Task: Look for space in Rāmpur, India from 9th June, 2023 to 11th June, 2023 for 2 adults in price range Rs.6000 to Rs.10000. Place can be entire place with 2 bedrooms having 2 beds and 1 bathroom. Property type can be house, flat, guest house. Amenities needed are: wifi. Booking option can be shelf check-in. Required host language is English.
Action: Mouse moved to (554, 67)
Screenshot: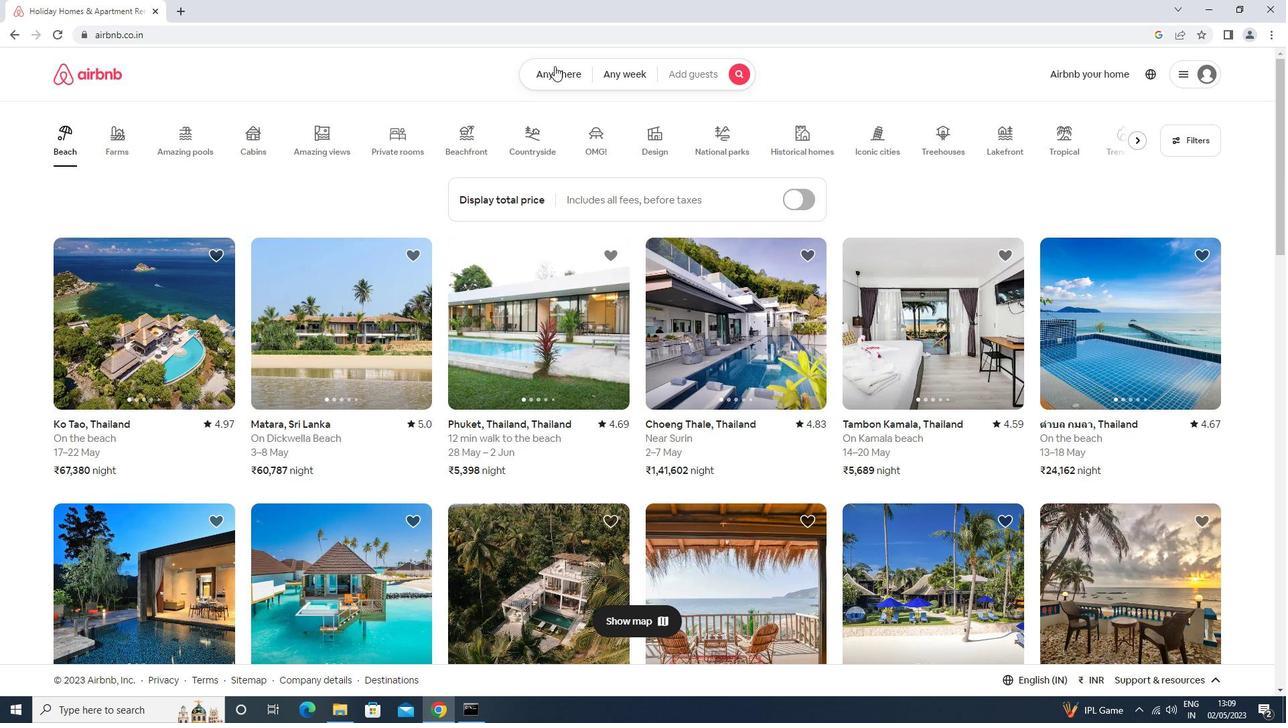 
Action: Mouse pressed left at (554, 67)
Screenshot: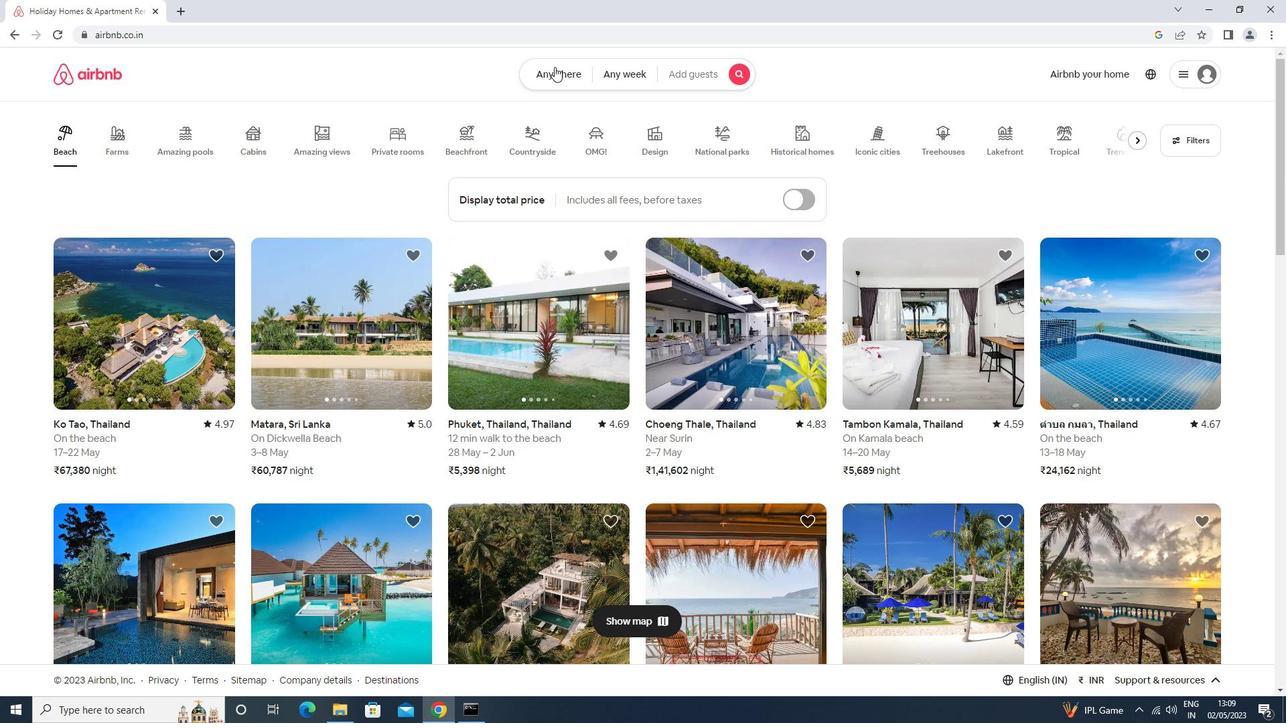 
Action: Mouse moved to (458, 126)
Screenshot: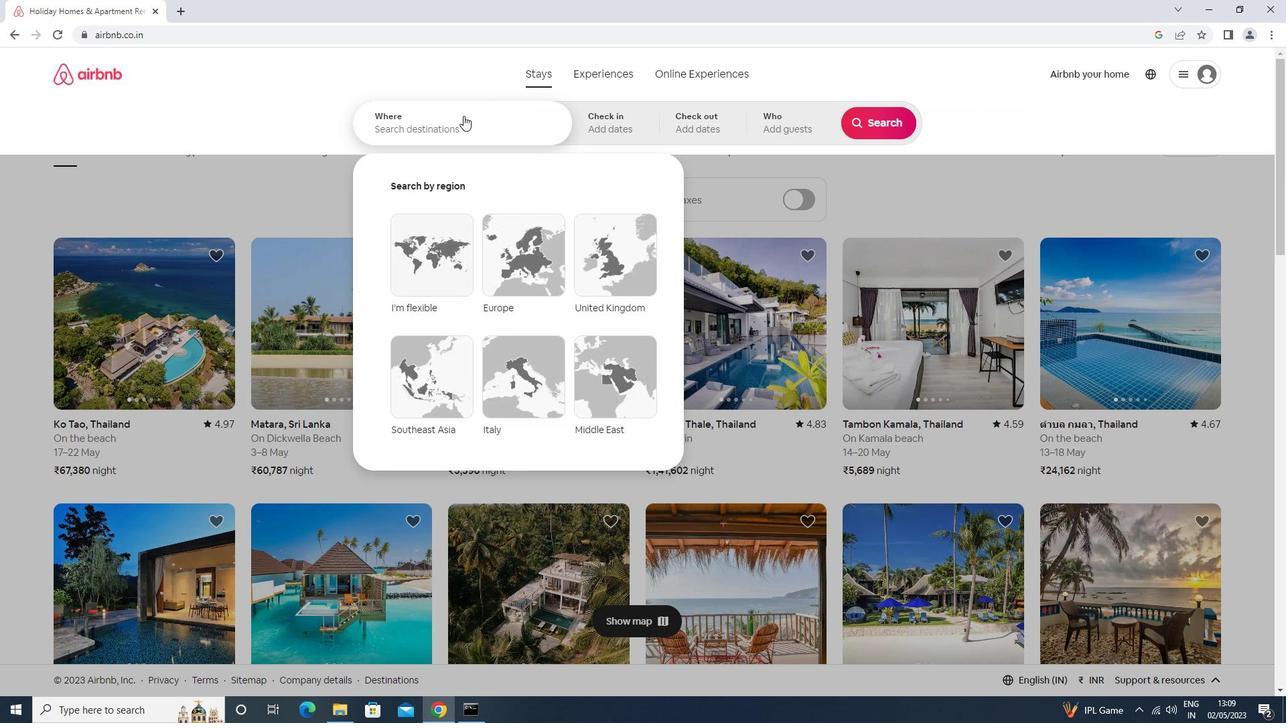 
Action: Mouse pressed left at (458, 126)
Screenshot: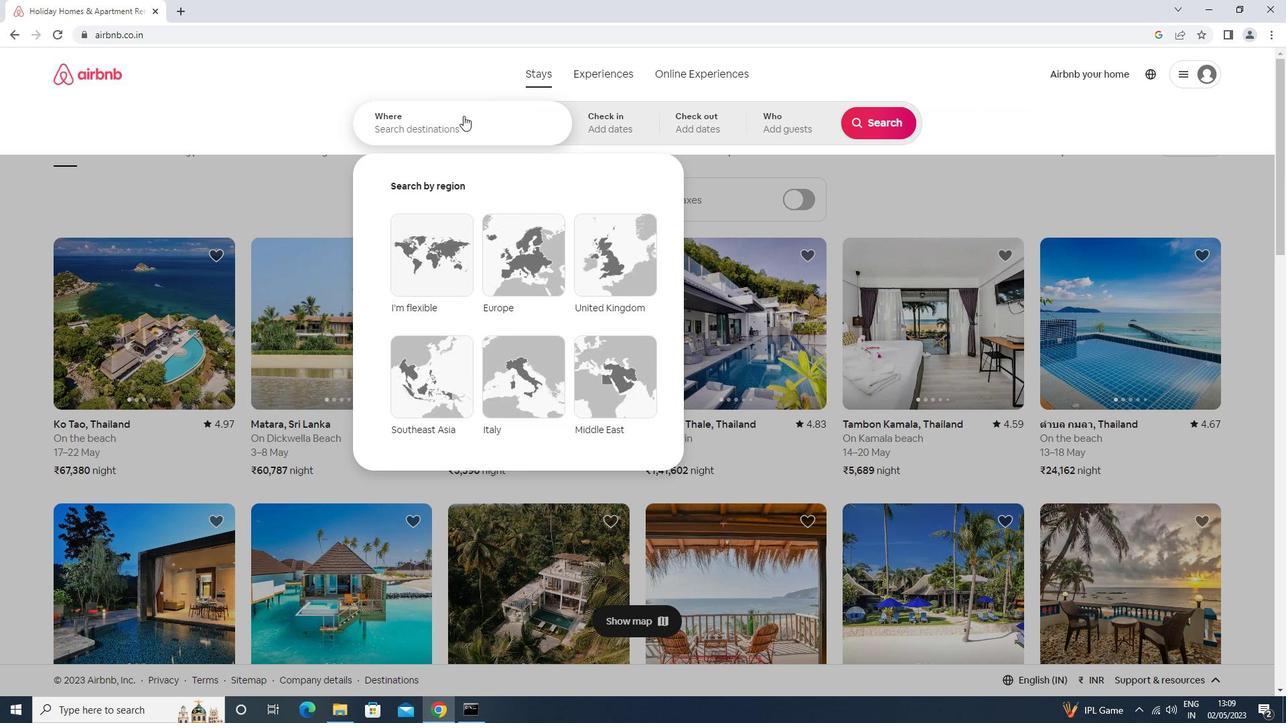 
Action: Key pressed rampur<Key.enter>
Screenshot: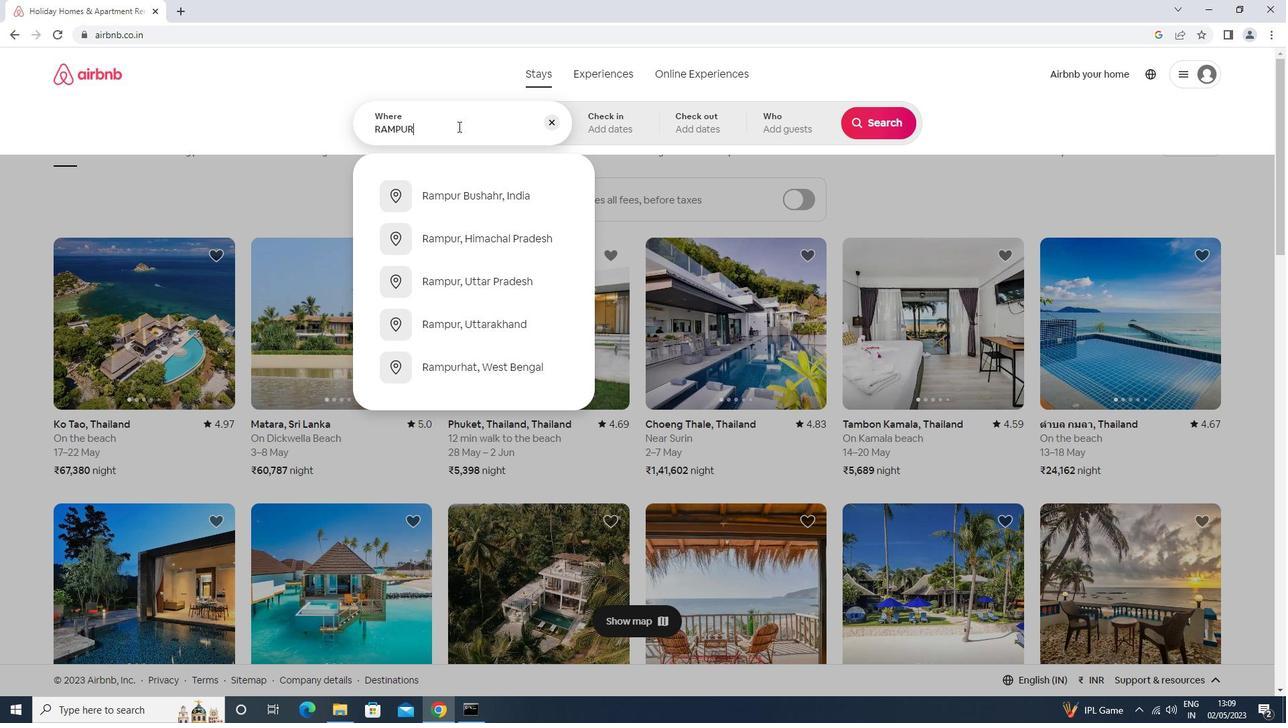 
Action: Mouse moved to (835, 322)
Screenshot: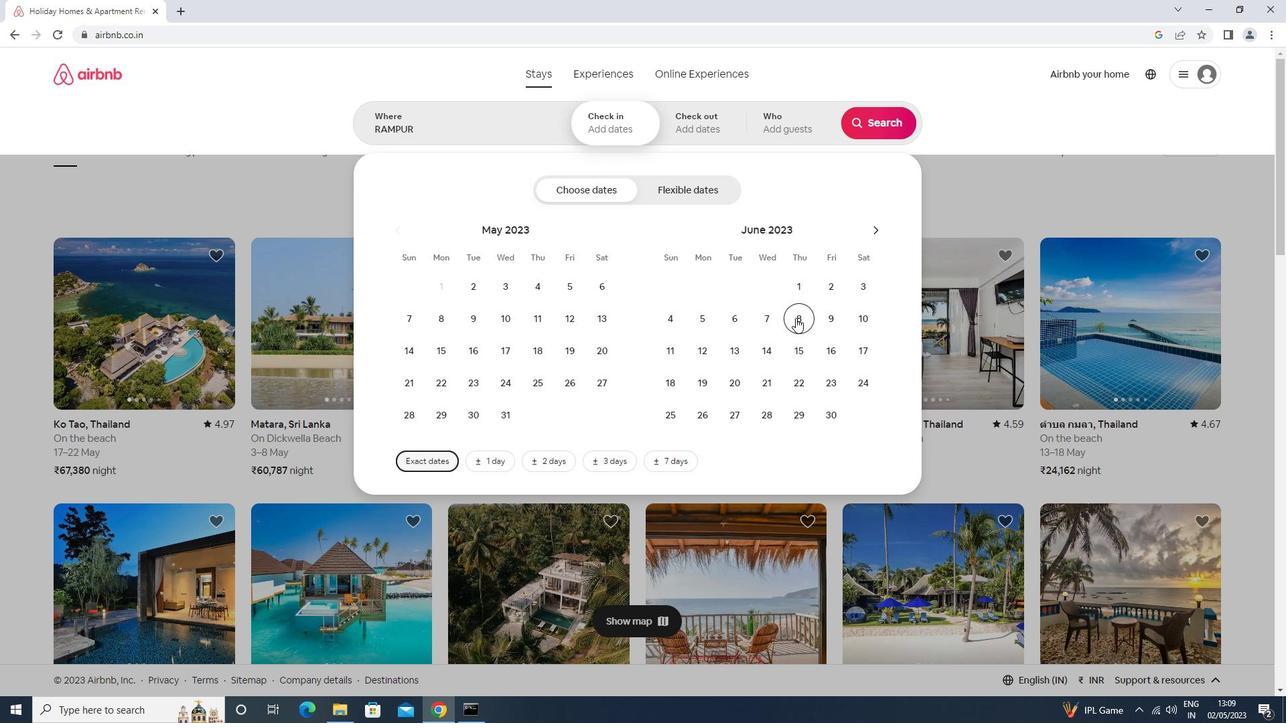 
Action: Mouse pressed left at (835, 322)
Screenshot: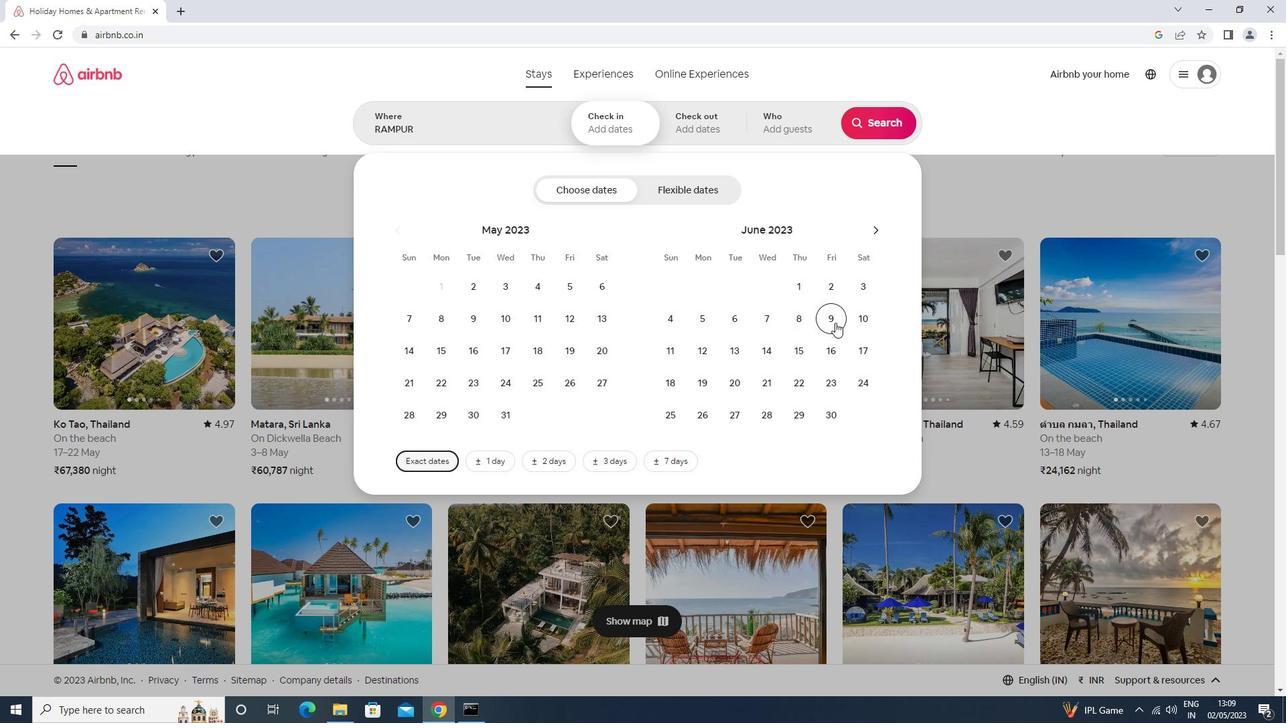 
Action: Mouse moved to (664, 345)
Screenshot: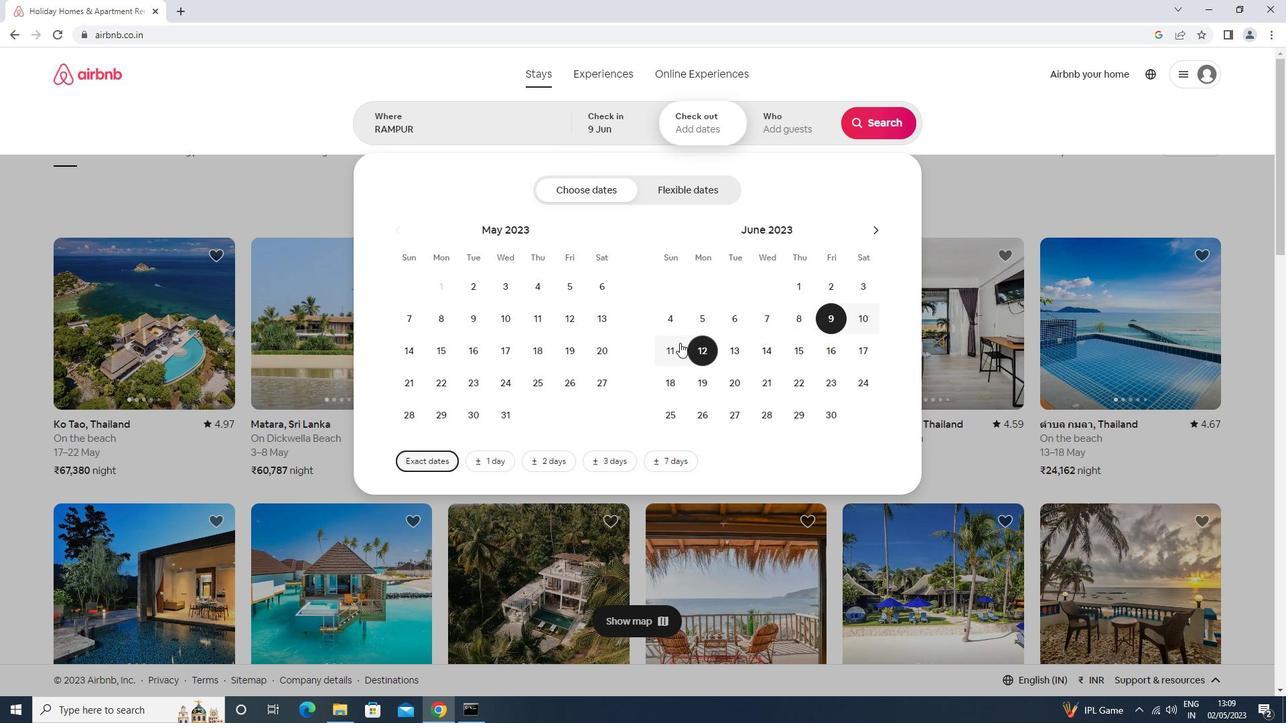 
Action: Mouse pressed left at (664, 345)
Screenshot: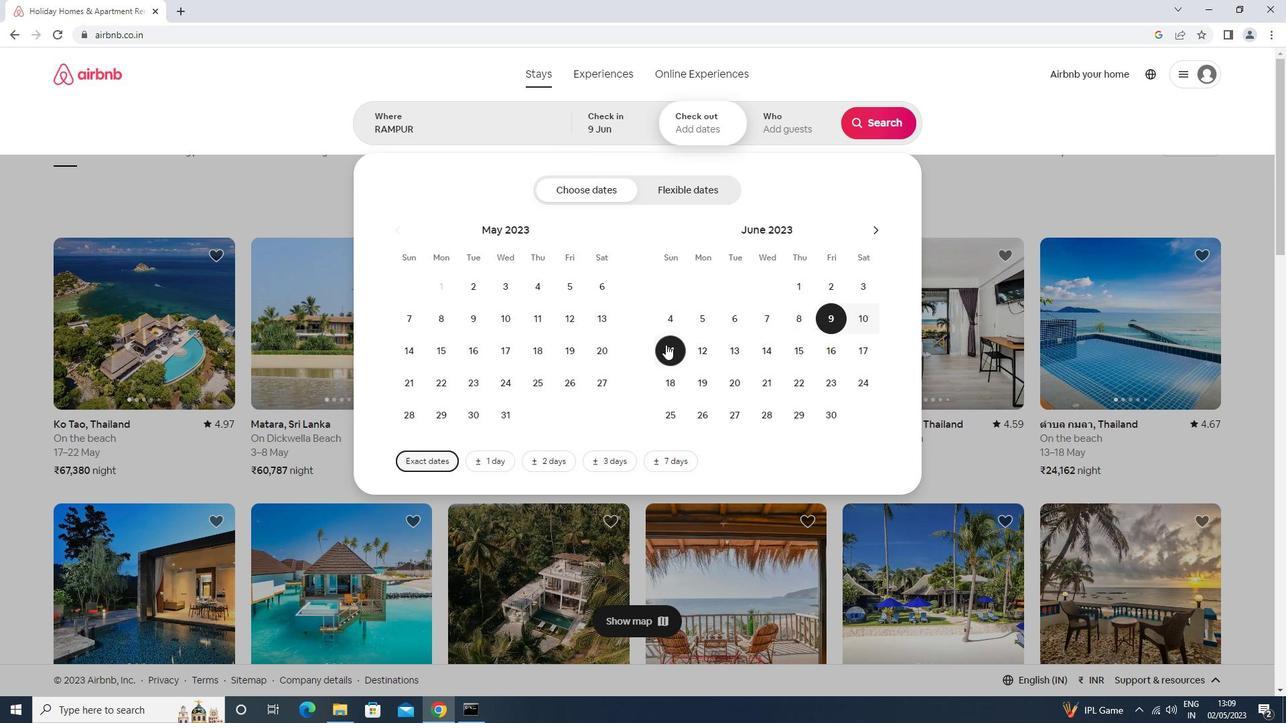 
Action: Mouse moved to (760, 133)
Screenshot: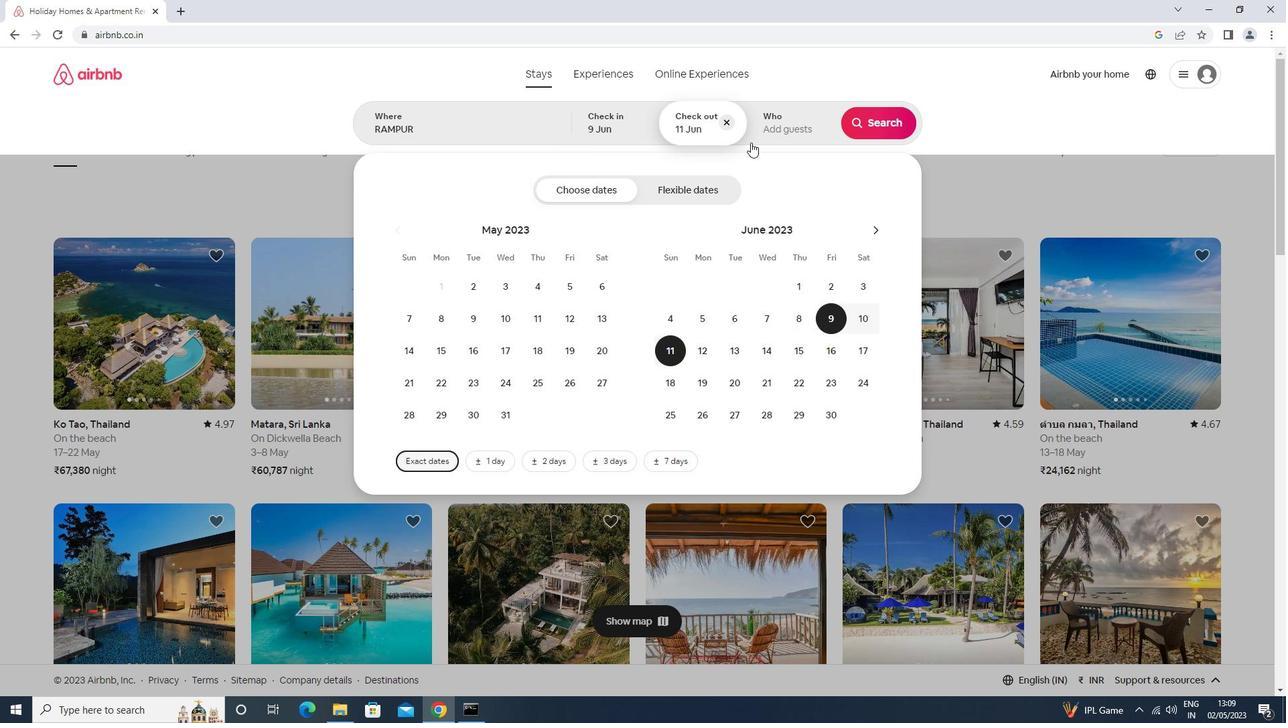 
Action: Mouse pressed left at (760, 133)
Screenshot: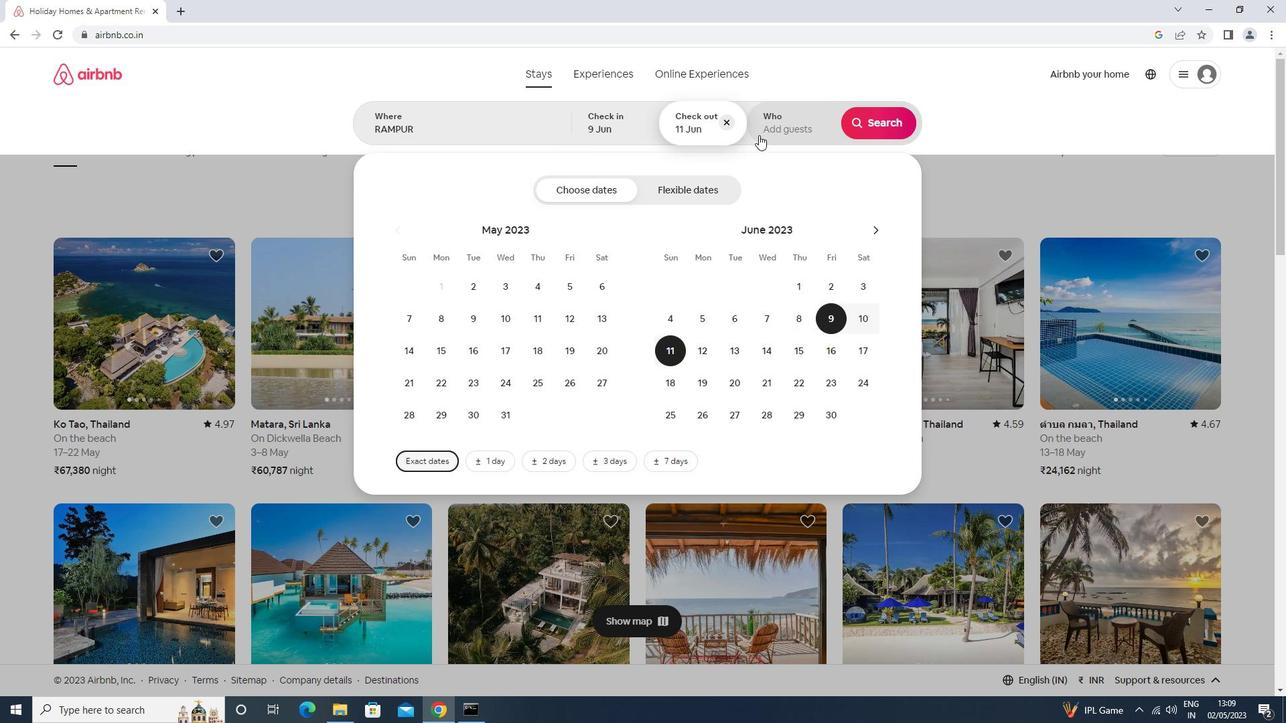 
Action: Mouse moved to (876, 189)
Screenshot: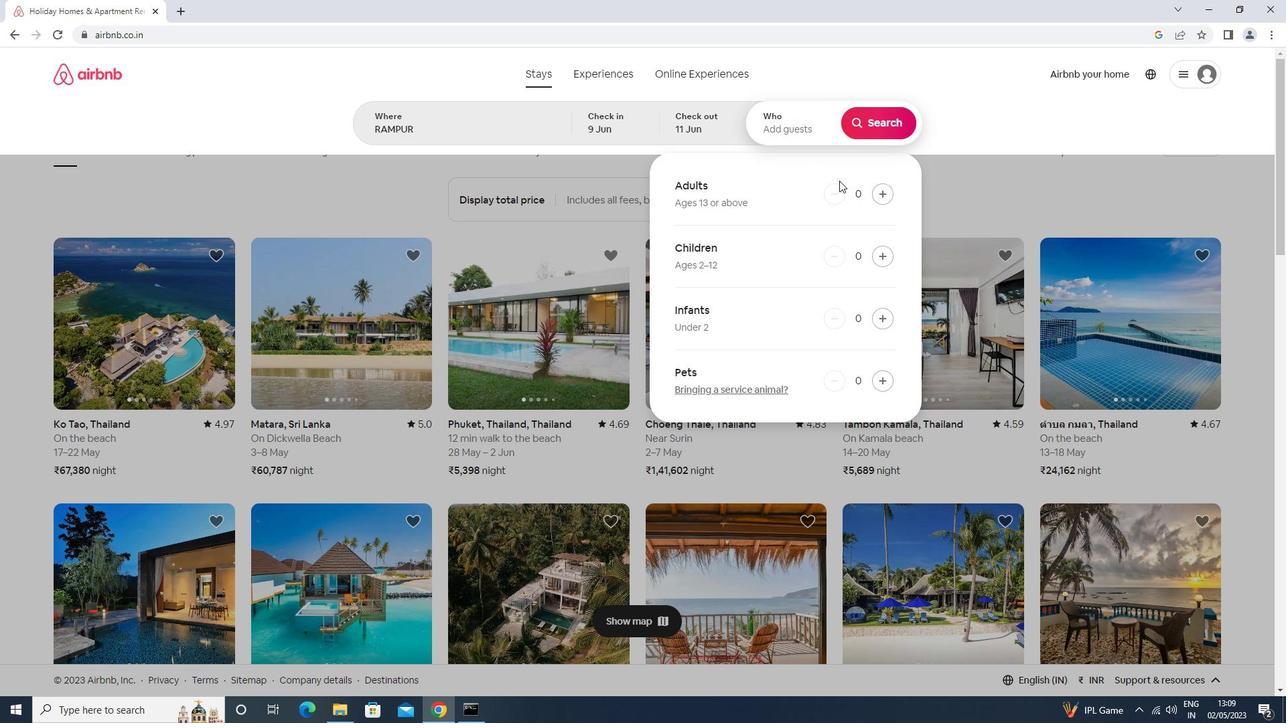 
Action: Mouse pressed left at (876, 189)
Screenshot: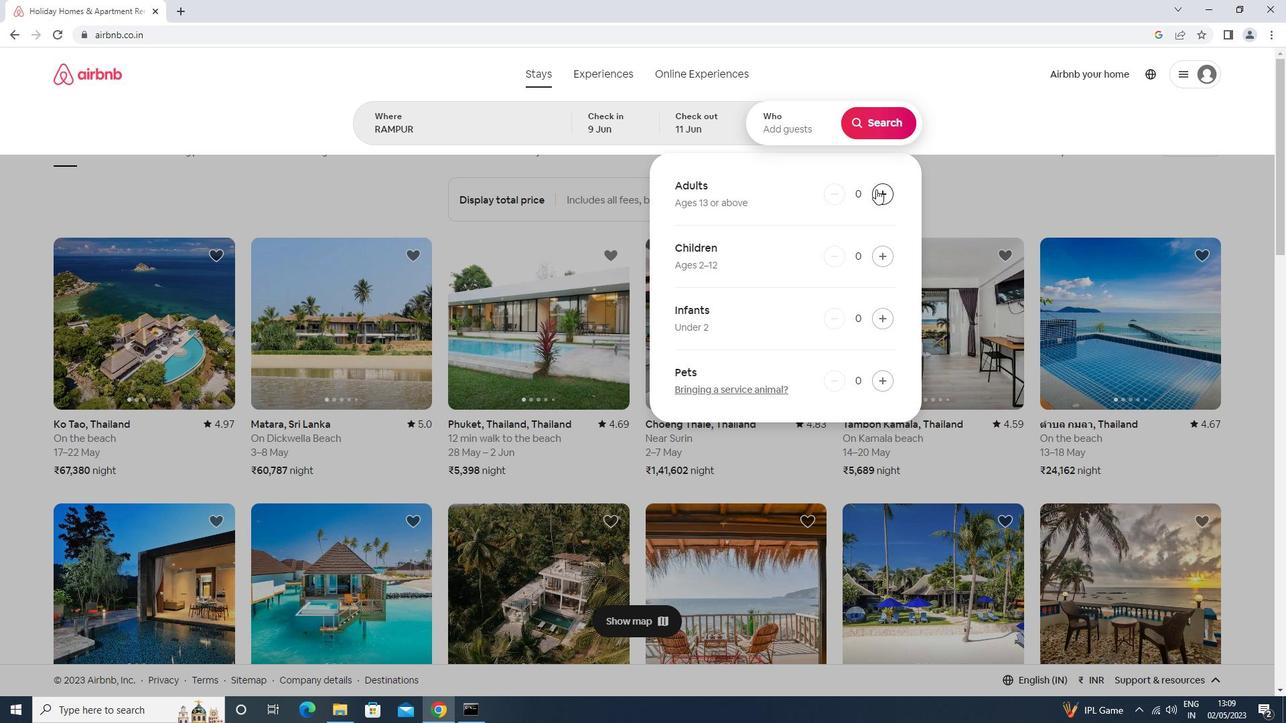 
Action: Mouse pressed left at (876, 189)
Screenshot: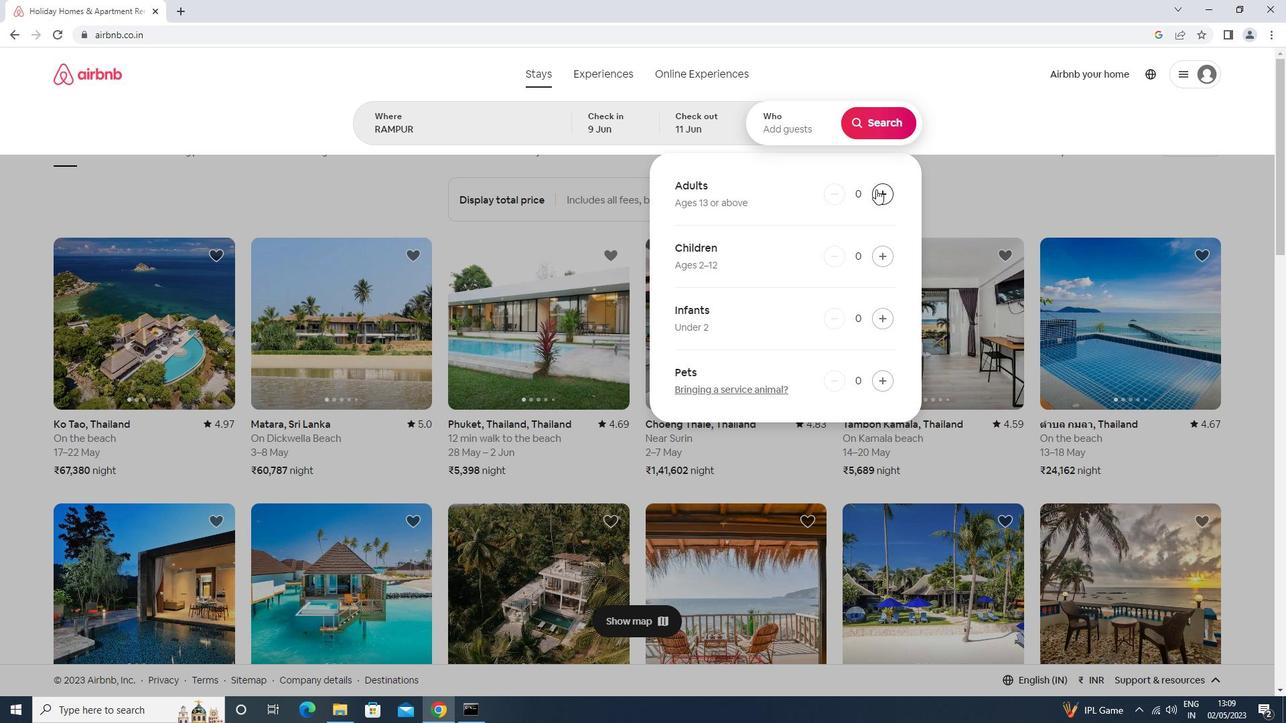 
Action: Mouse moved to (872, 120)
Screenshot: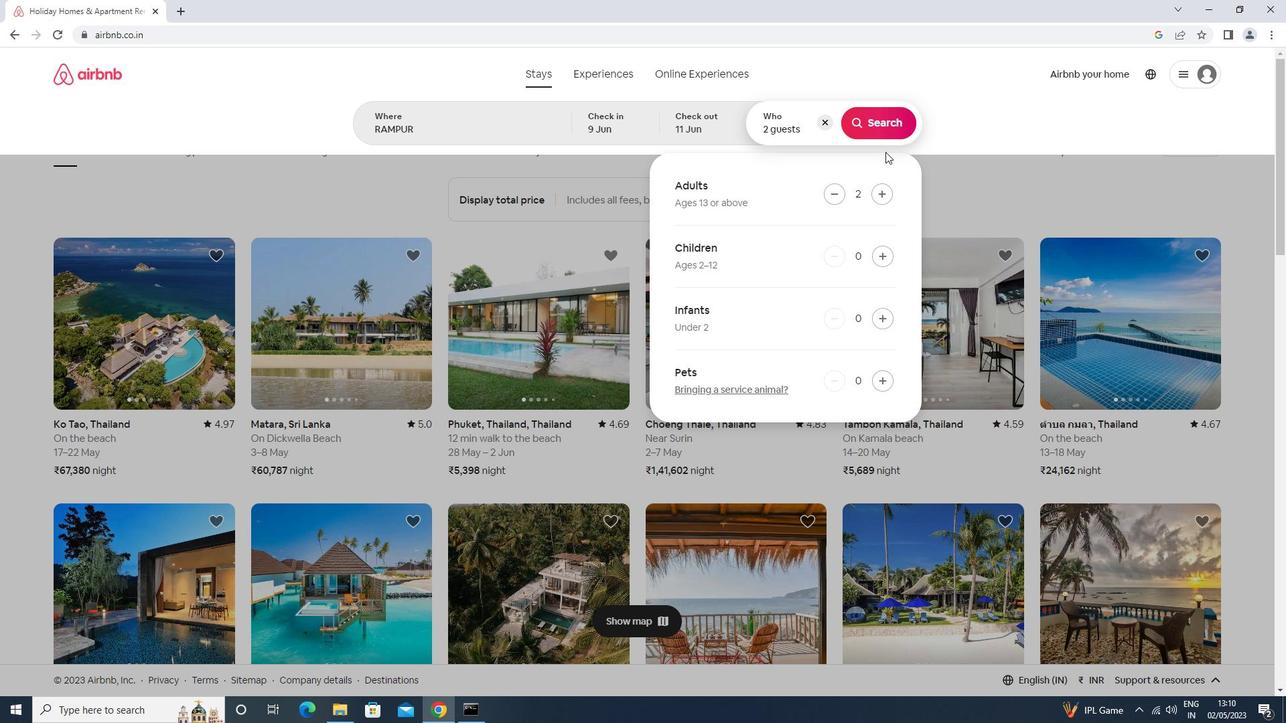 
Action: Mouse pressed left at (872, 120)
Screenshot: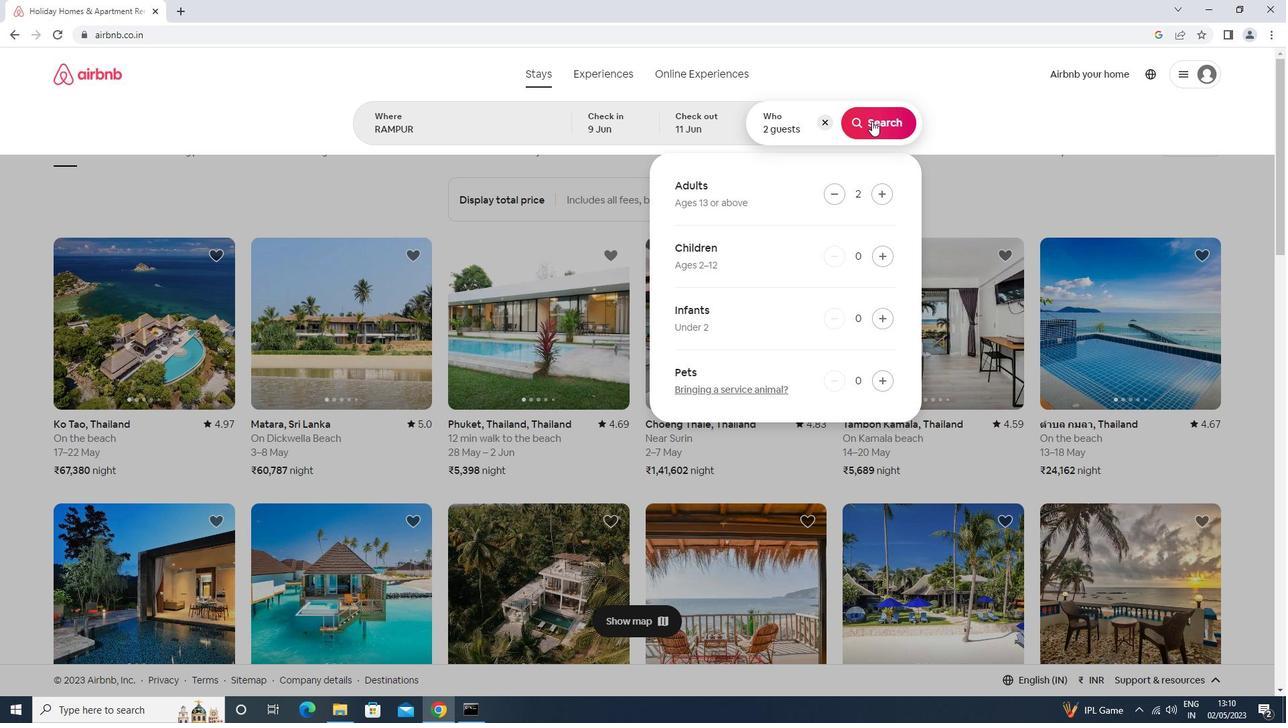 
Action: Mouse moved to (1226, 129)
Screenshot: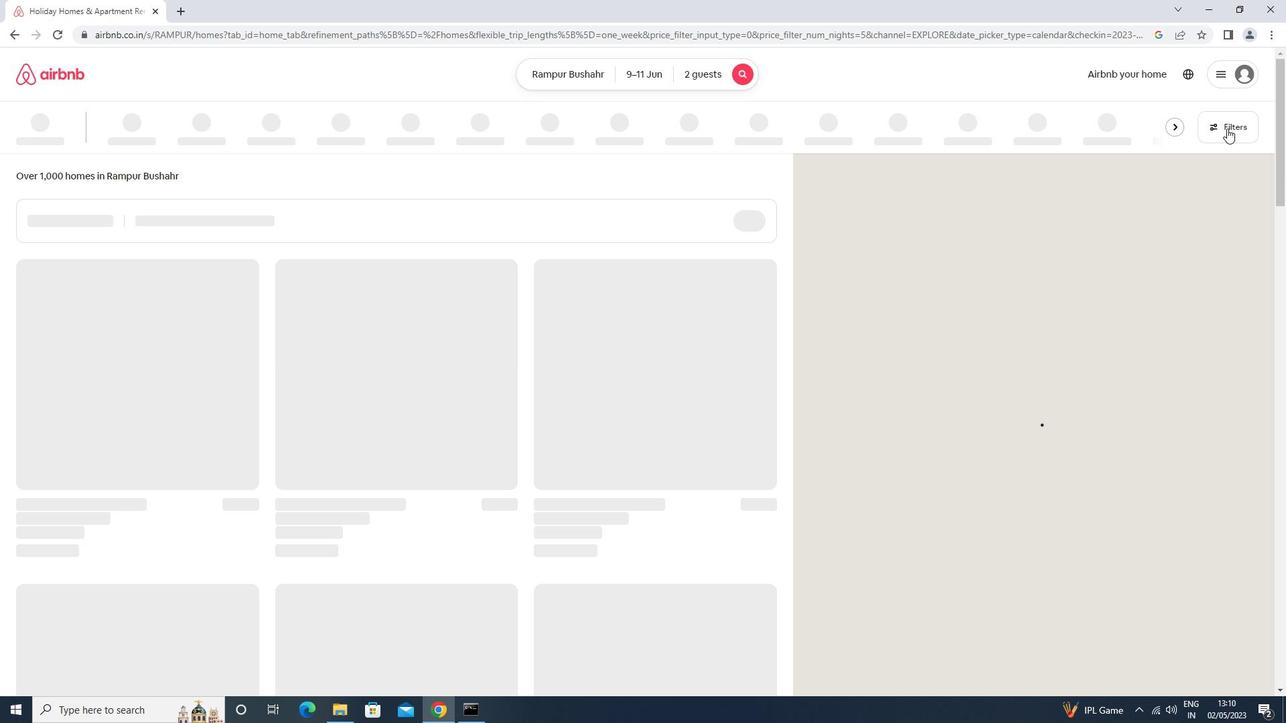 
Action: Mouse pressed left at (1226, 129)
Screenshot: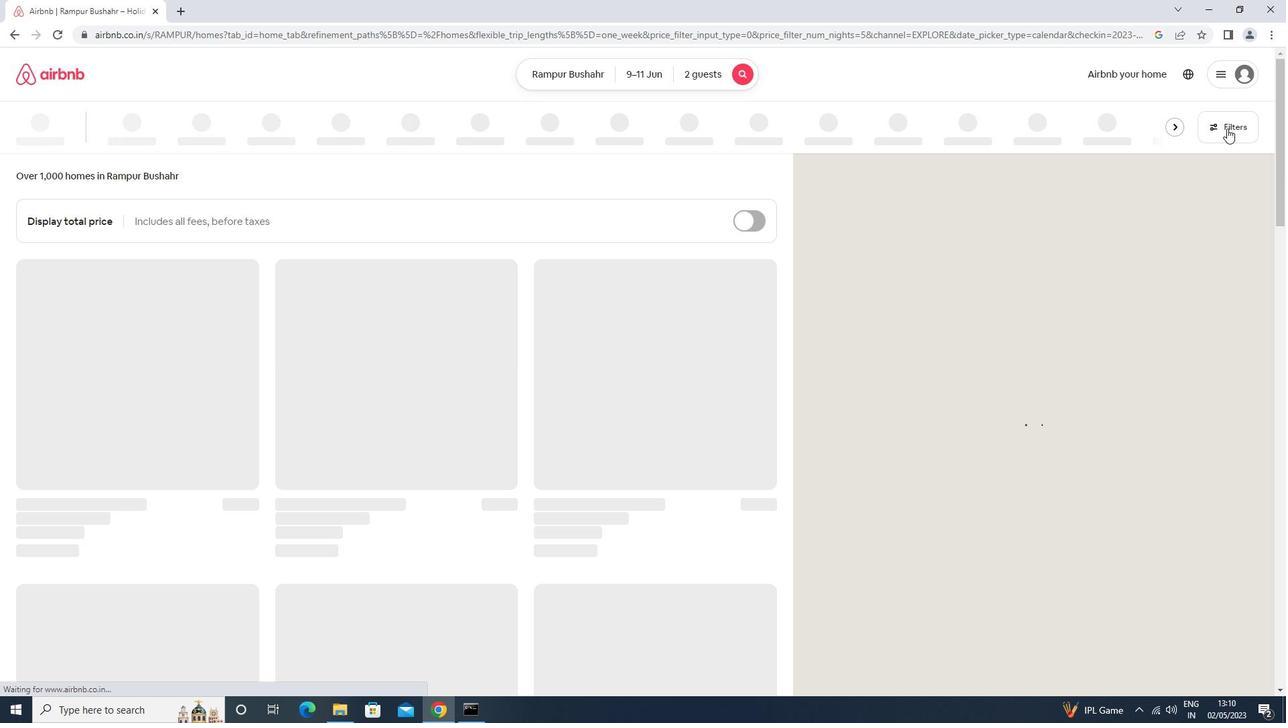 
Action: Mouse moved to (526, 298)
Screenshot: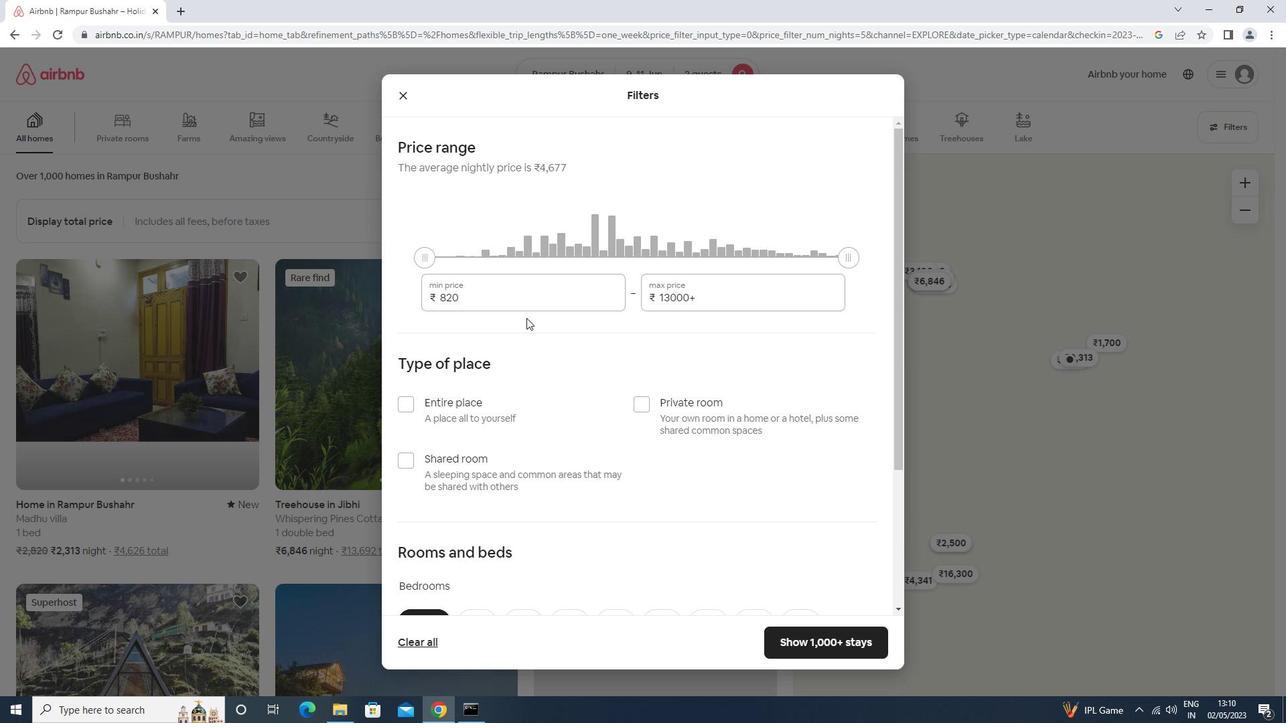
Action: Mouse pressed left at (526, 298)
Screenshot: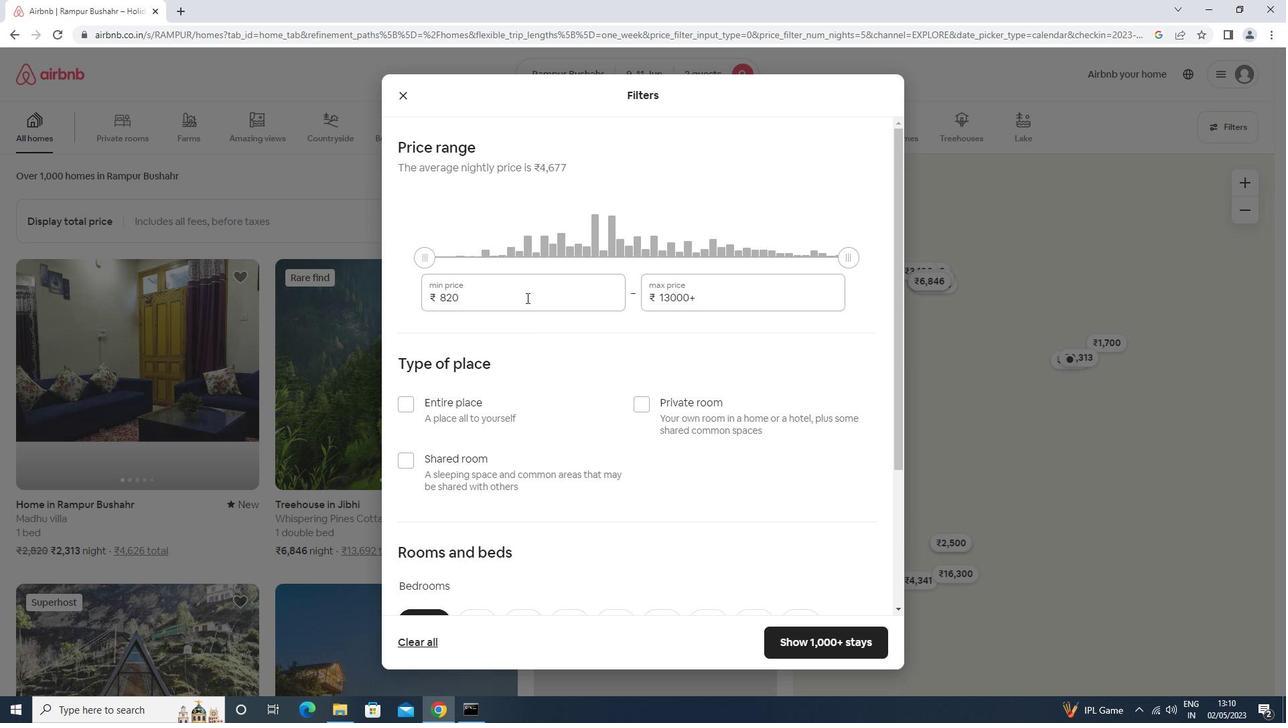 
Action: Key pressed <Key.backspace><Key.backspace><Key.backspace><Key.backspace><Key.backspace><Key.backspace><Key.backspace><Key.backspace><Key.backspace>6000<Key.tab>1000
Screenshot: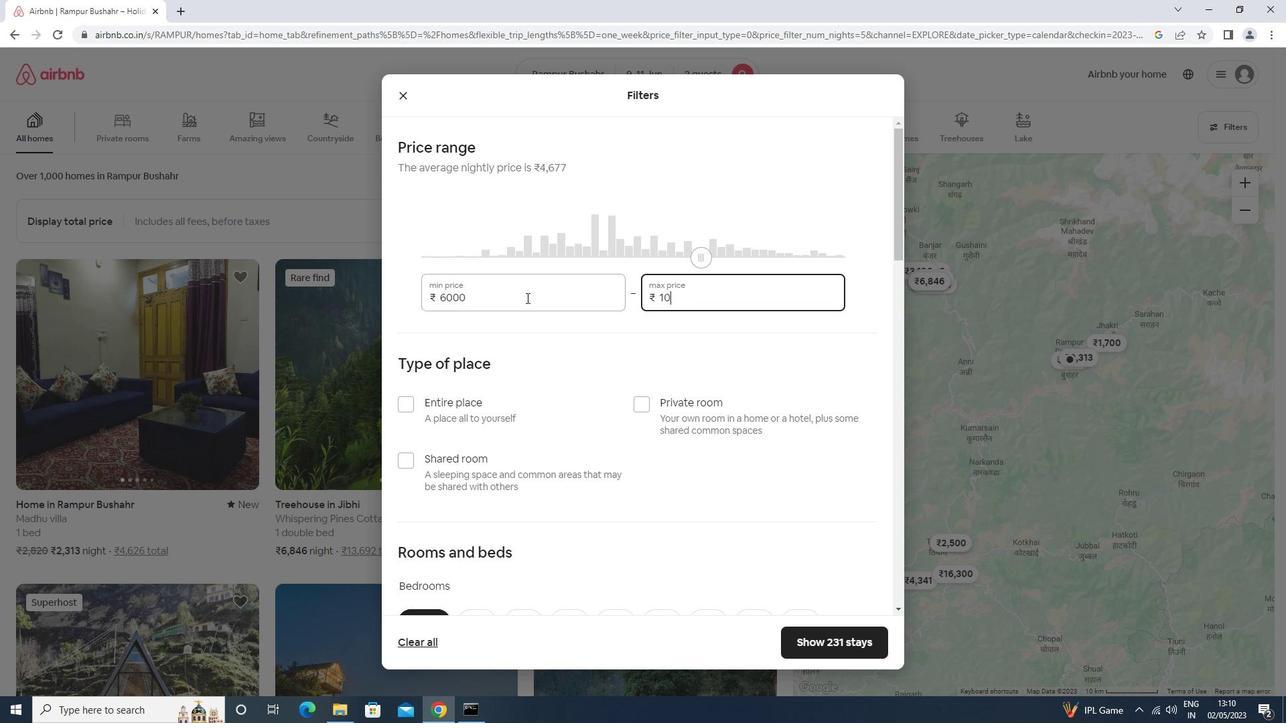 
Action: Mouse moved to (444, 410)
Screenshot: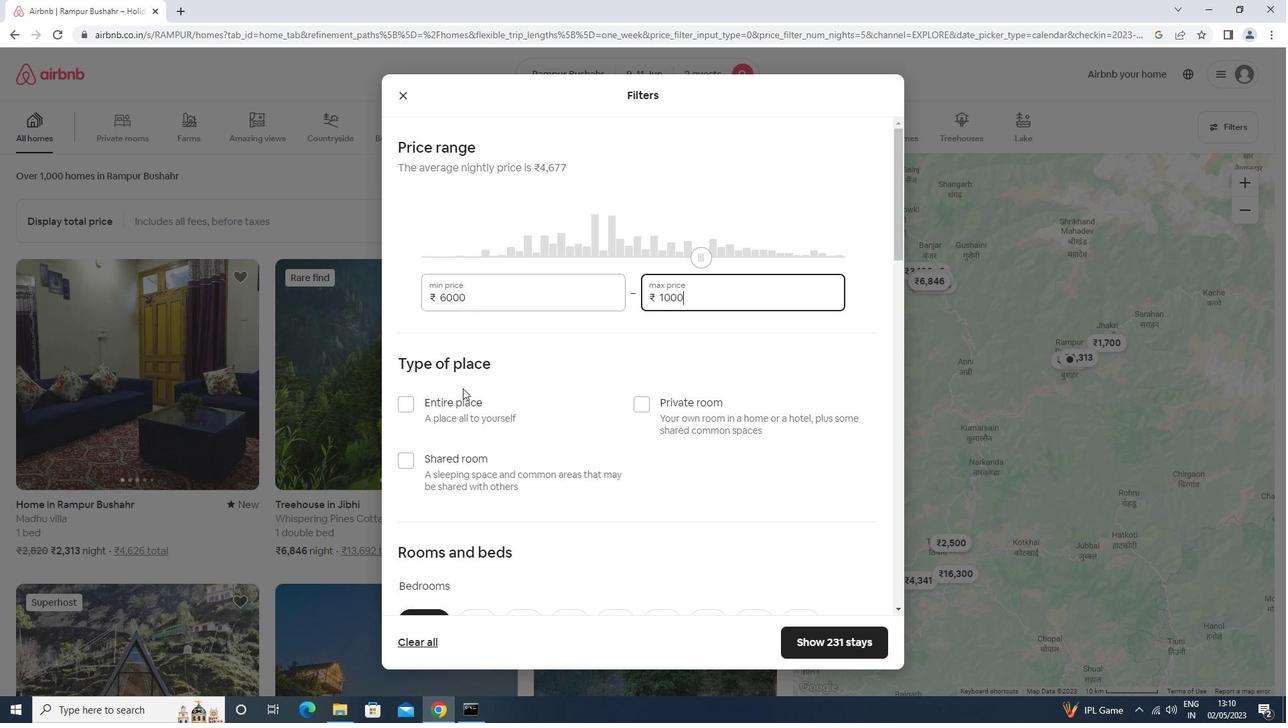 
Action: Mouse pressed left at (444, 410)
Screenshot: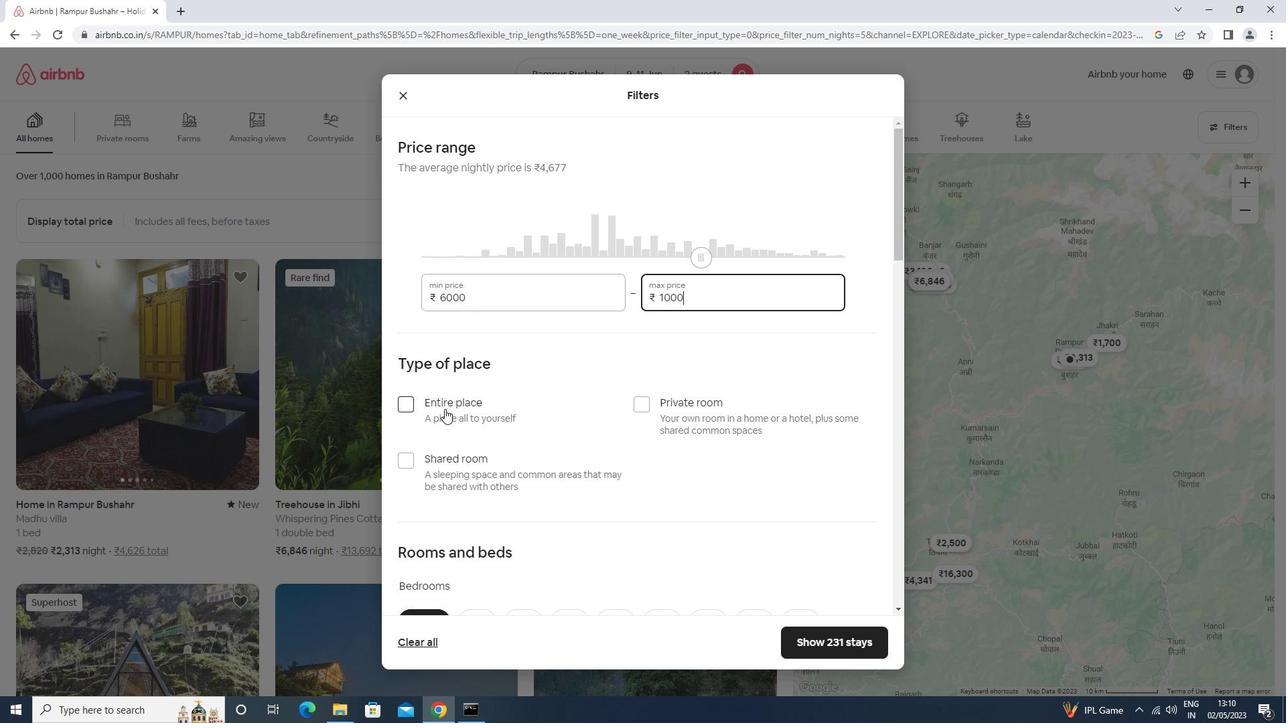
Action: Mouse moved to (652, 9)
Screenshot: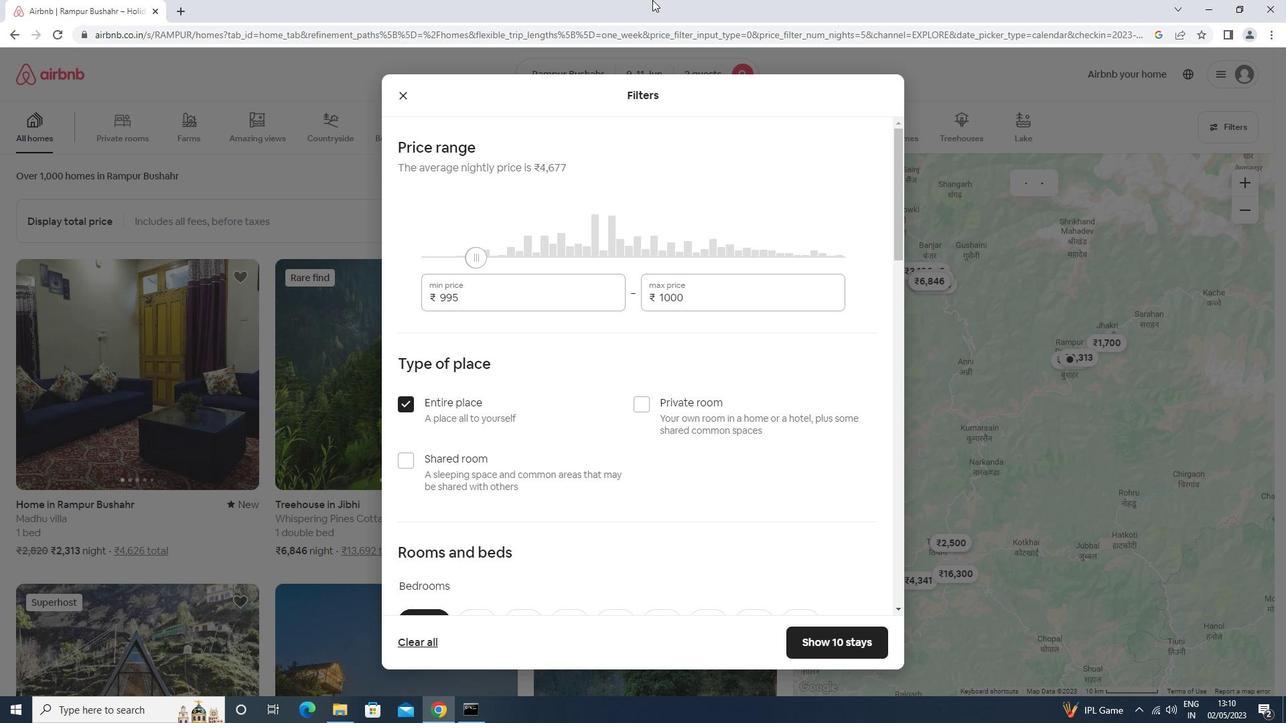 
Action: Mouse scrolled (652, 8) with delta (0, 0)
Screenshot: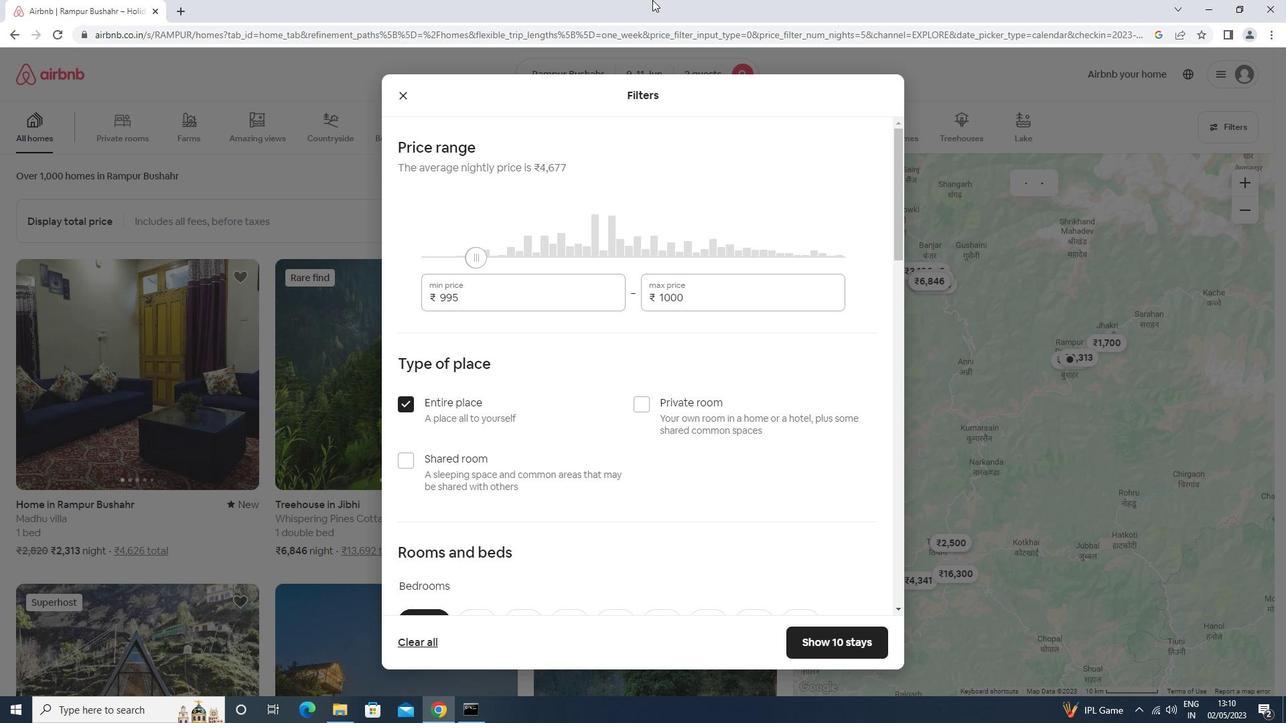 
Action: Mouse moved to (652, 10)
Screenshot: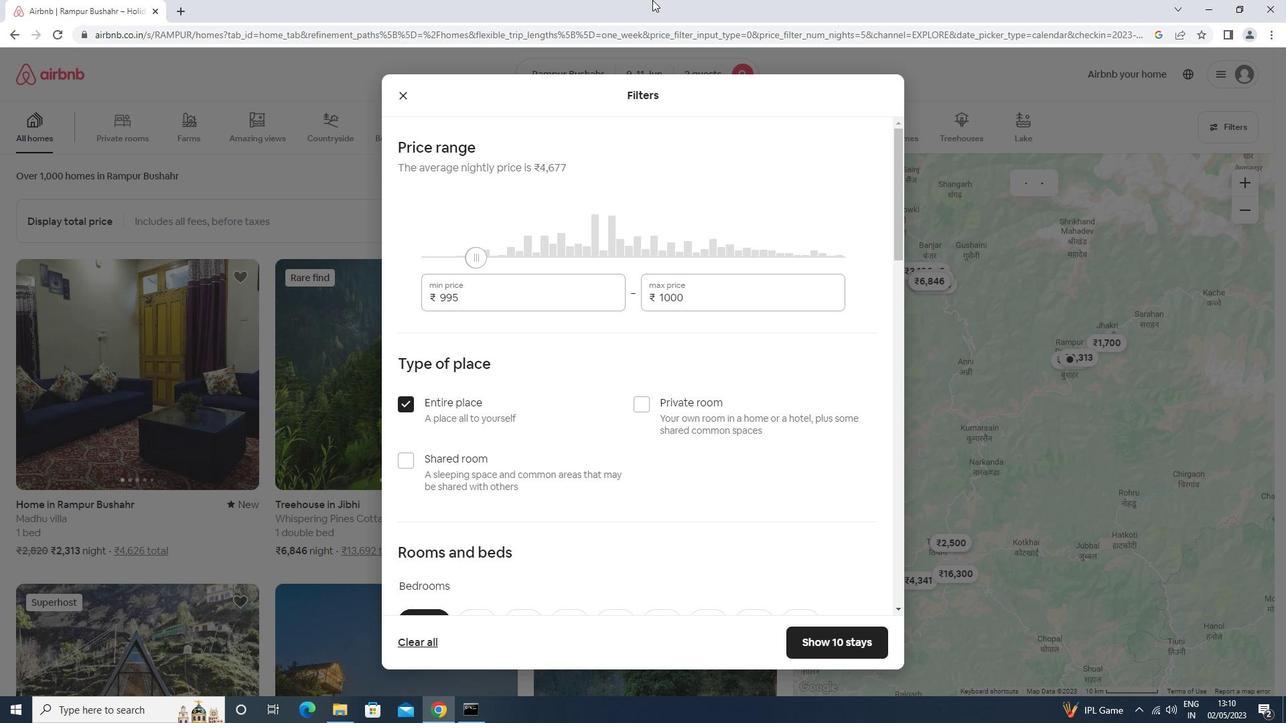 
Action: Mouse scrolled (652, 10) with delta (0, 0)
Screenshot: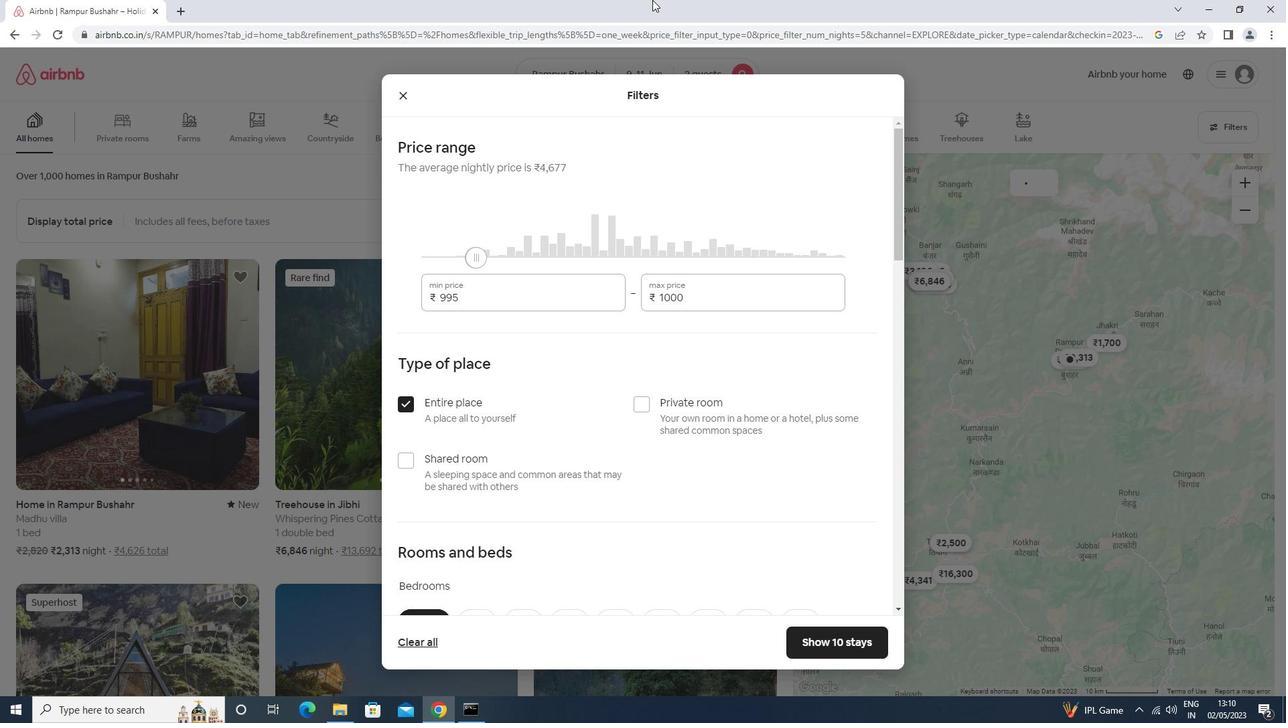 
Action: Mouse moved to (652, 14)
Screenshot: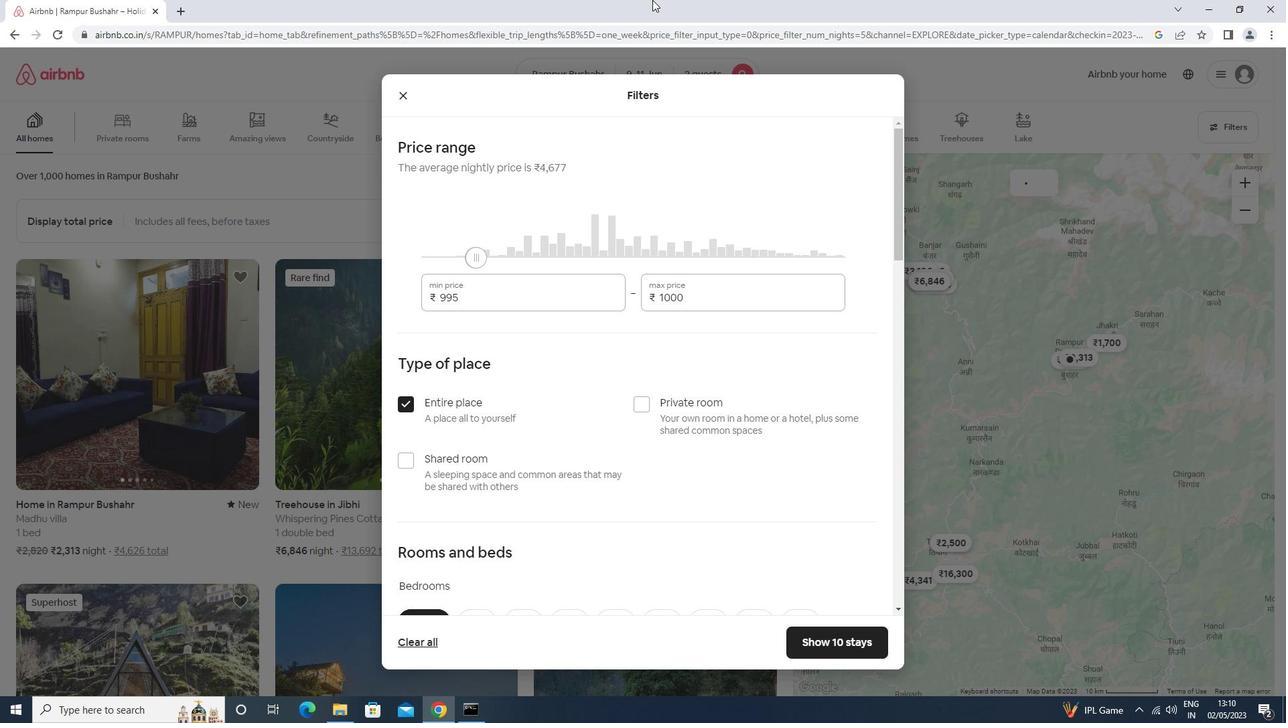 
Action: Mouse scrolled (652, 13) with delta (0, 0)
Screenshot: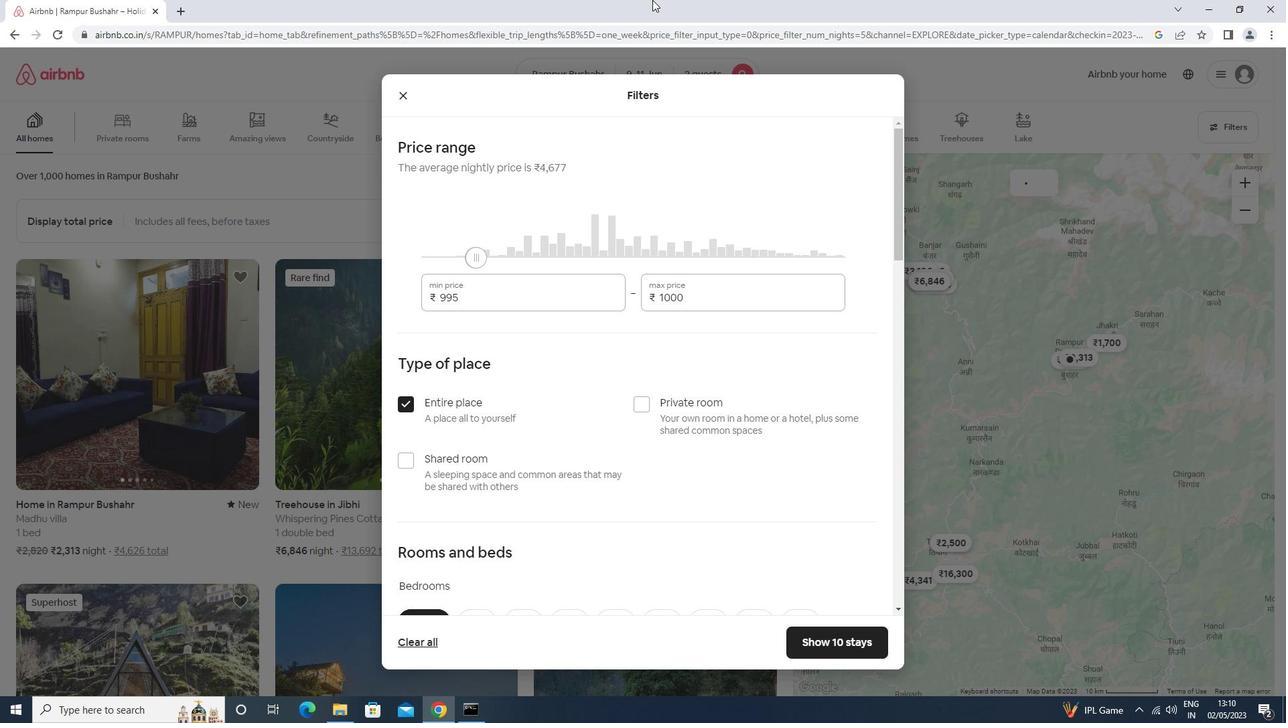 
Action: Mouse moved to (651, 30)
Screenshot: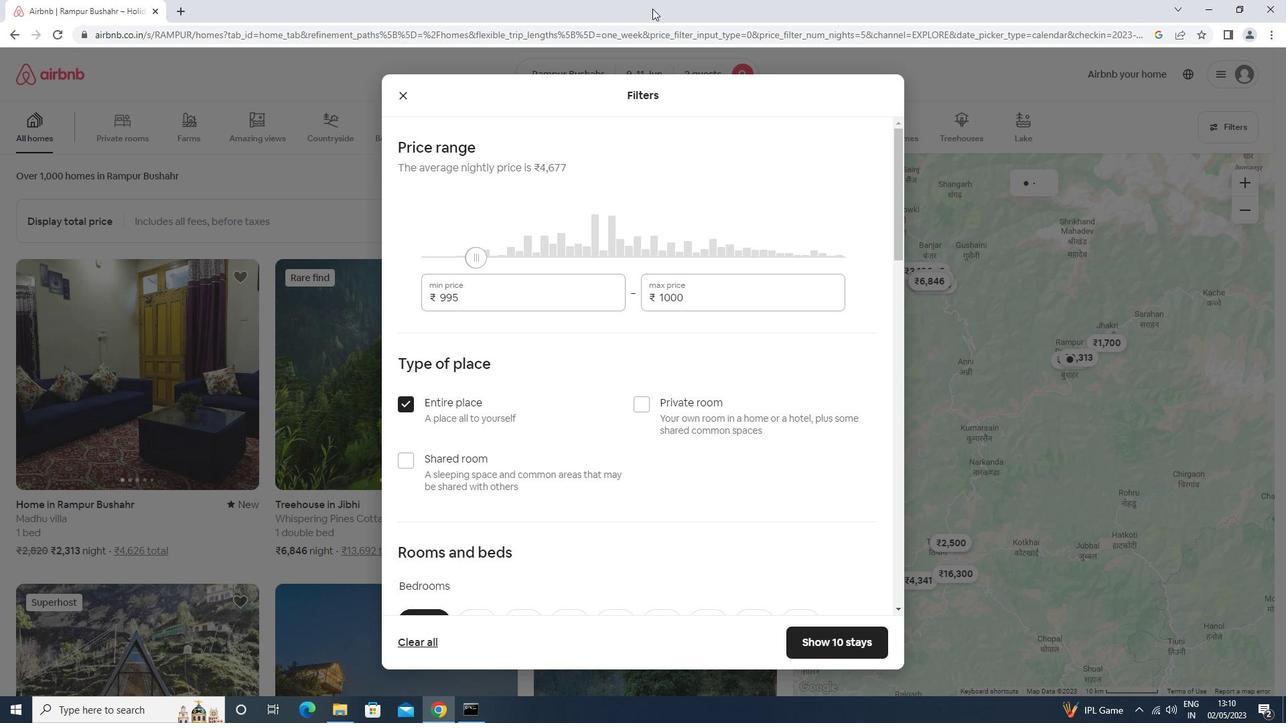 
Action: Mouse scrolled (651, 29) with delta (0, 0)
Screenshot: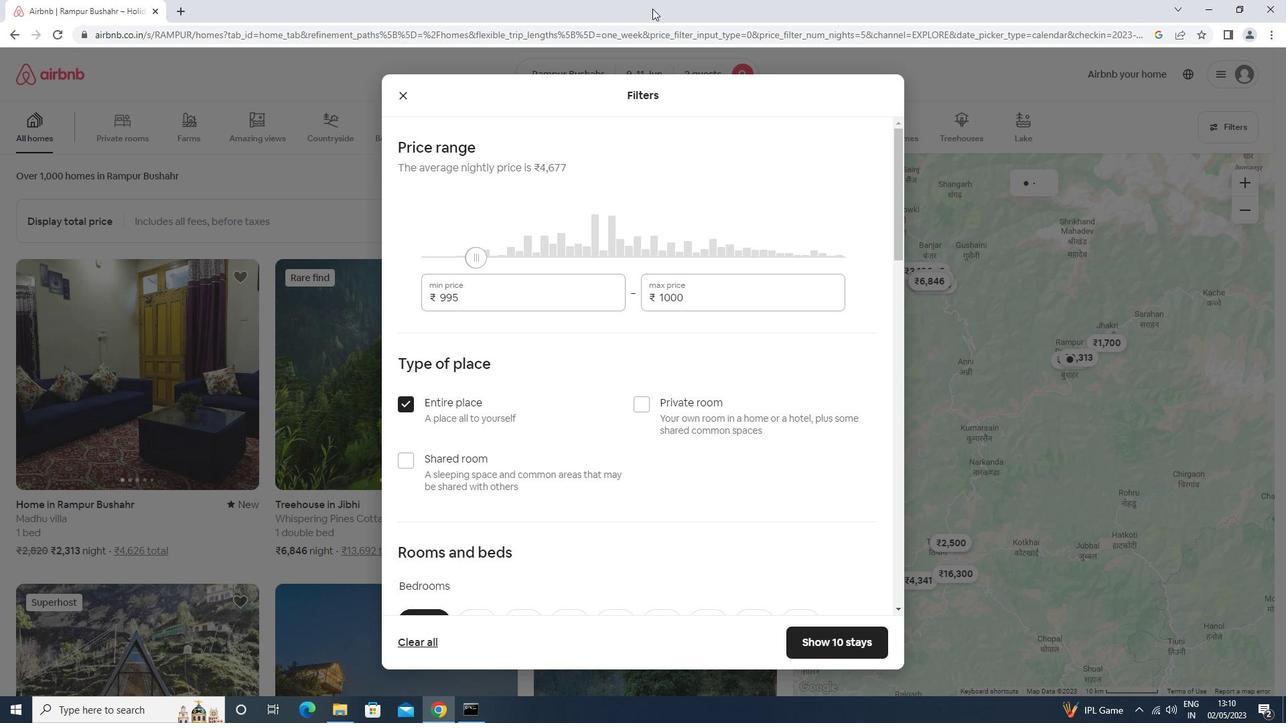 
Action: Mouse moved to (642, 166)
Screenshot: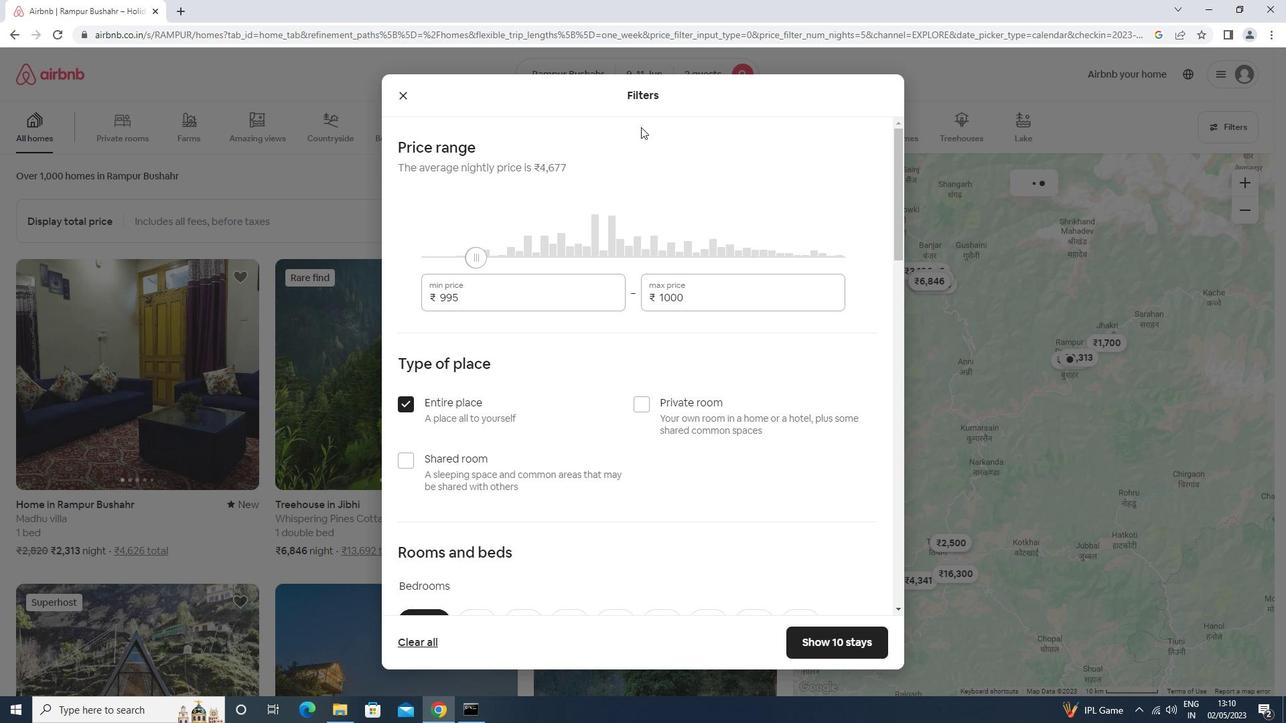 
Action: Mouse scrolled (642, 165) with delta (0, 0)
Screenshot: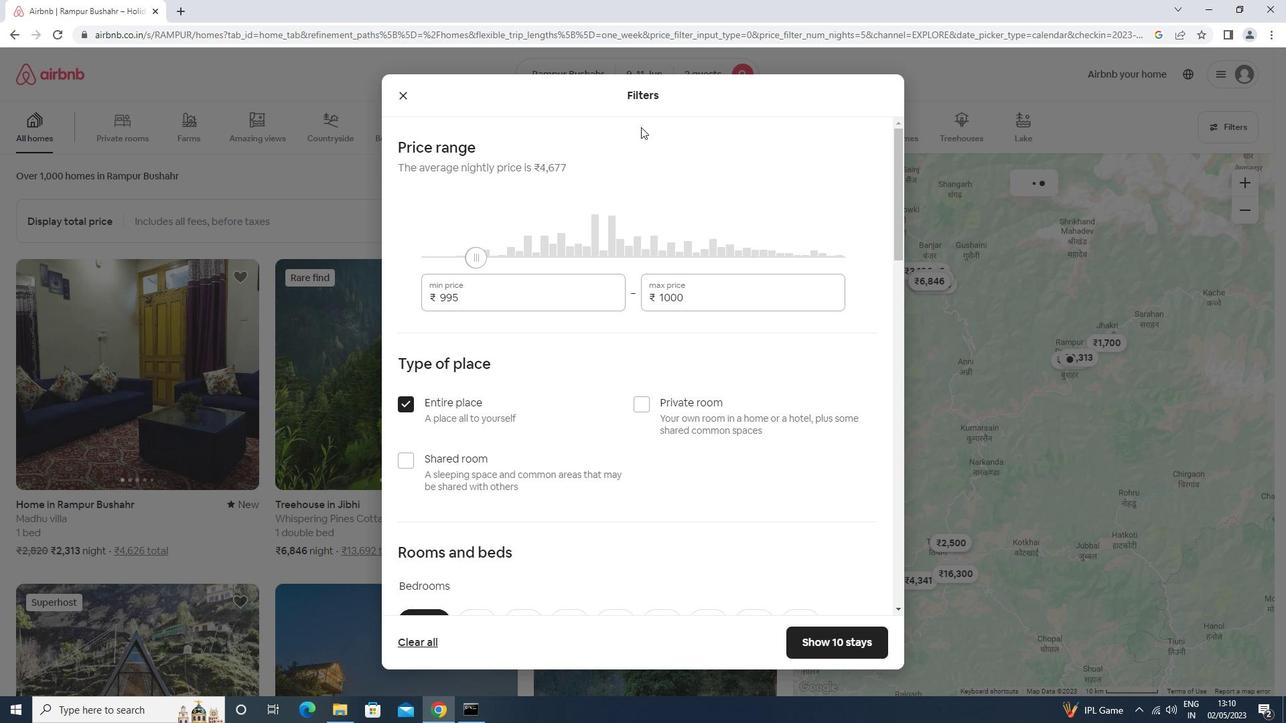 
Action: Mouse moved to (642, 168)
Screenshot: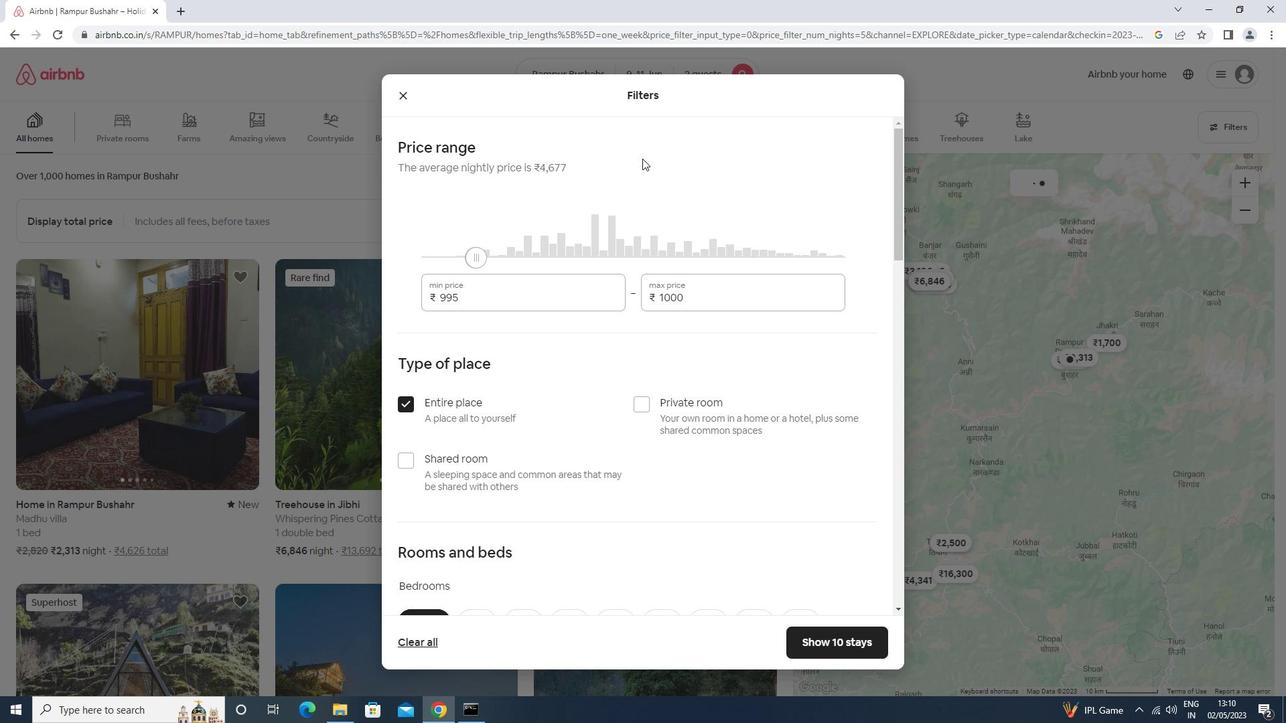 
Action: Mouse scrolled (642, 168) with delta (0, 0)
Screenshot: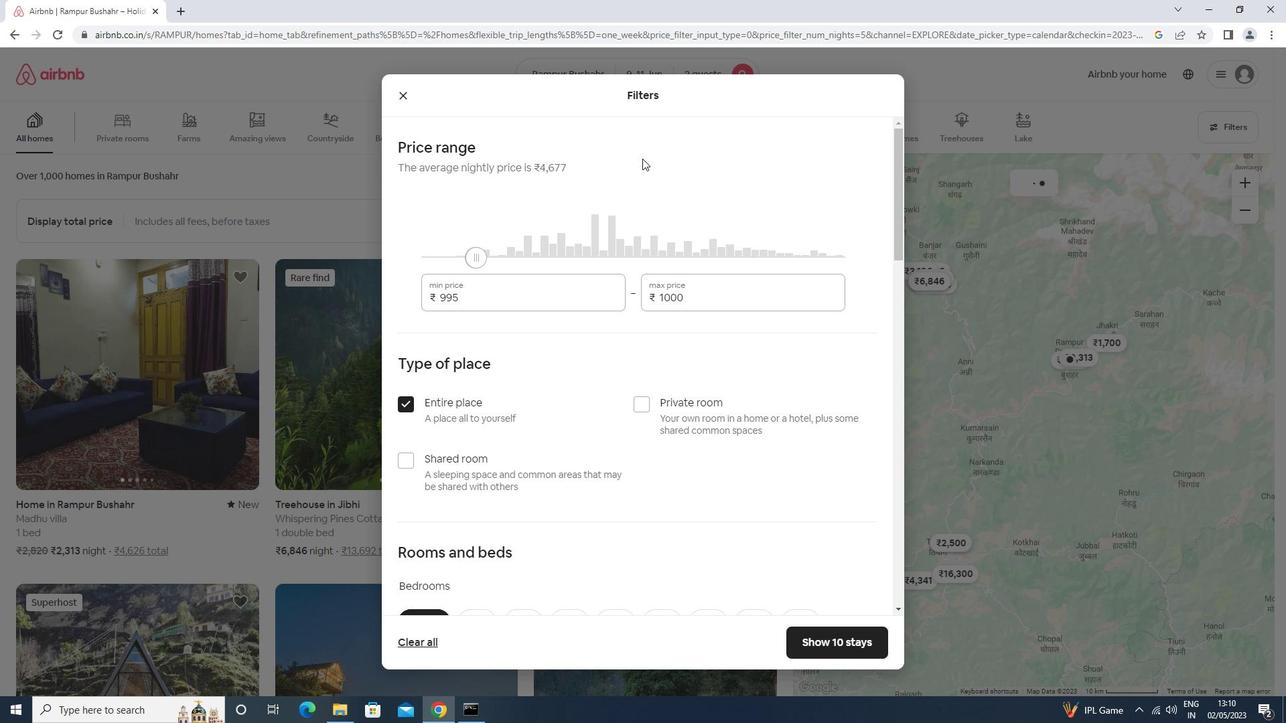 
Action: Mouse moved to (642, 170)
Screenshot: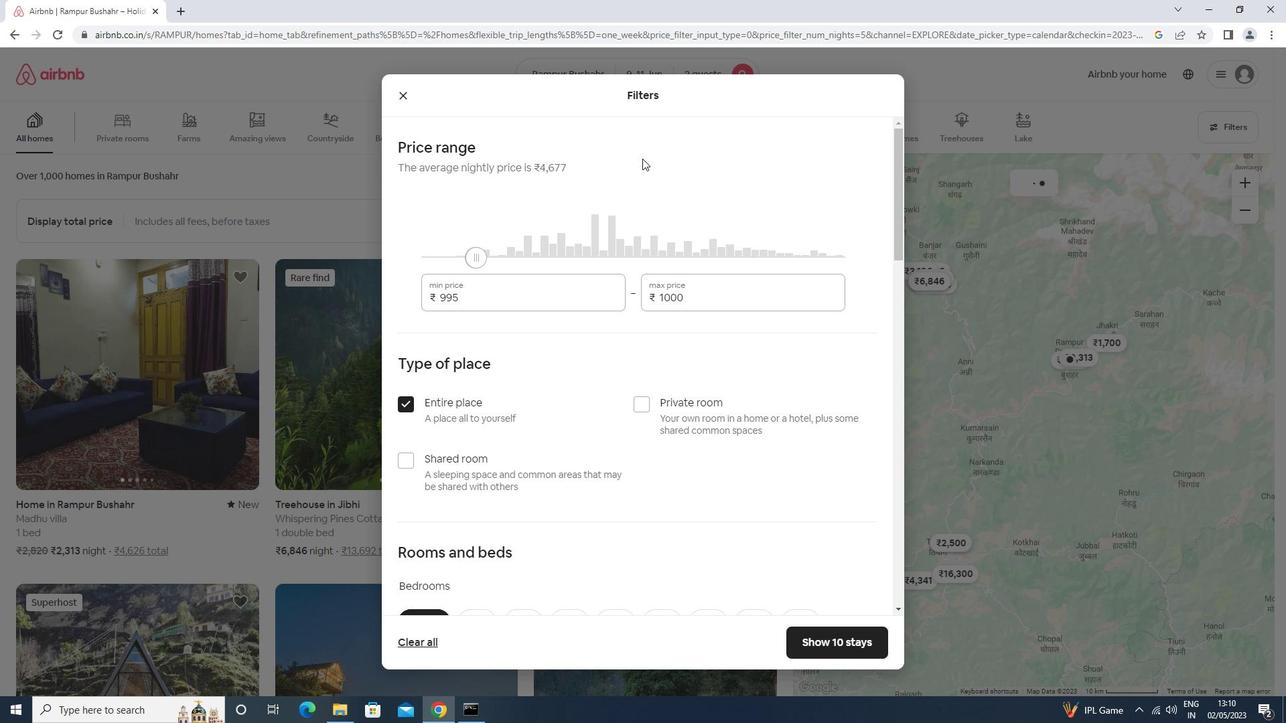 
Action: Mouse scrolled (642, 169) with delta (0, 0)
Screenshot: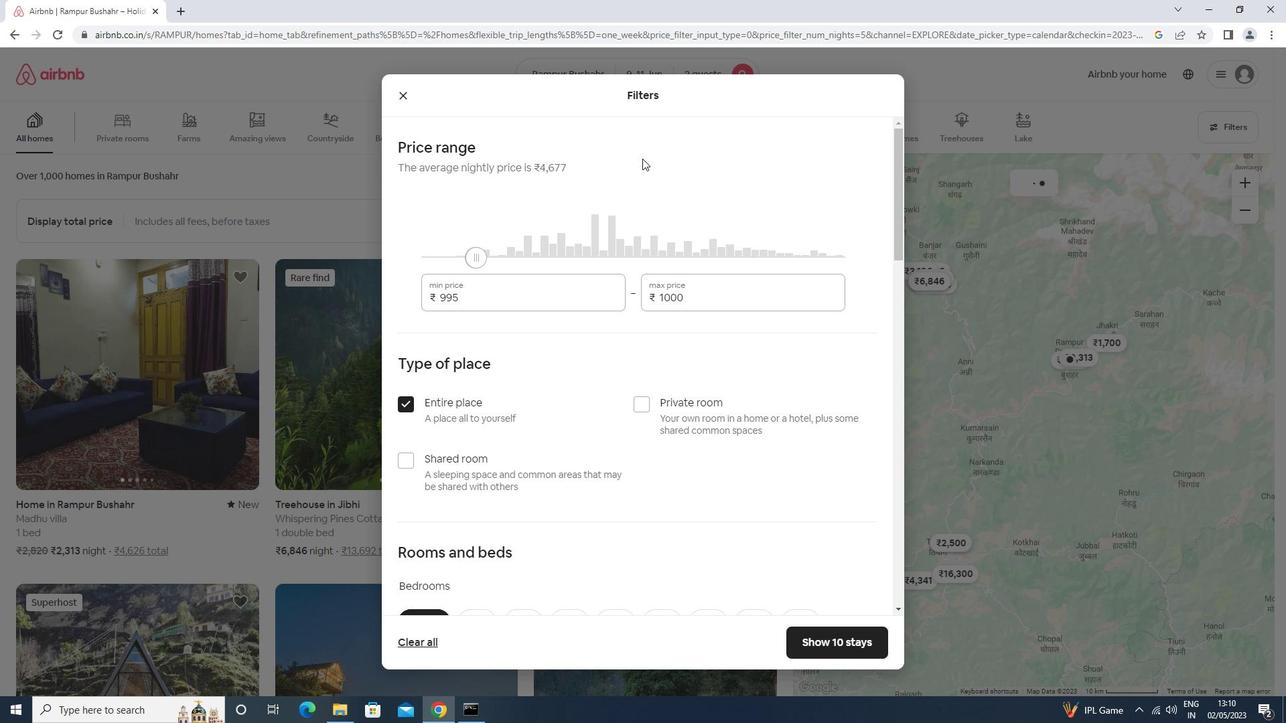 
Action: Mouse moved to (642, 172)
Screenshot: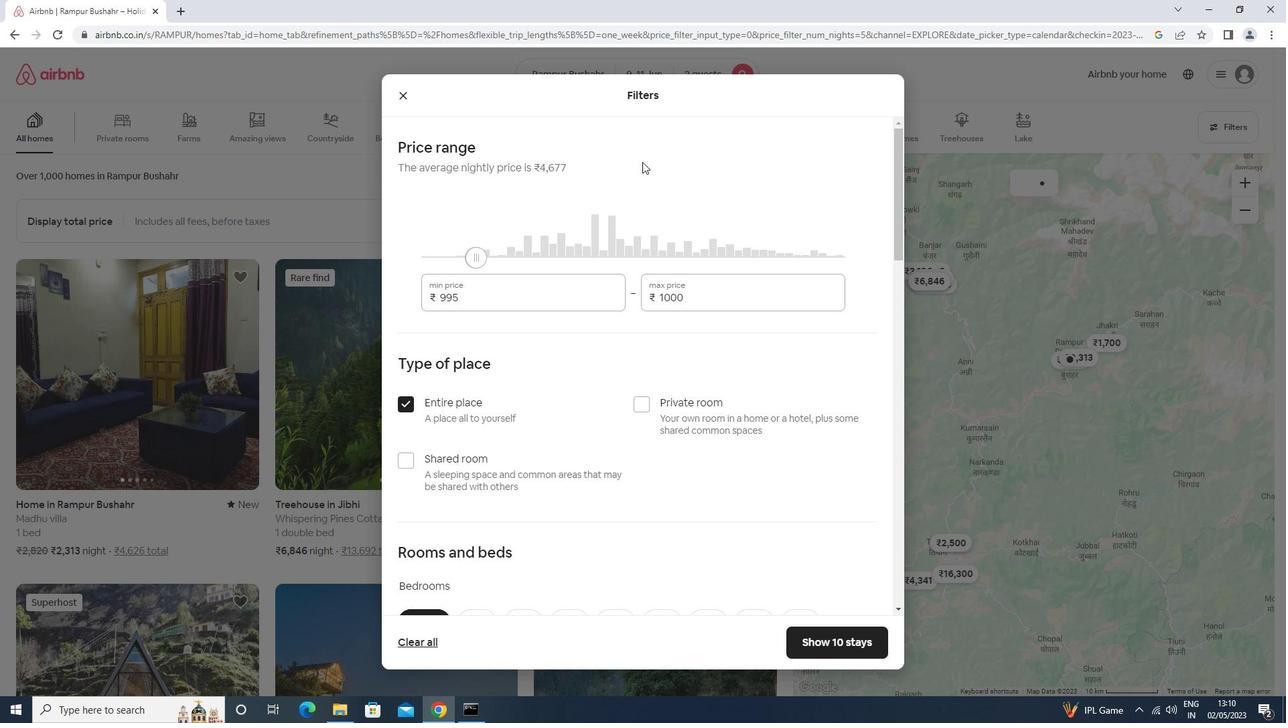 
Action: Mouse scrolled (642, 172) with delta (0, 0)
Screenshot: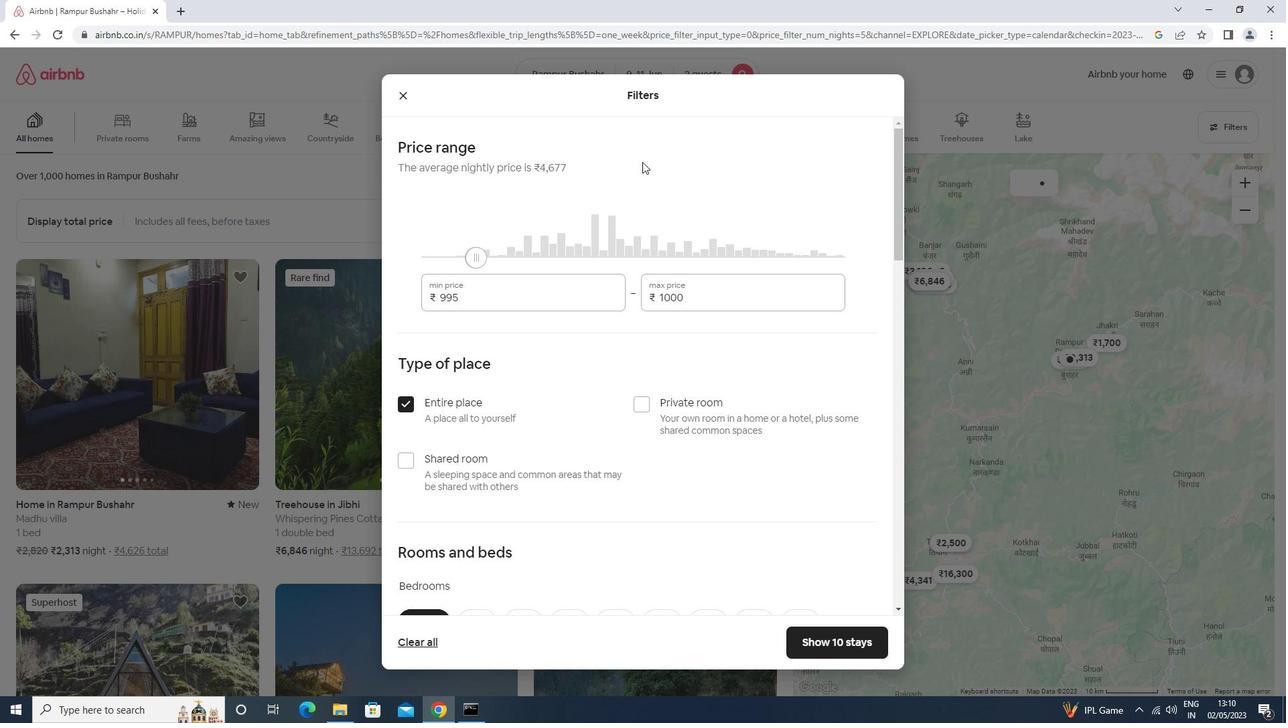 
Action: Mouse moved to (642, 174)
Screenshot: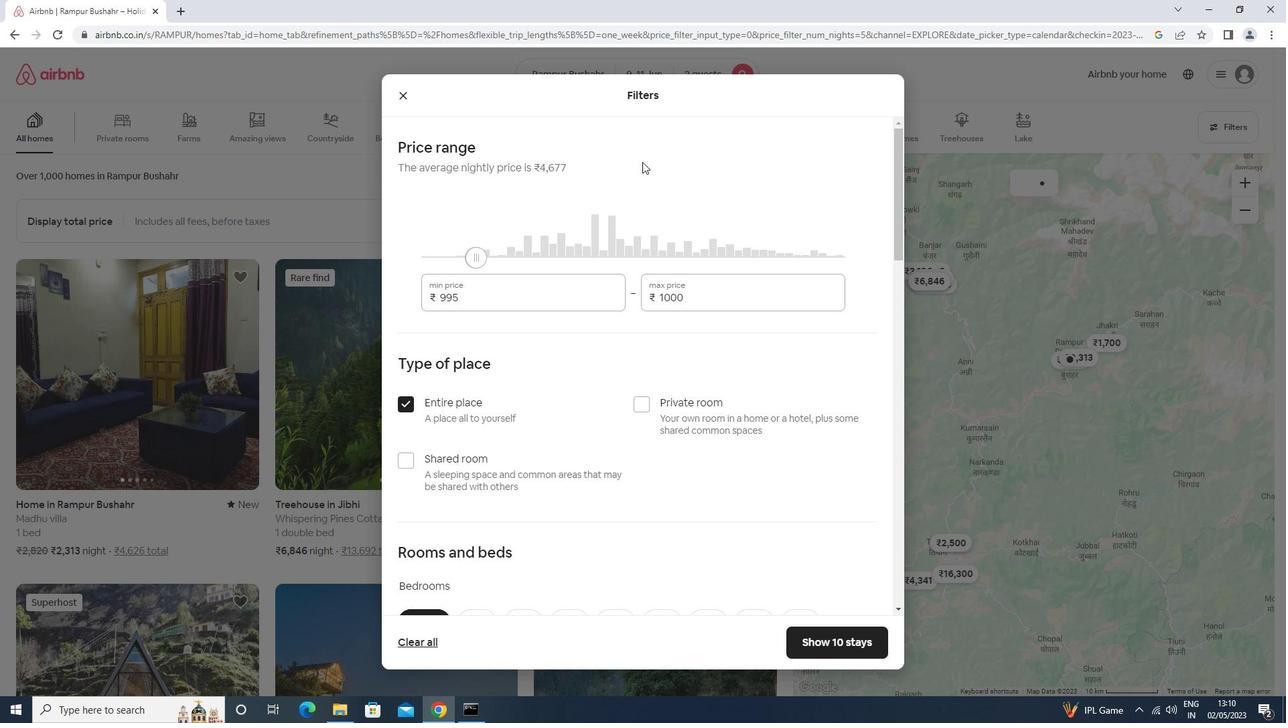 
Action: Mouse scrolled (642, 173) with delta (0, 0)
Screenshot: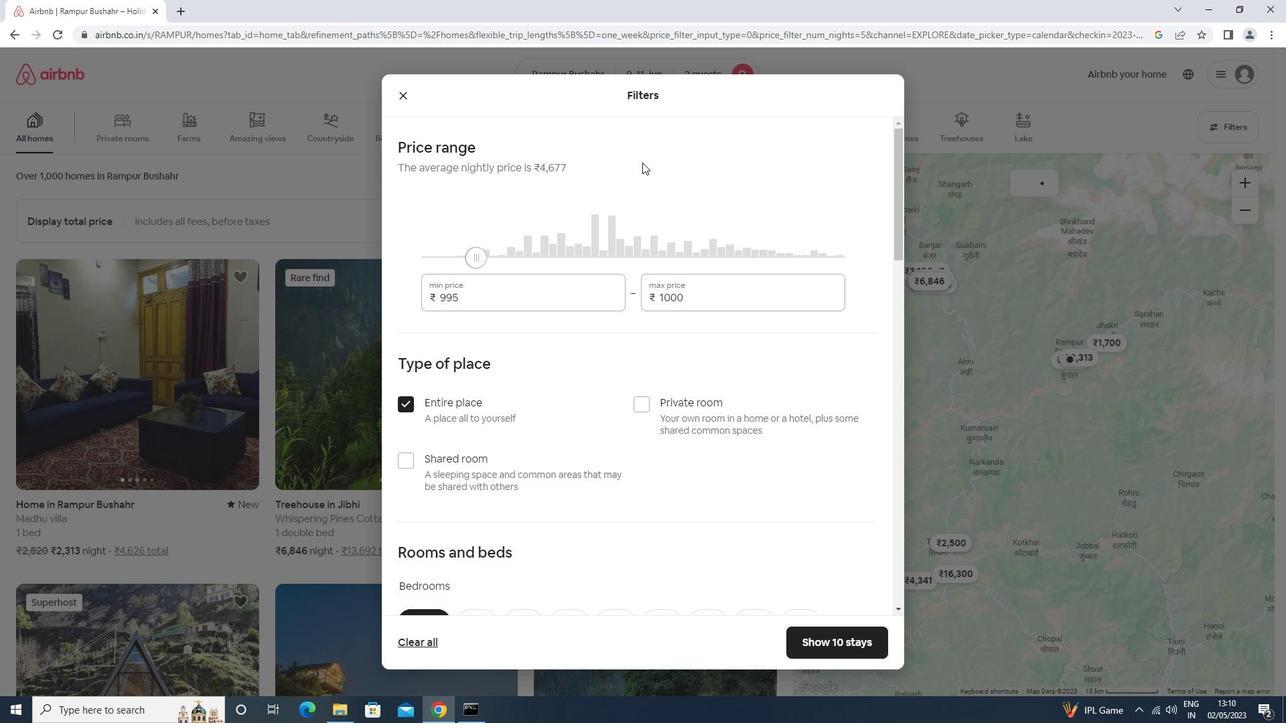 
Action: Mouse moved to (527, 281)
Screenshot: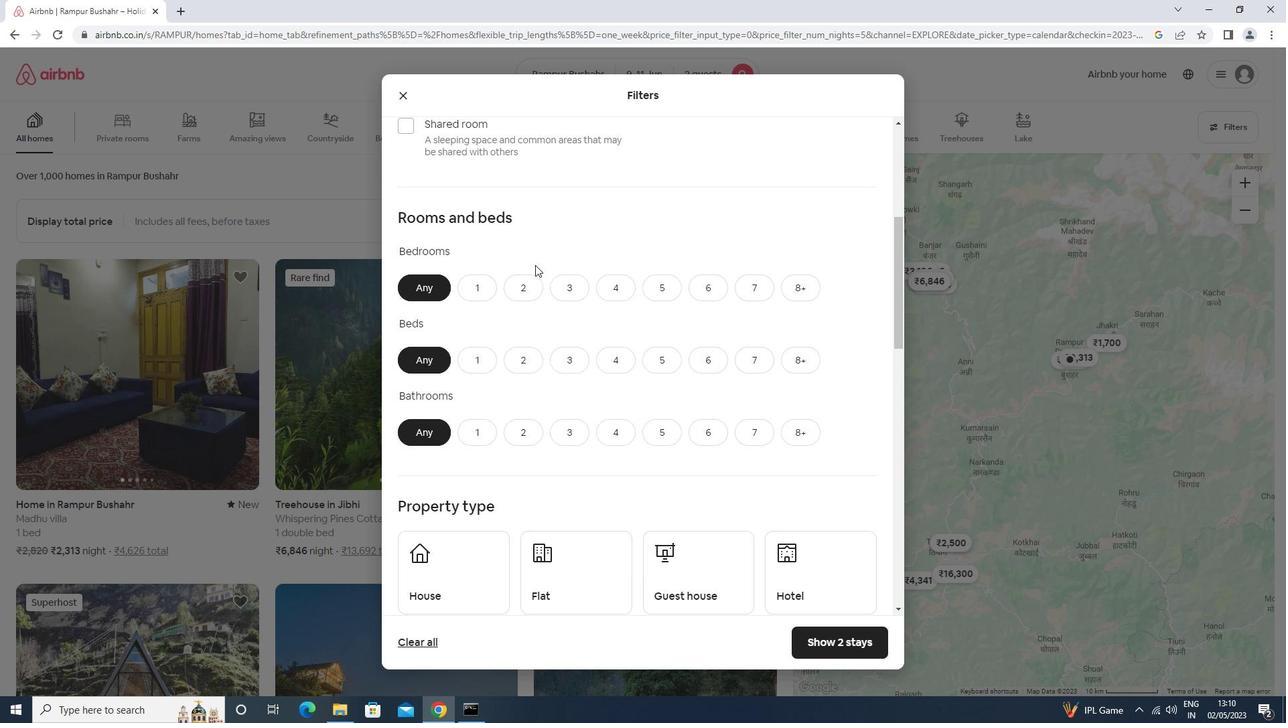 
Action: Mouse pressed left at (527, 281)
Screenshot: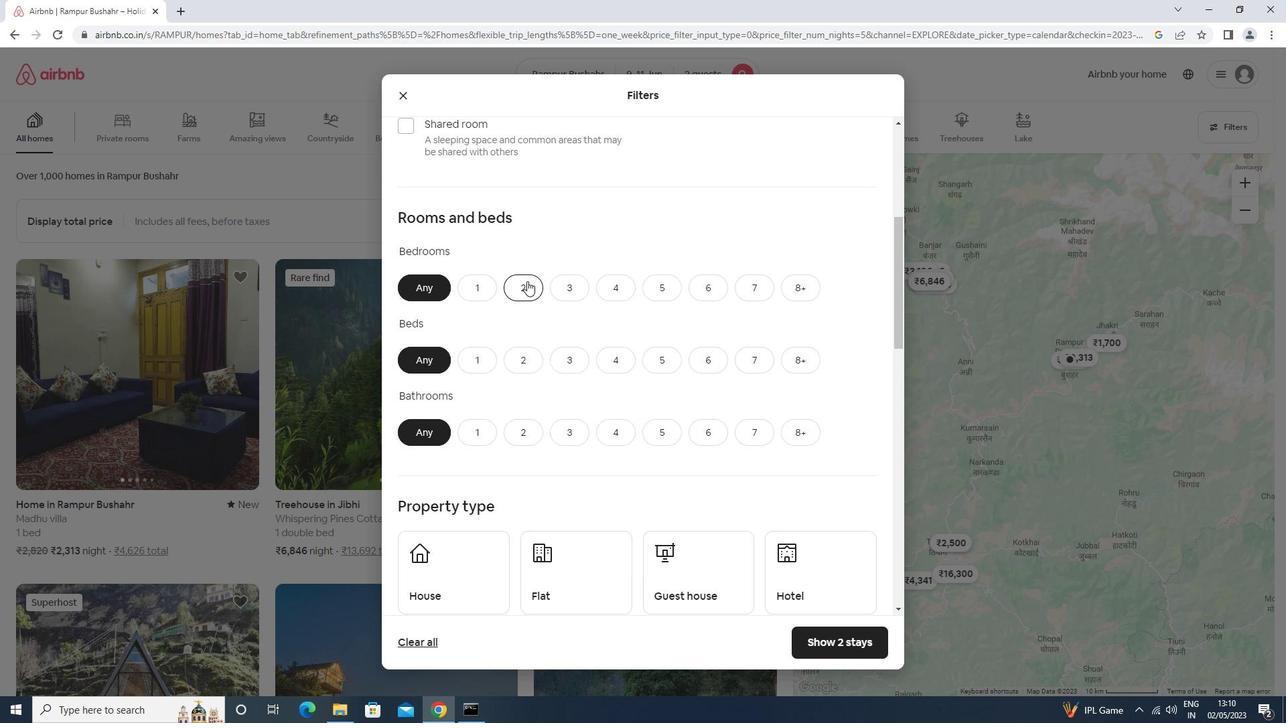 
Action: Mouse moved to (510, 355)
Screenshot: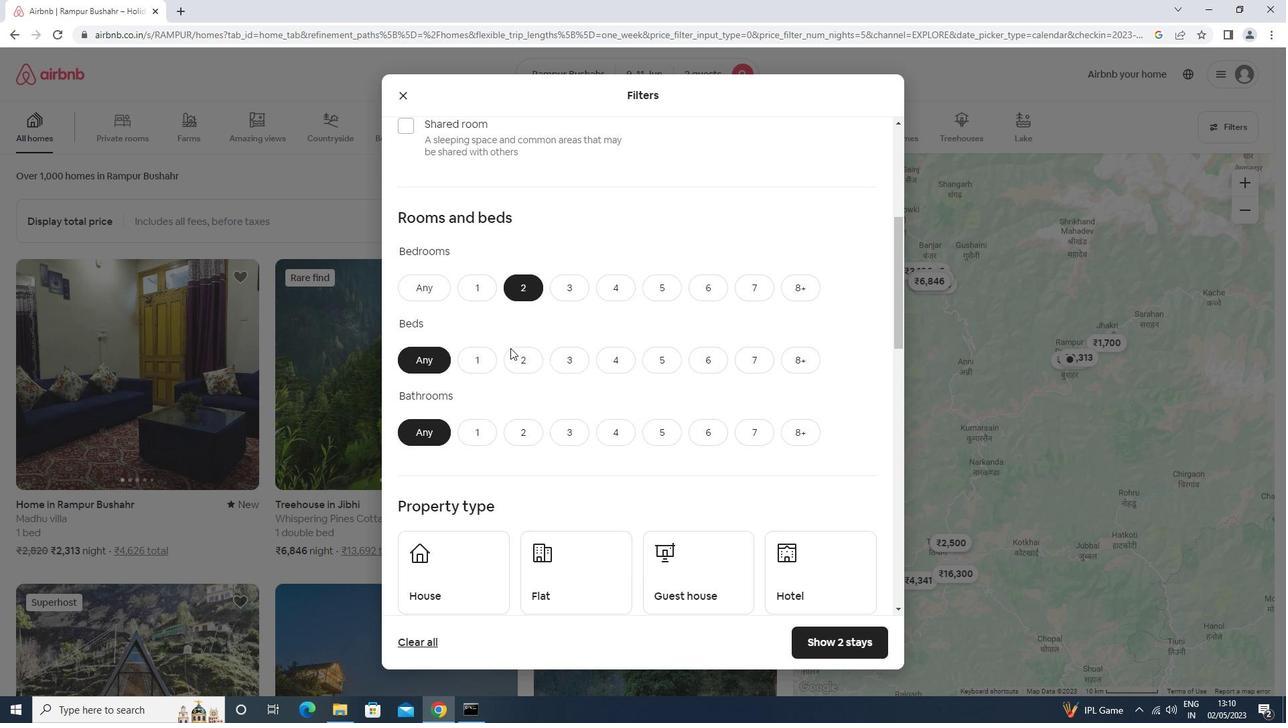 
Action: Mouse pressed left at (510, 355)
Screenshot: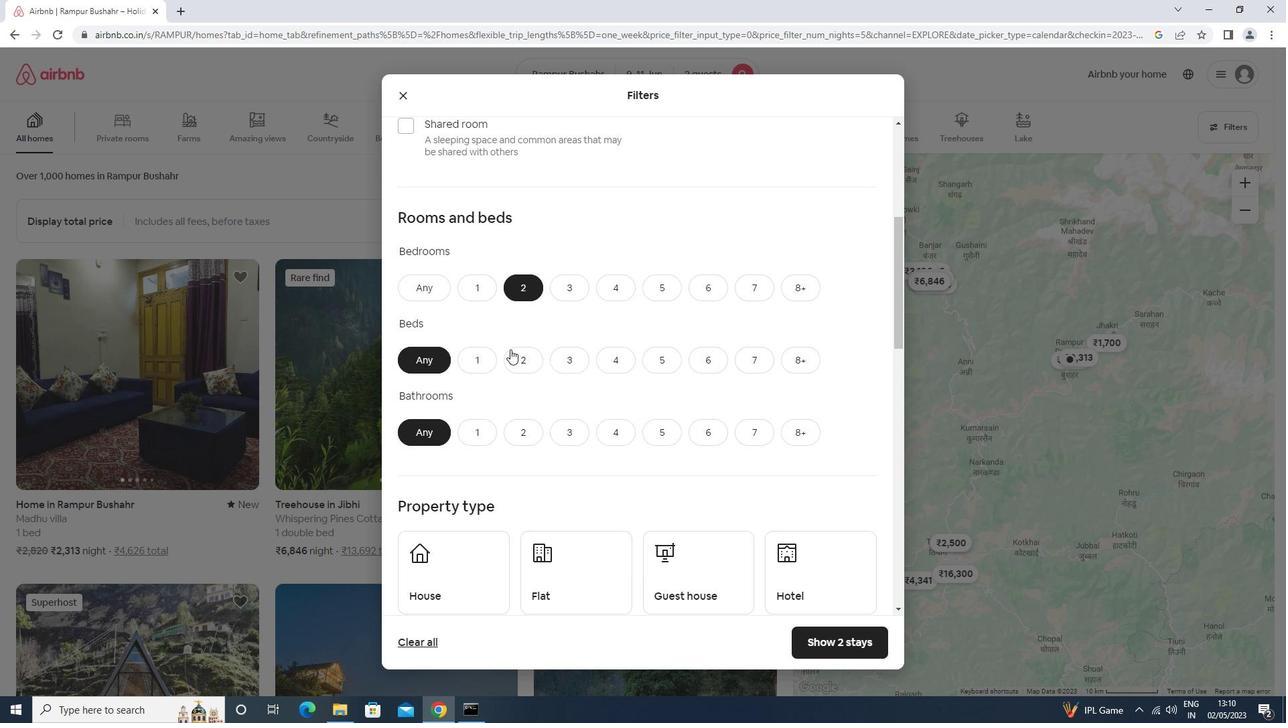 
Action: Mouse moved to (514, 351)
Screenshot: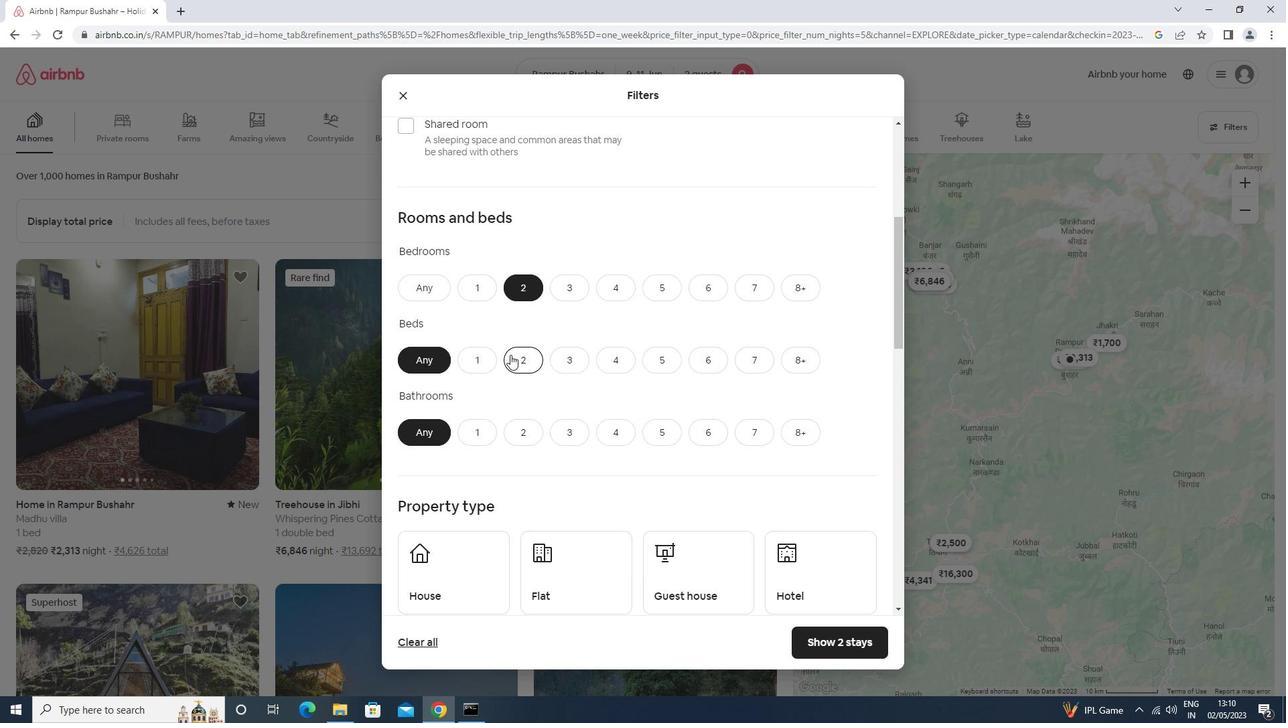
Action: Mouse scrolled (514, 350) with delta (0, 0)
Screenshot: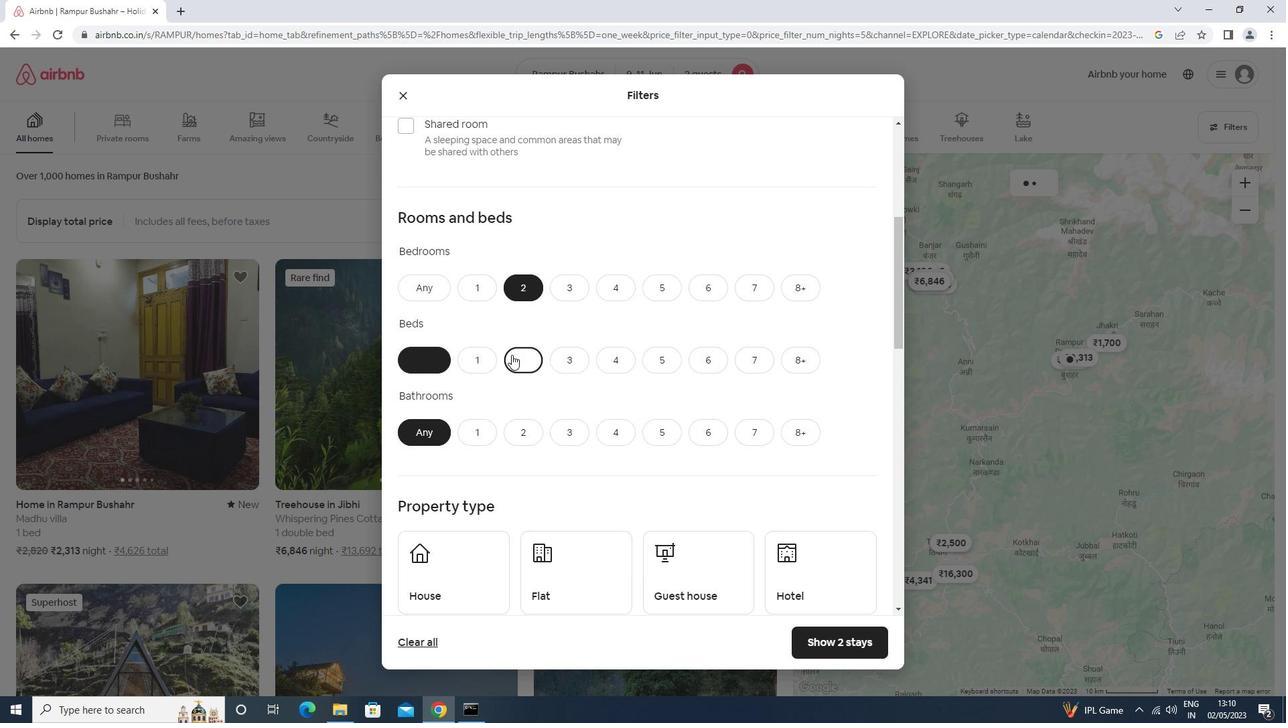 
Action: Mouse scrolled (514, 350) with delta (0, 0)
Screenshot: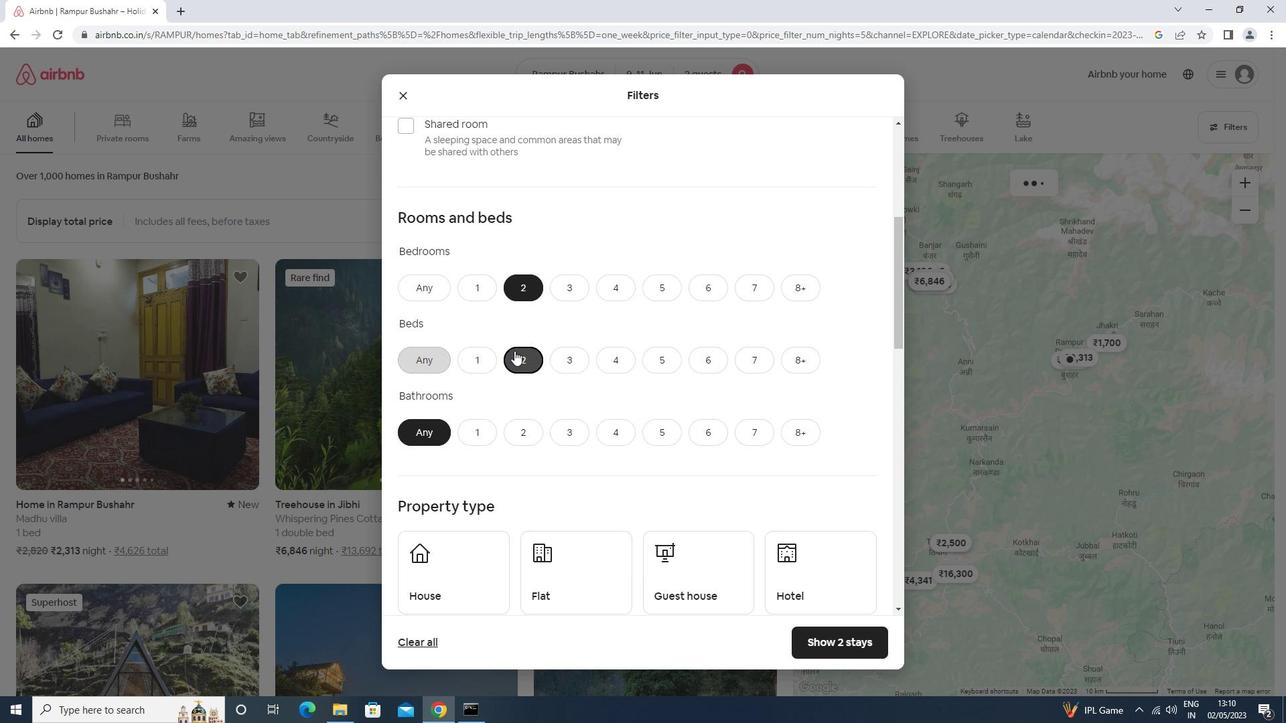
Action: Mouse moved to (481, 294)
Screenshot: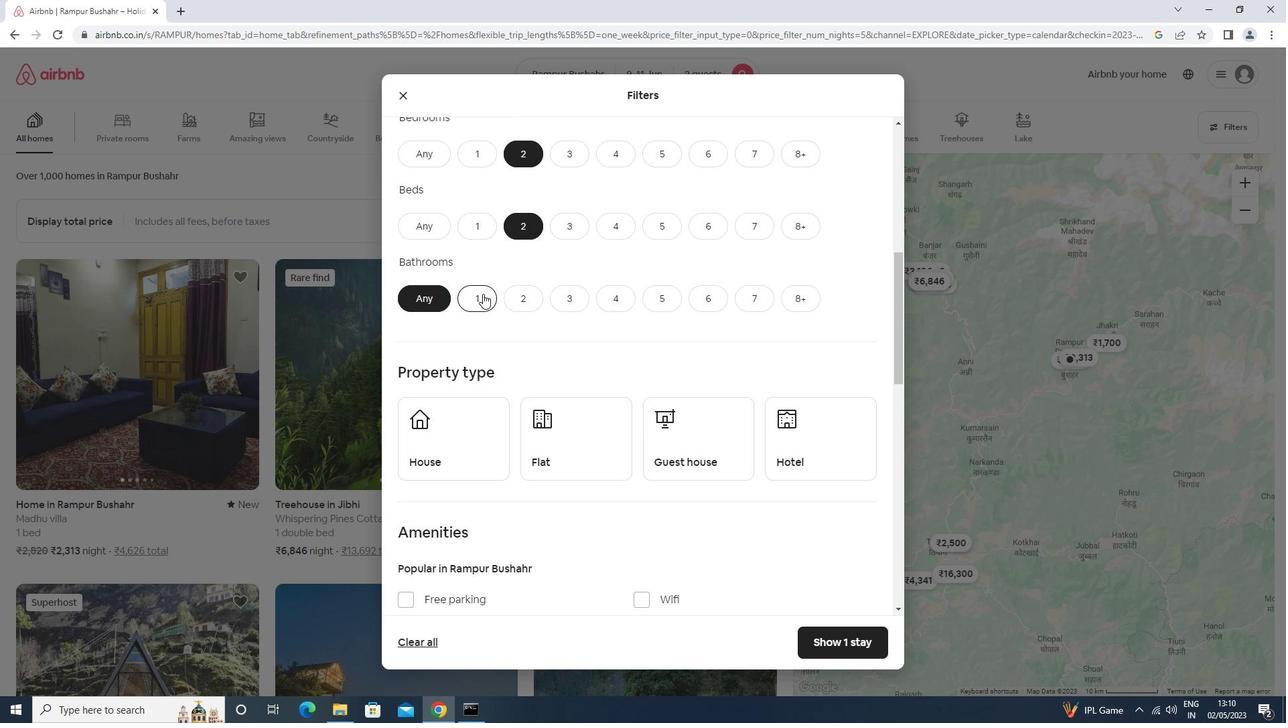 
Action: Mouse pressed left at (481, 294)
Screenshot: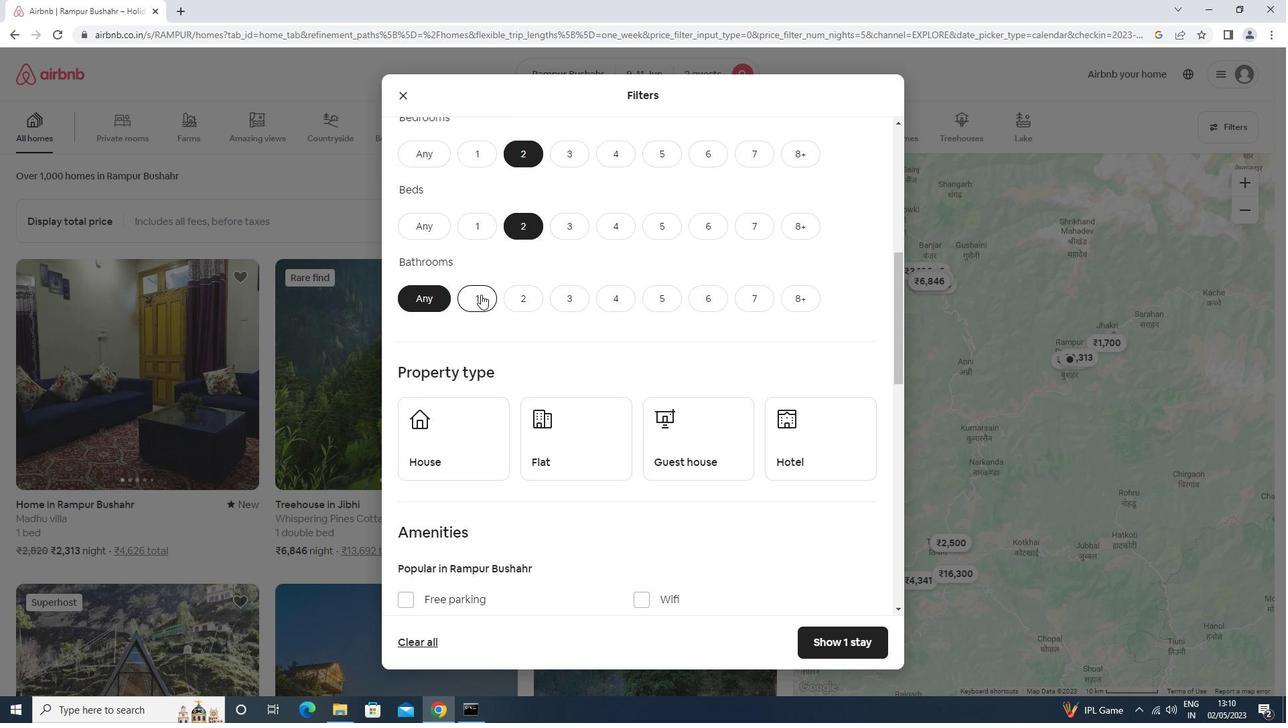 
Action: Mouse scrolled (481, 294) with delta (0, 0)
Screenshot: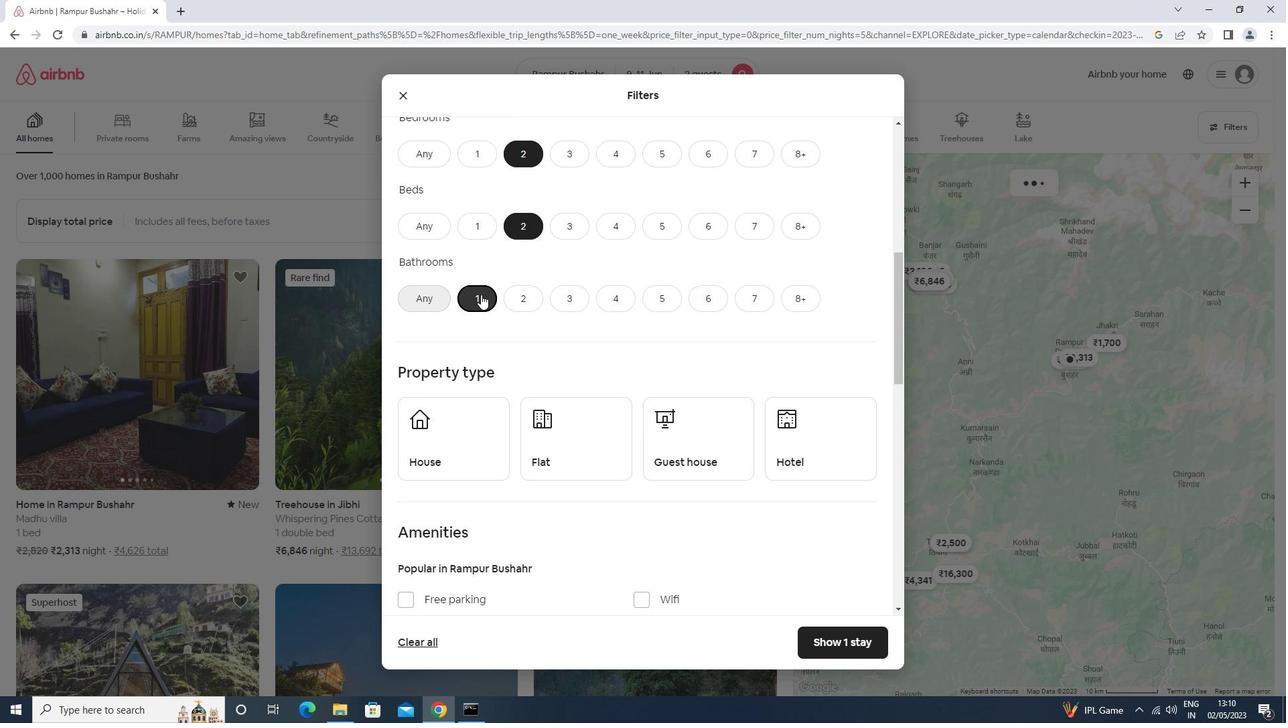 
Action: Mouse scrolled (481, 294) with delta (0, 0)
Screenshot: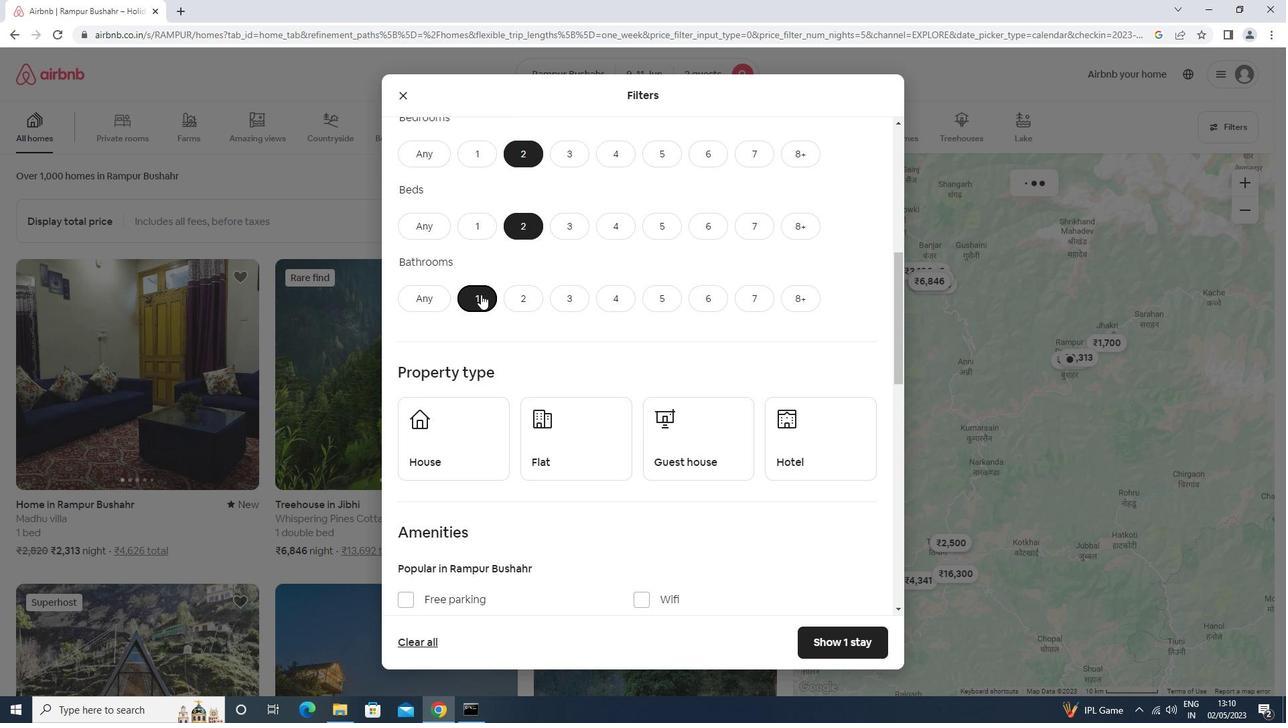 
Action: Mouse scrolled (481, 294) with delta (0, 0)
Screenshot: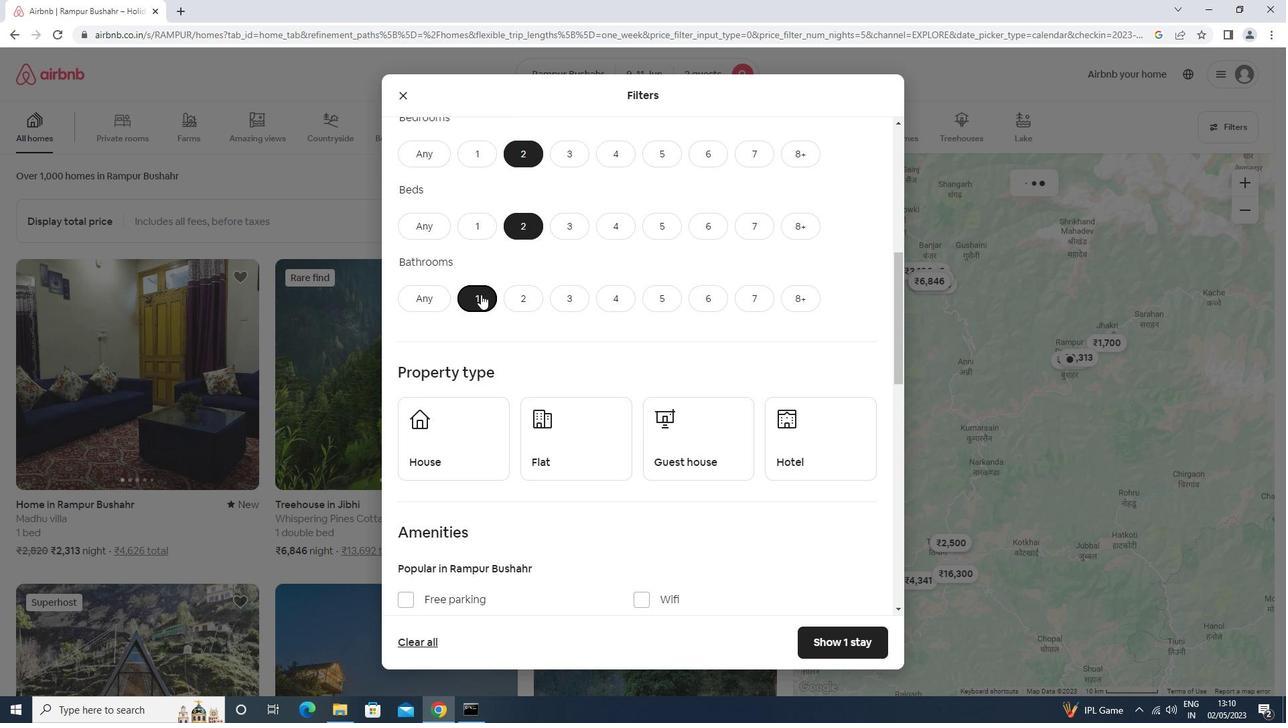 
Action: Mouse scrolled (481, 294) with delta (0, 0)
Screenshot: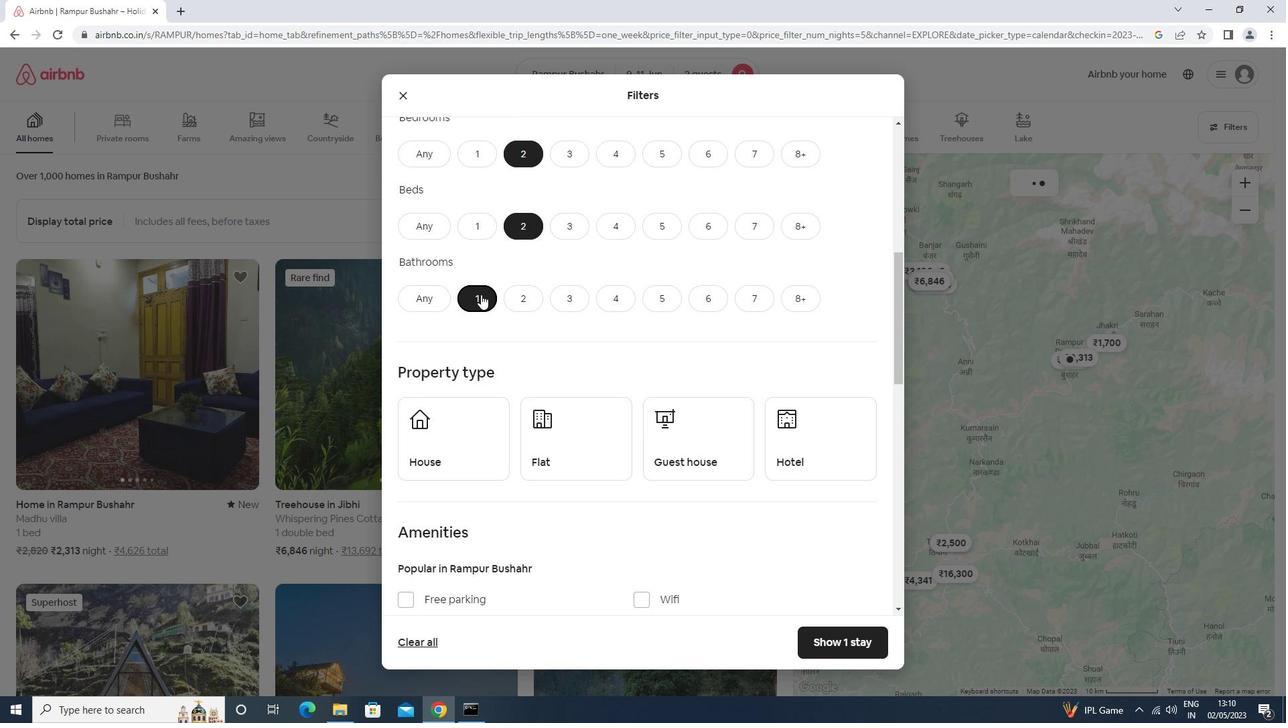 
Action: Mouse scrolled (481, 294) with delta (0, 0)
Screenshot: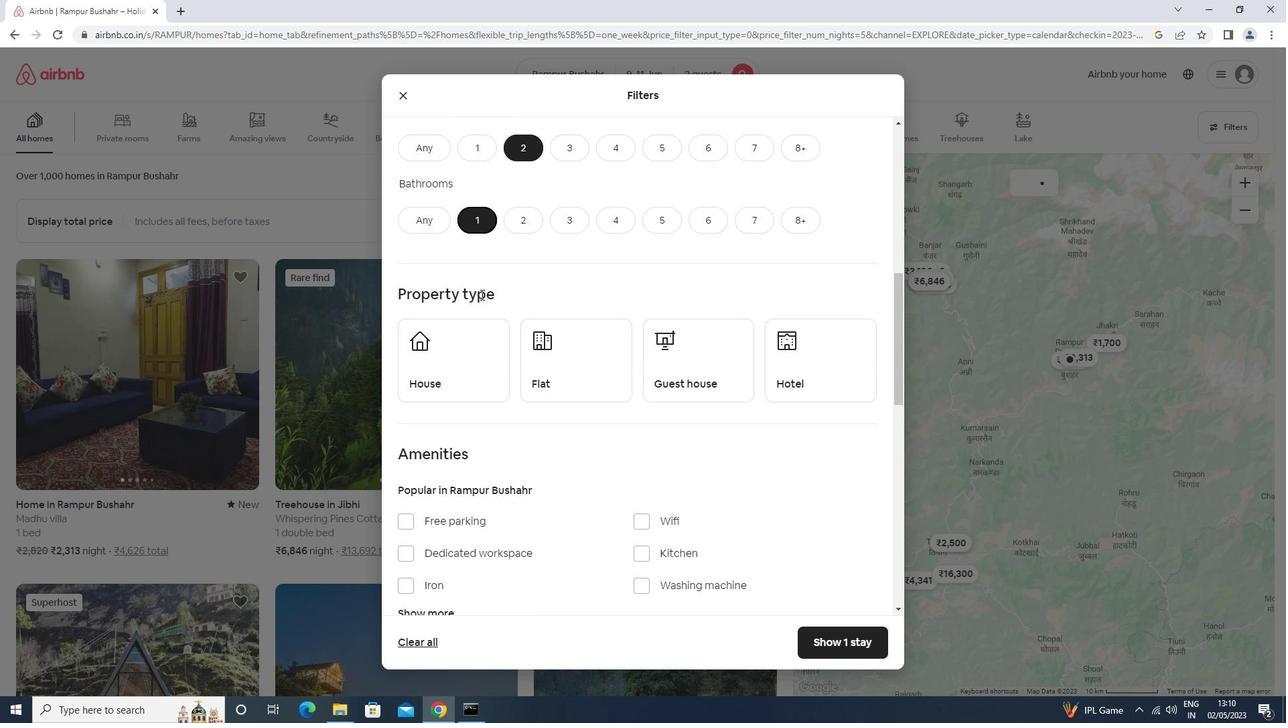 
Action: Mouse moved to (464, 316)
Screenshot: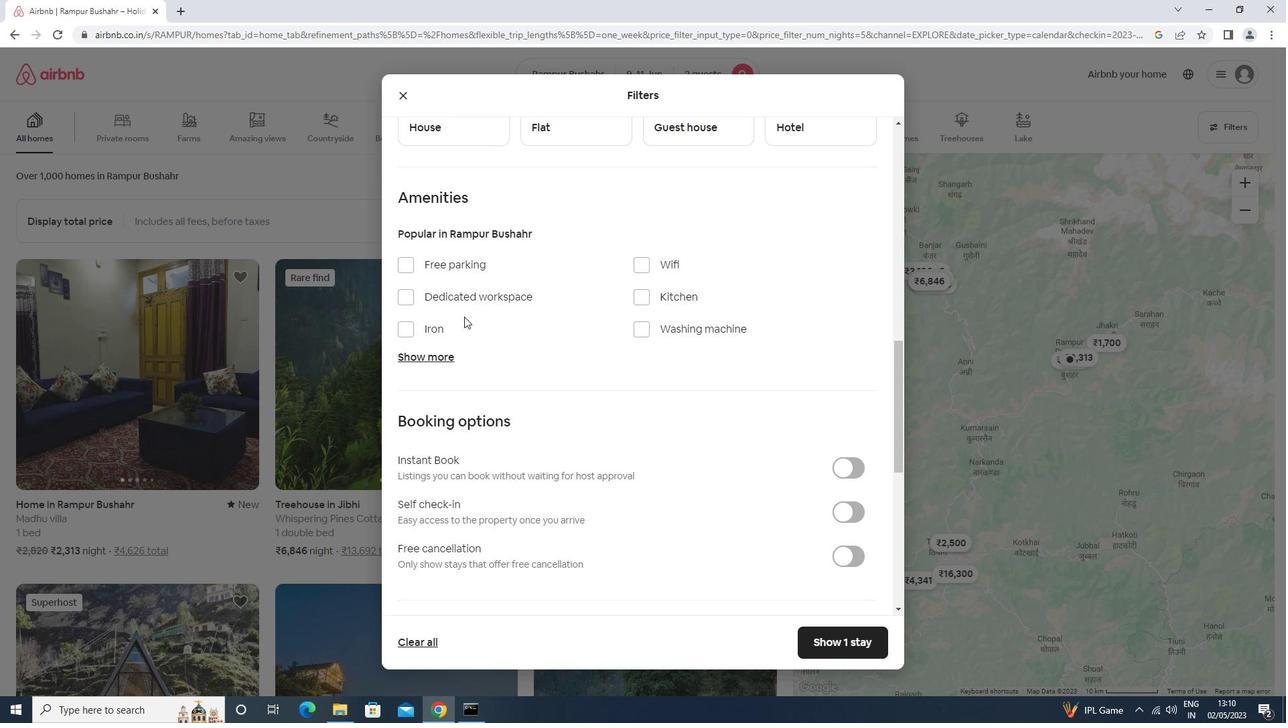 
Action: Mouse scrolled (464, 316) with delta (0, 0)
Screenshot: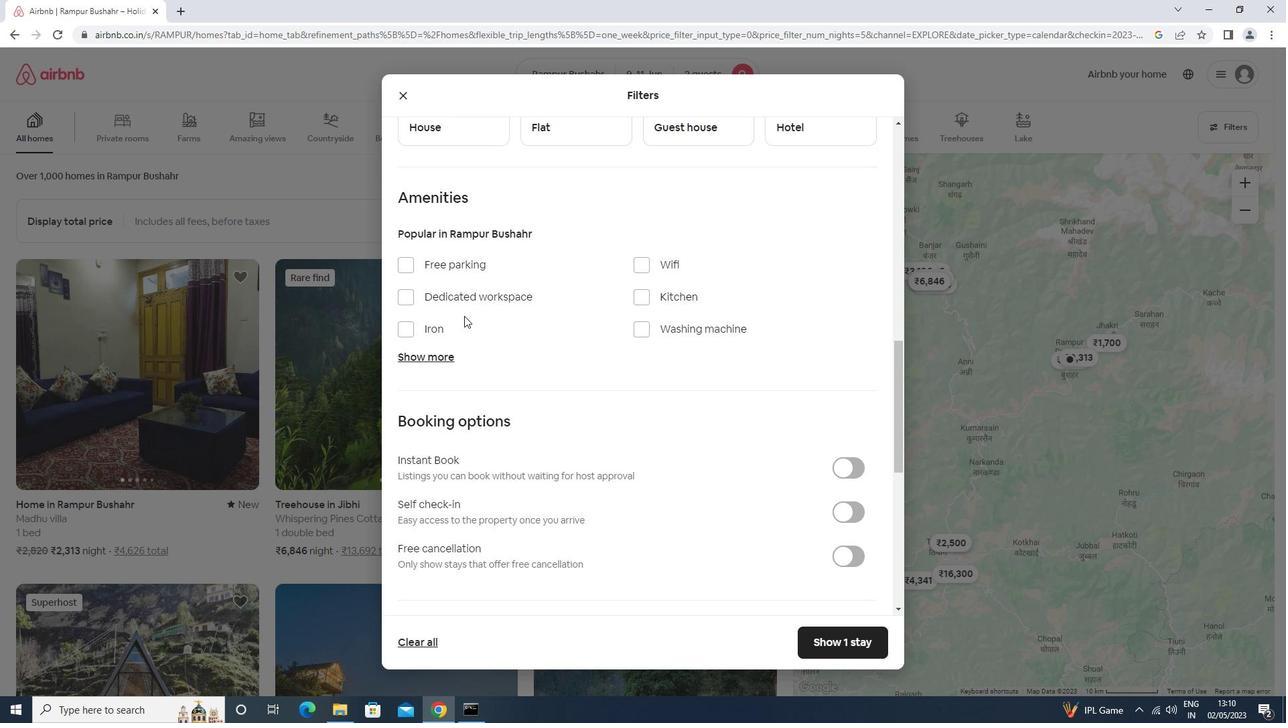 
Action: Mouse scrolled (464, 316) with delta (0, 0)
Screenshot: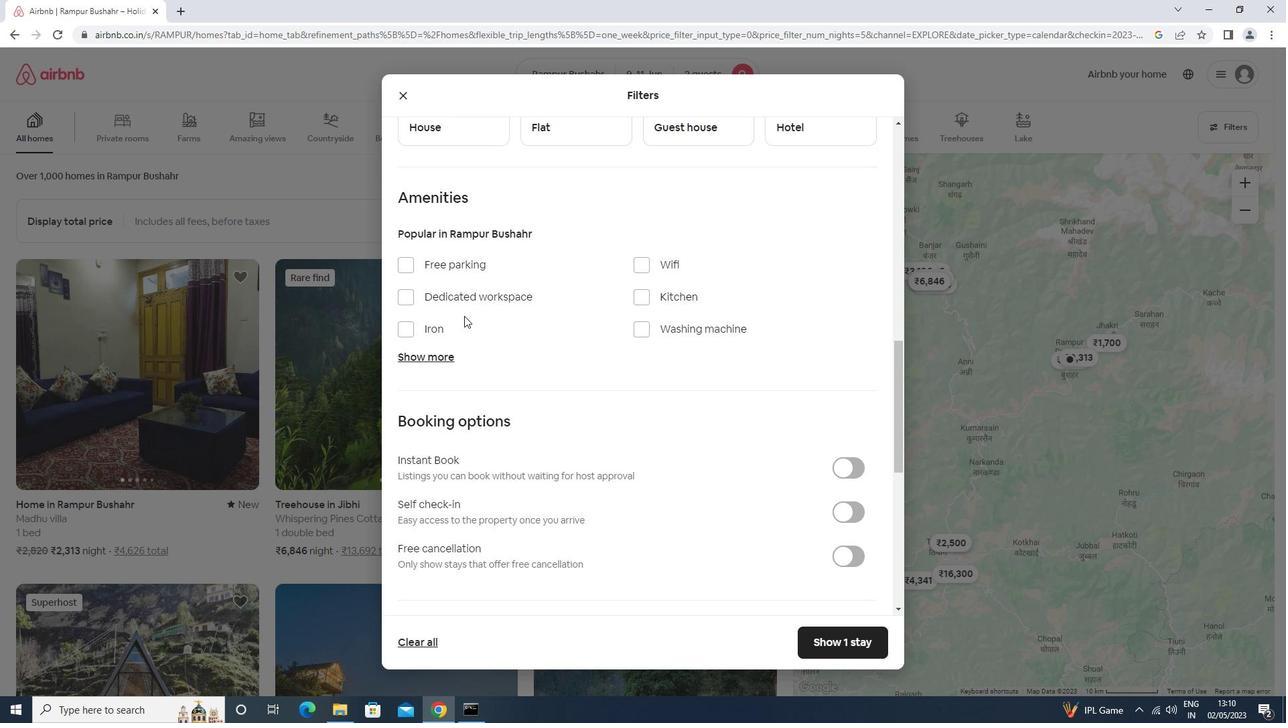 
Action: Mouse scrolled (464, 316) with delta (0, 0)
Screenshot: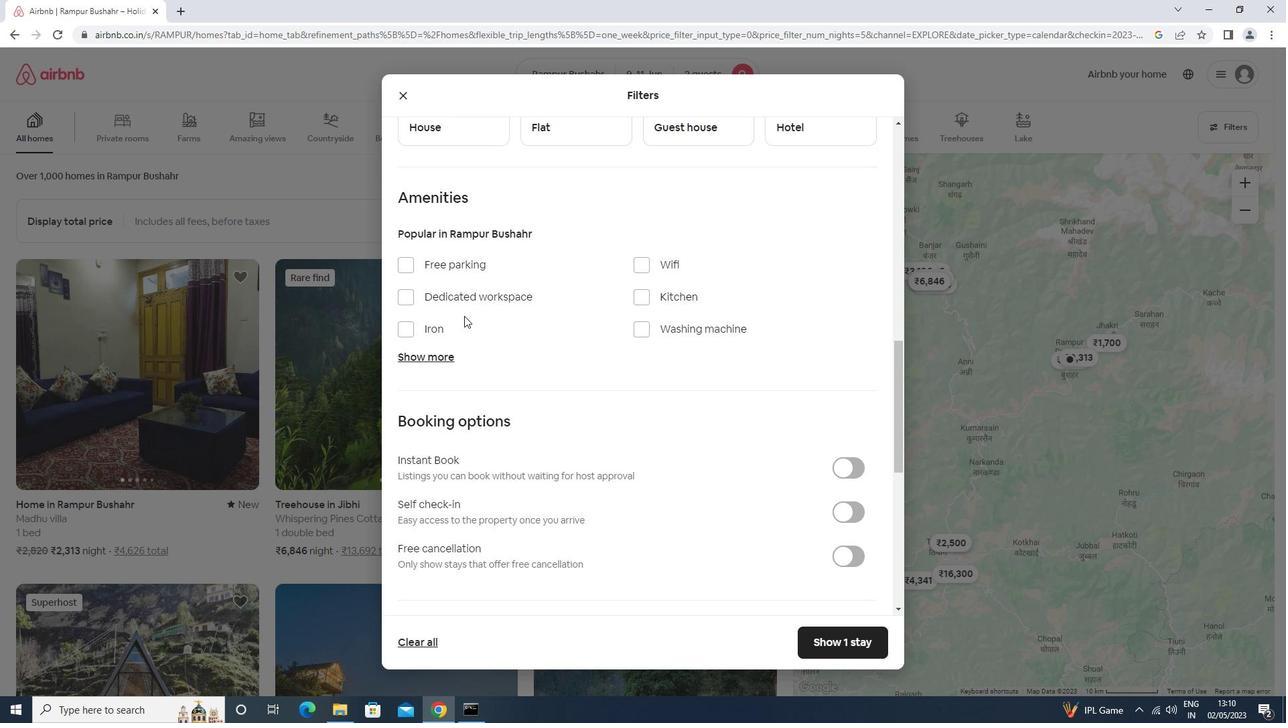 
Action: Mouse moved to (454, 302)
Screenshot: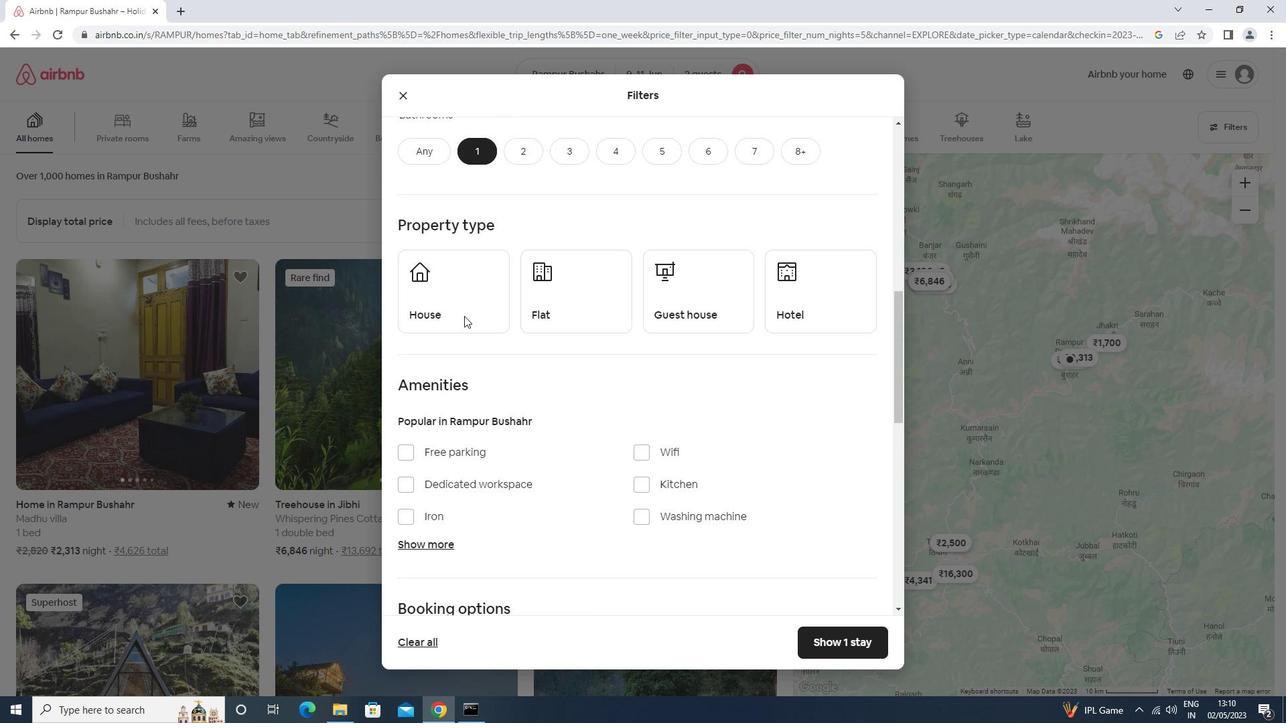 
Action: Mouse pressed left at (454, 302)
Screenshot: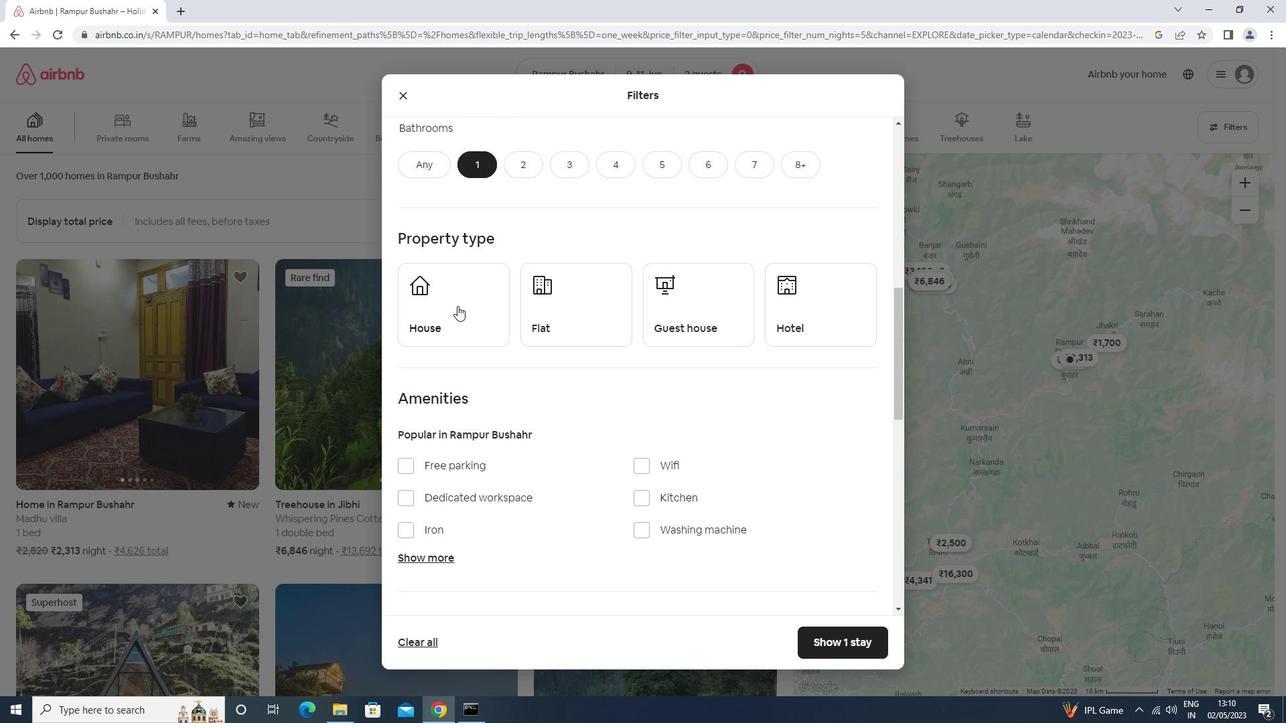 
Action: Mouse moved to (574, 303)
Screenshot: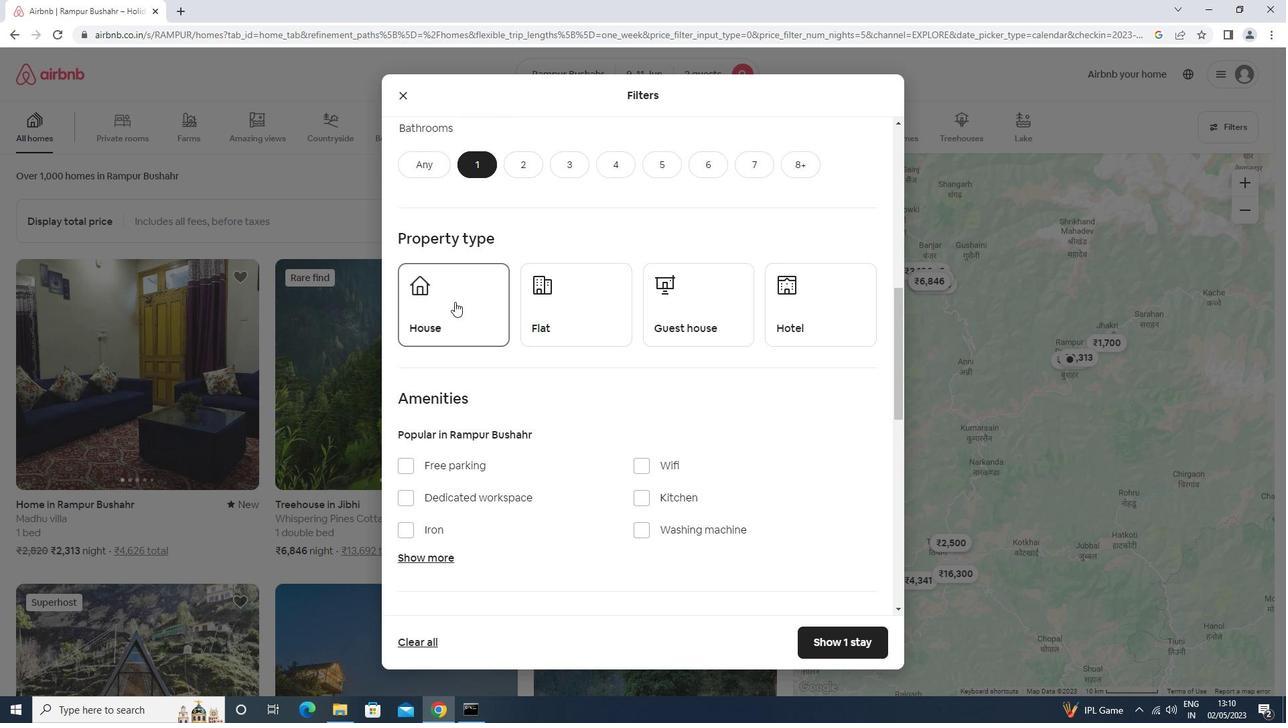 
Action: Mouse pressed left at (574, 303)
Screenshot: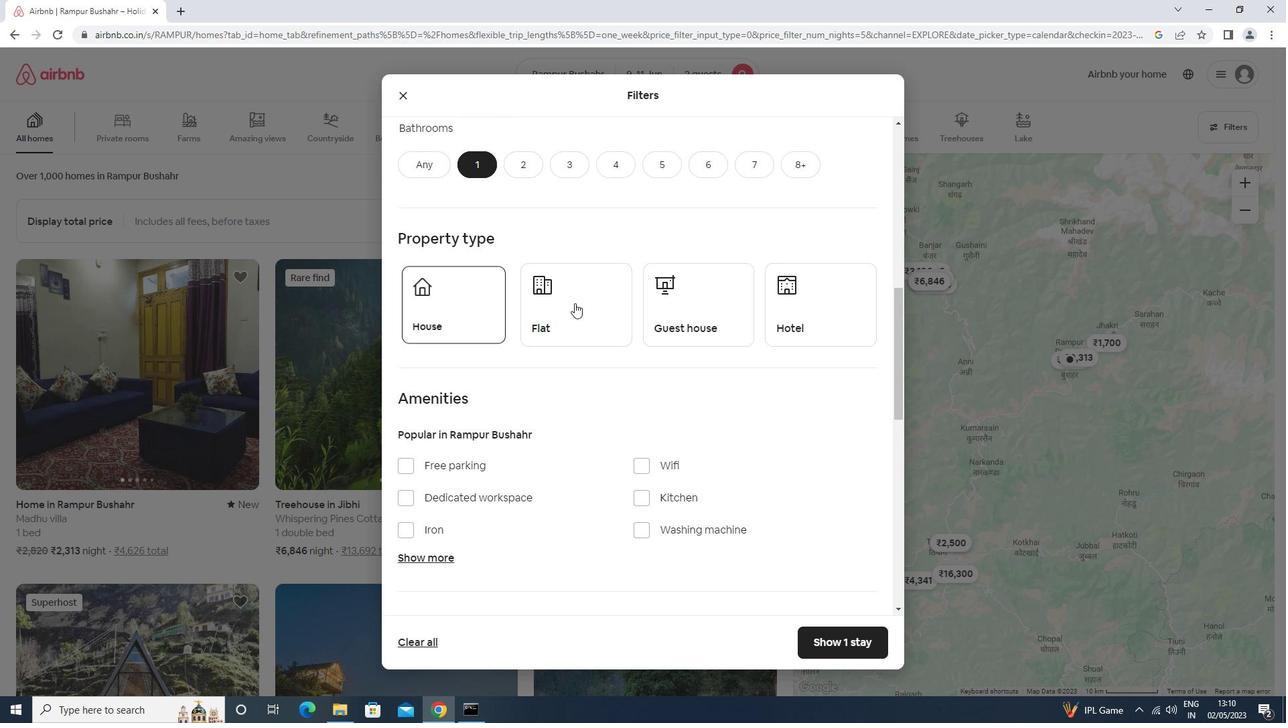 
Action: Mouse moved to (676, 281)
Screenshot: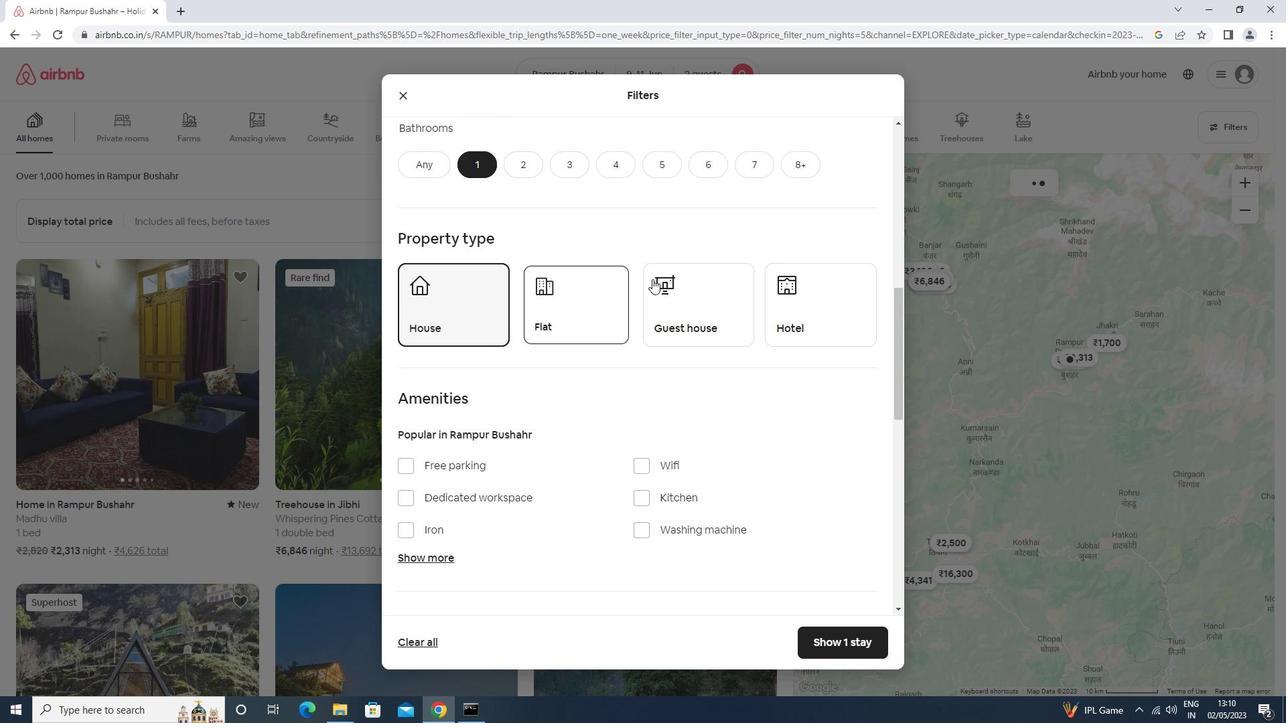
Action: Mouse pressed left at (676, 281)
Screenshot: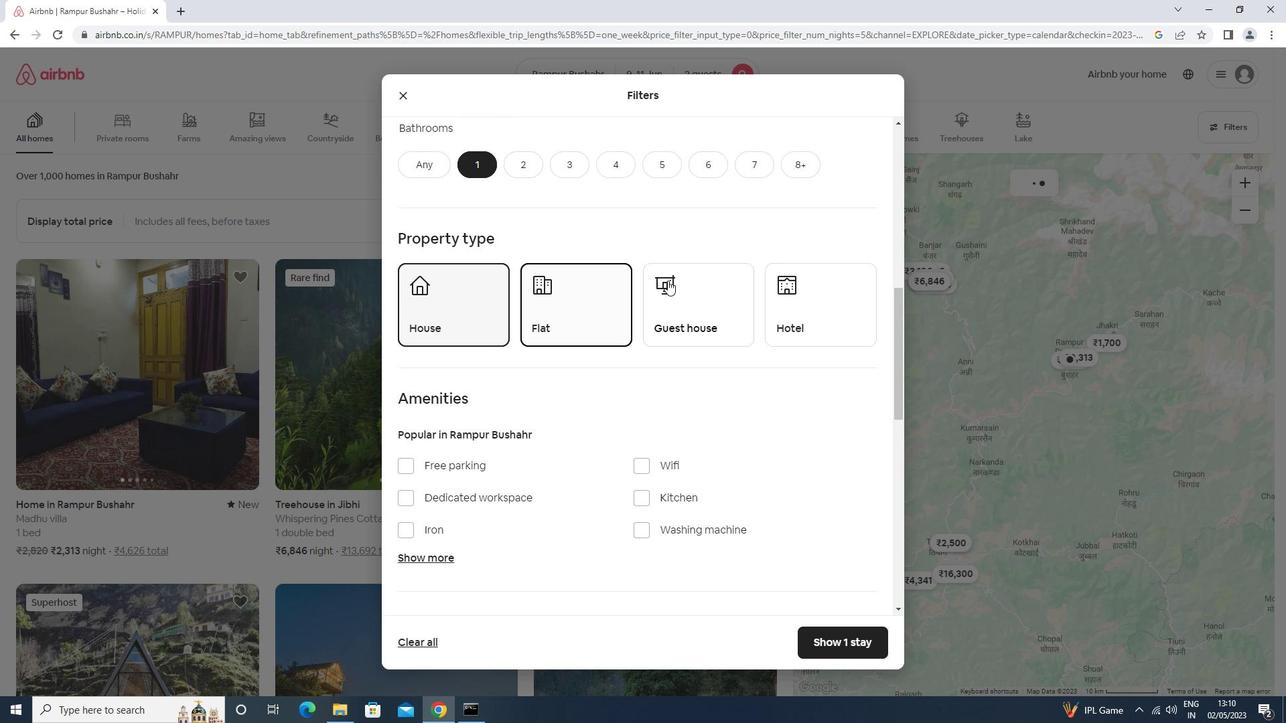 
Action: Mouse moved to (672, 272)
Screenshot: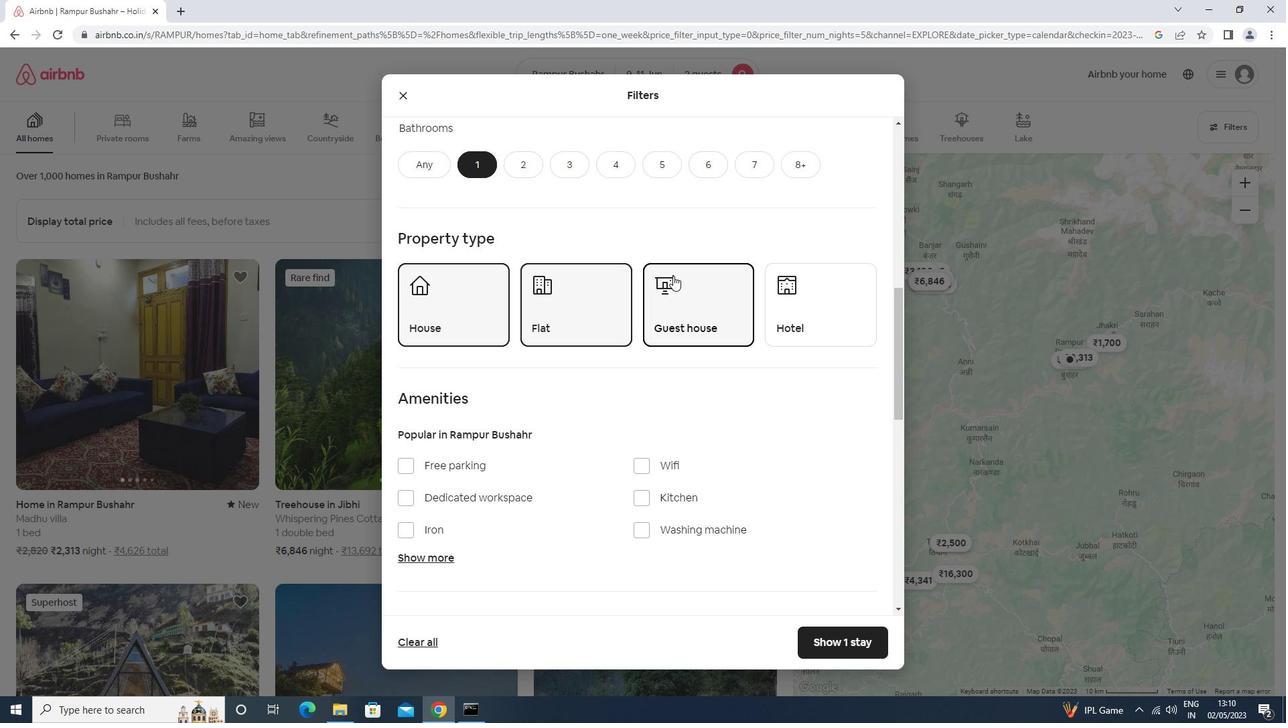 
Action: Mouse scrolled (672, 271) with delta (0, 0)
Screenshot: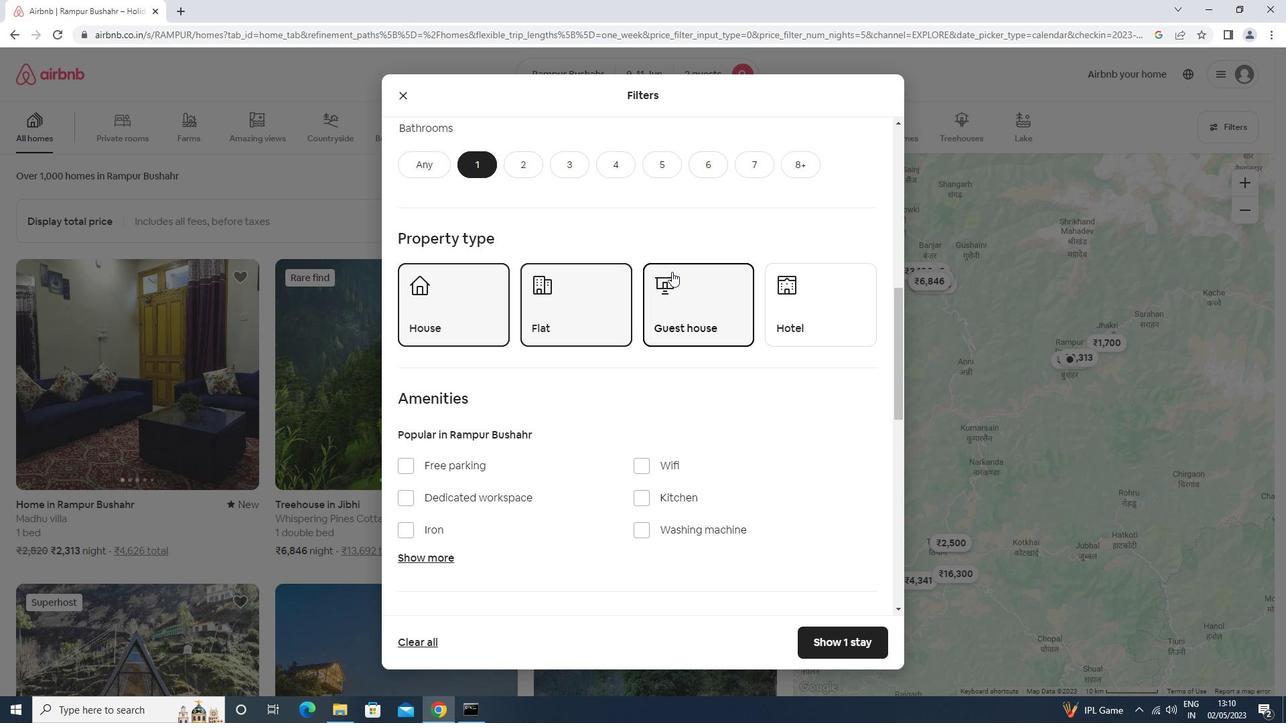 
Action: Mouse scrolled (672, 271) with delta (0, 0)
Screenshot: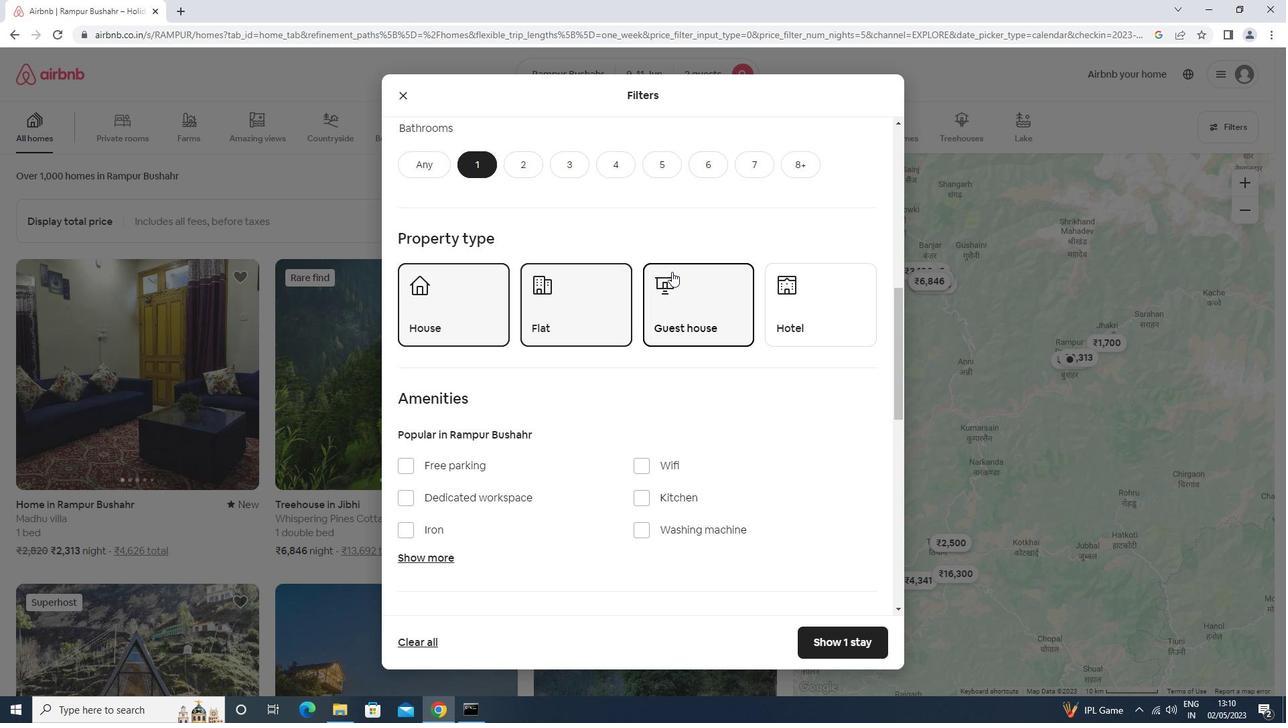 
Action: Mouse moved to (647, 322)
Screenshot: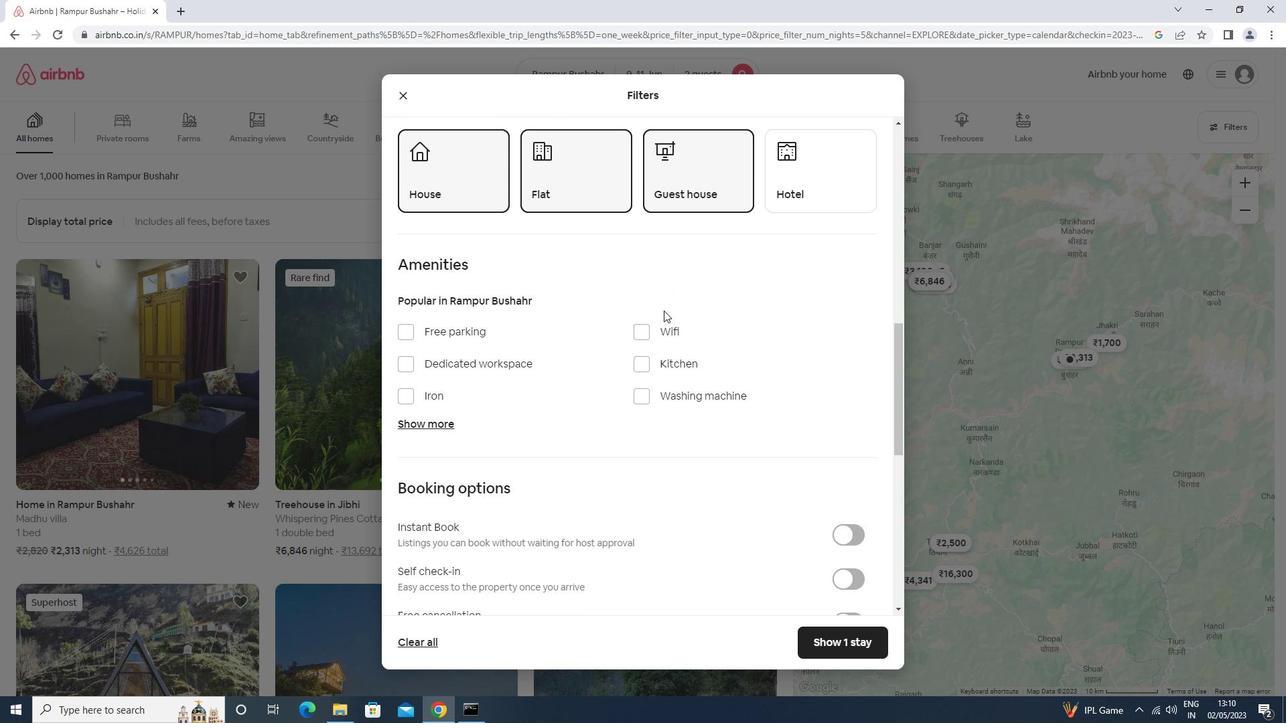 
Action: Mouse pressed left at (647, 322)
Screenshot: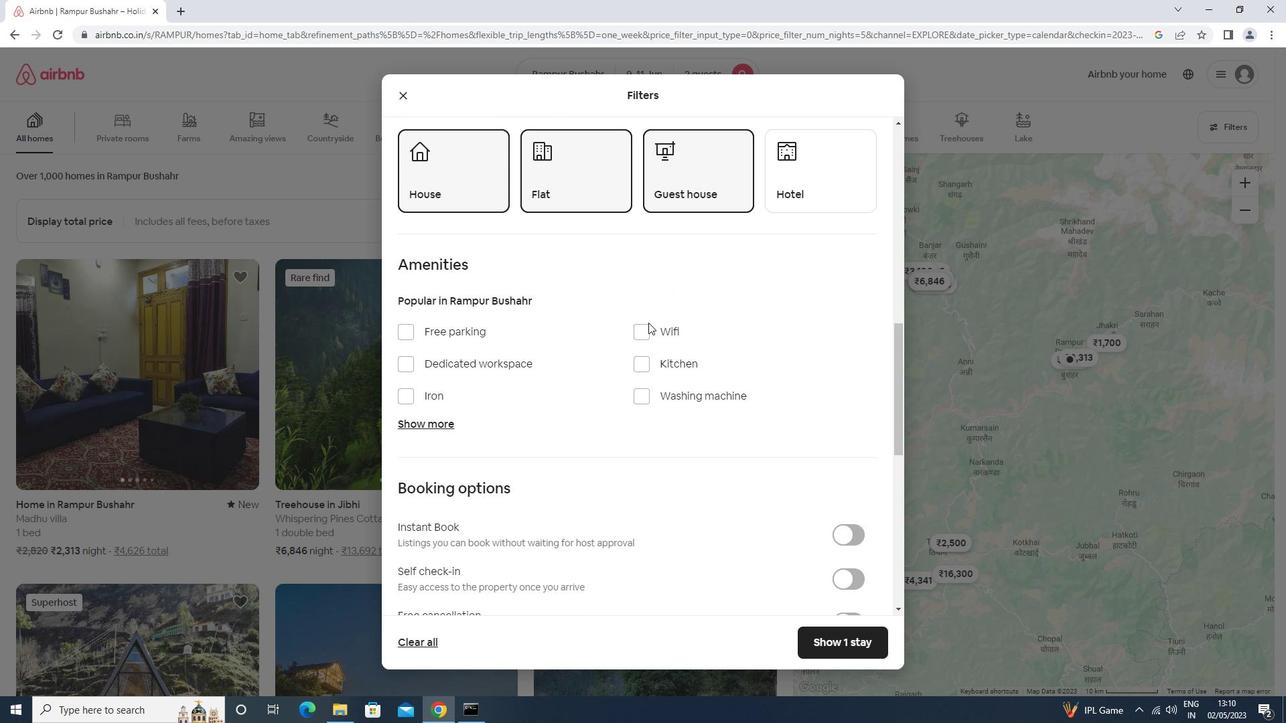 
Action: Mouse moved to (645, 329)
Screenshot: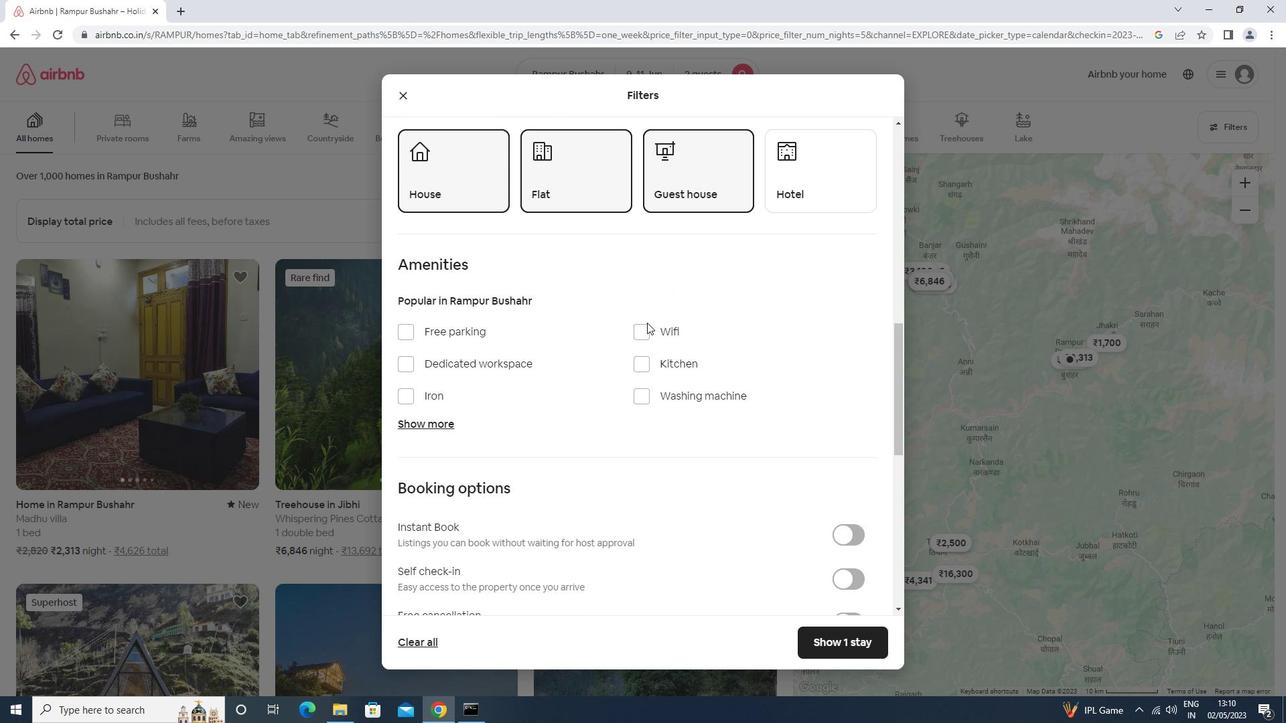 
Action: Mouse pressed left at (645, 329)
Screenshot: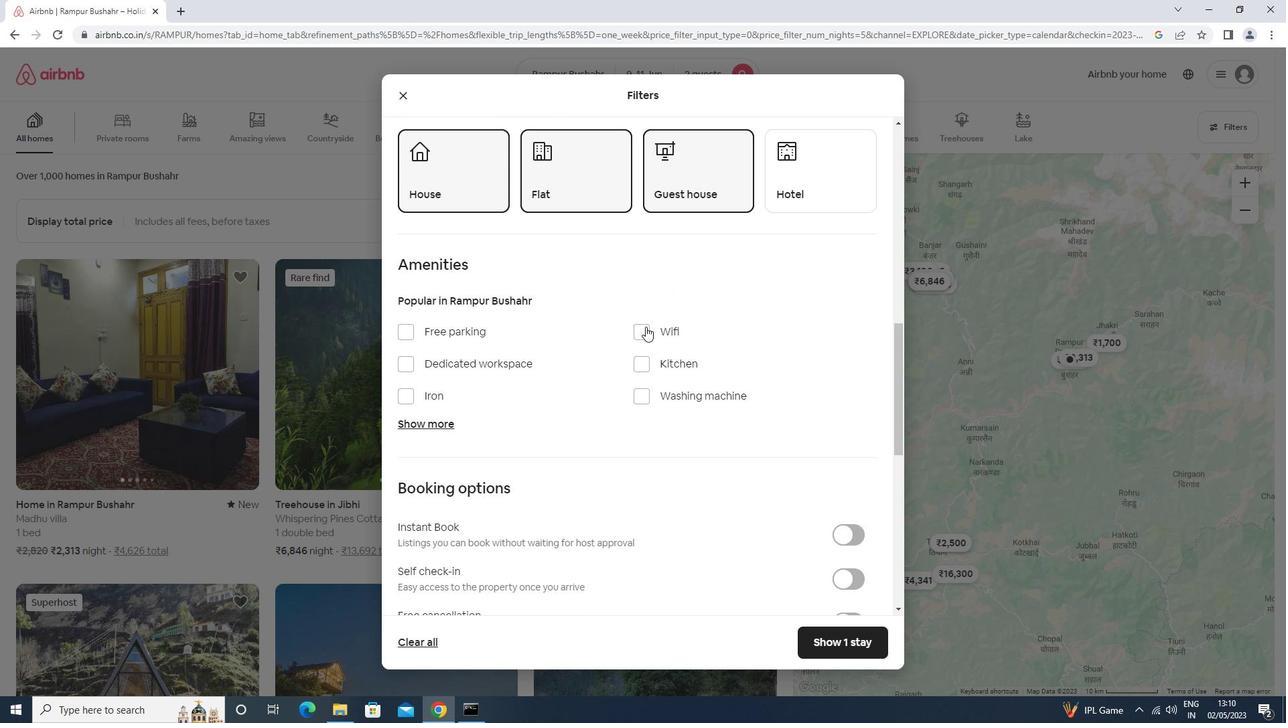
Action: Mouse moved to (646, 325)
Screenshot: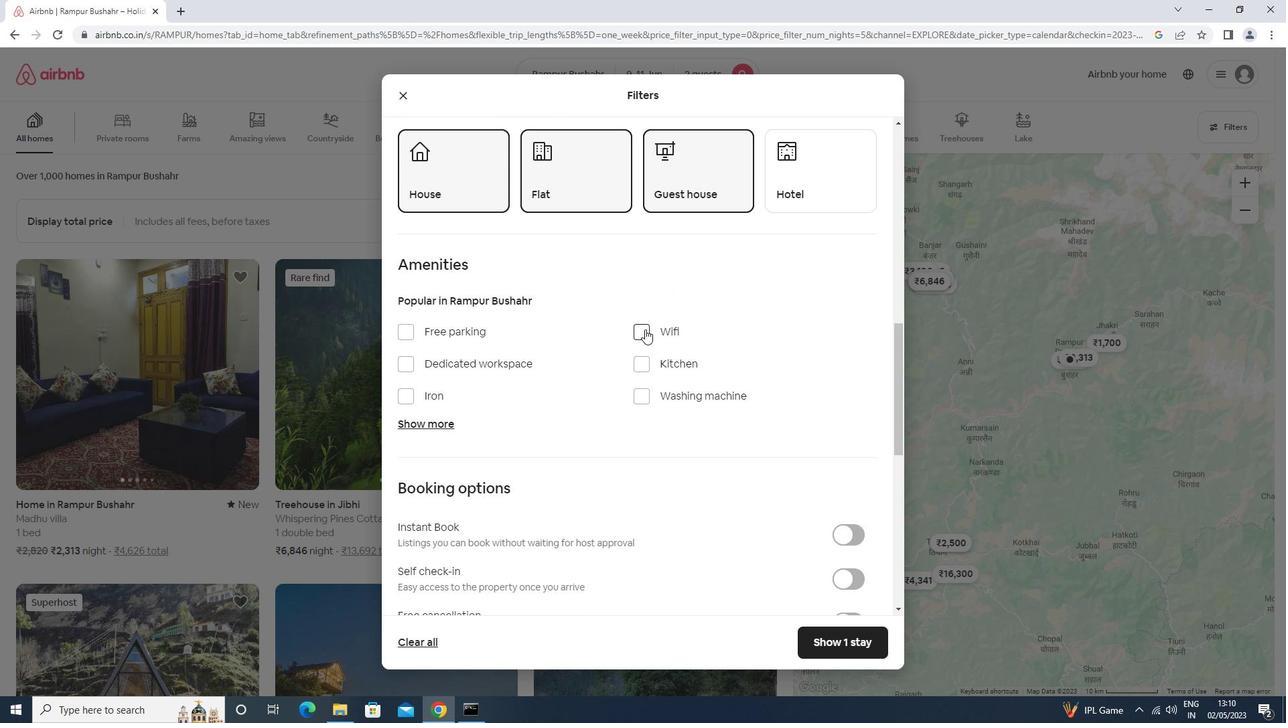 
Action: Mouse scrolled (646, 324) with delta (0, 0)
Screenshot: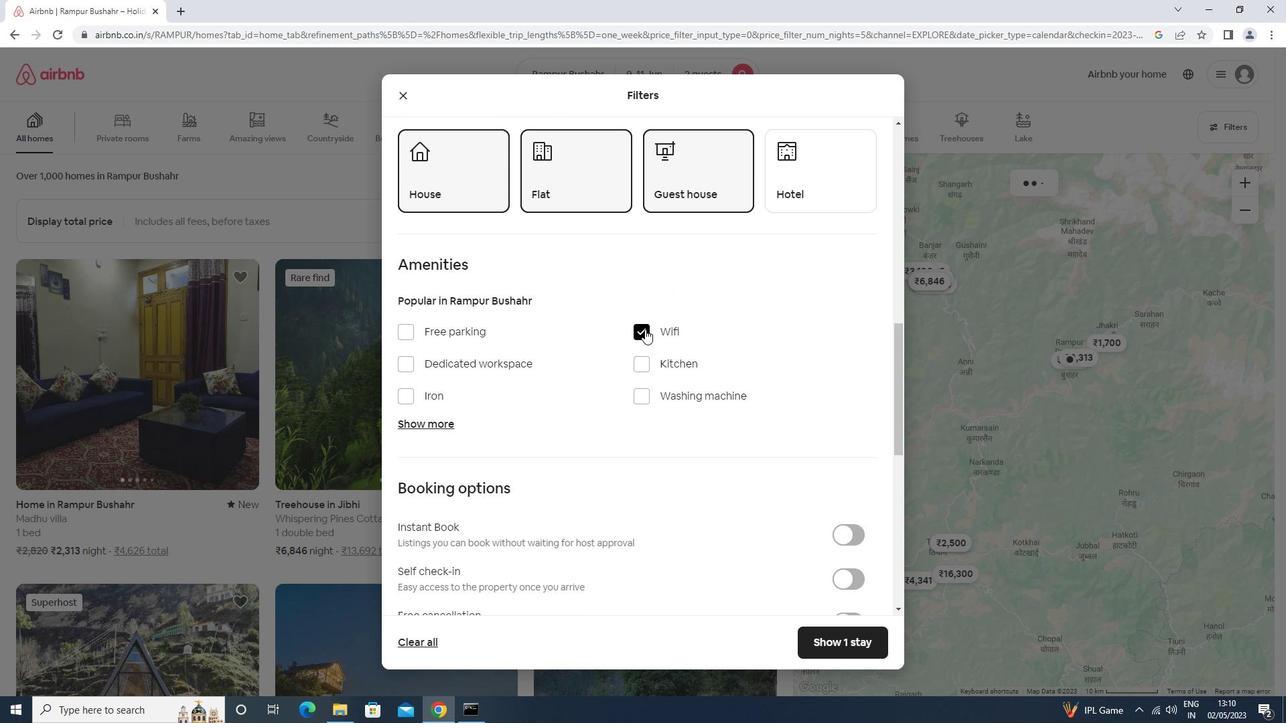 
Action: Mouse scrolled (646, 324) with delta (0, 0)
Screenshot: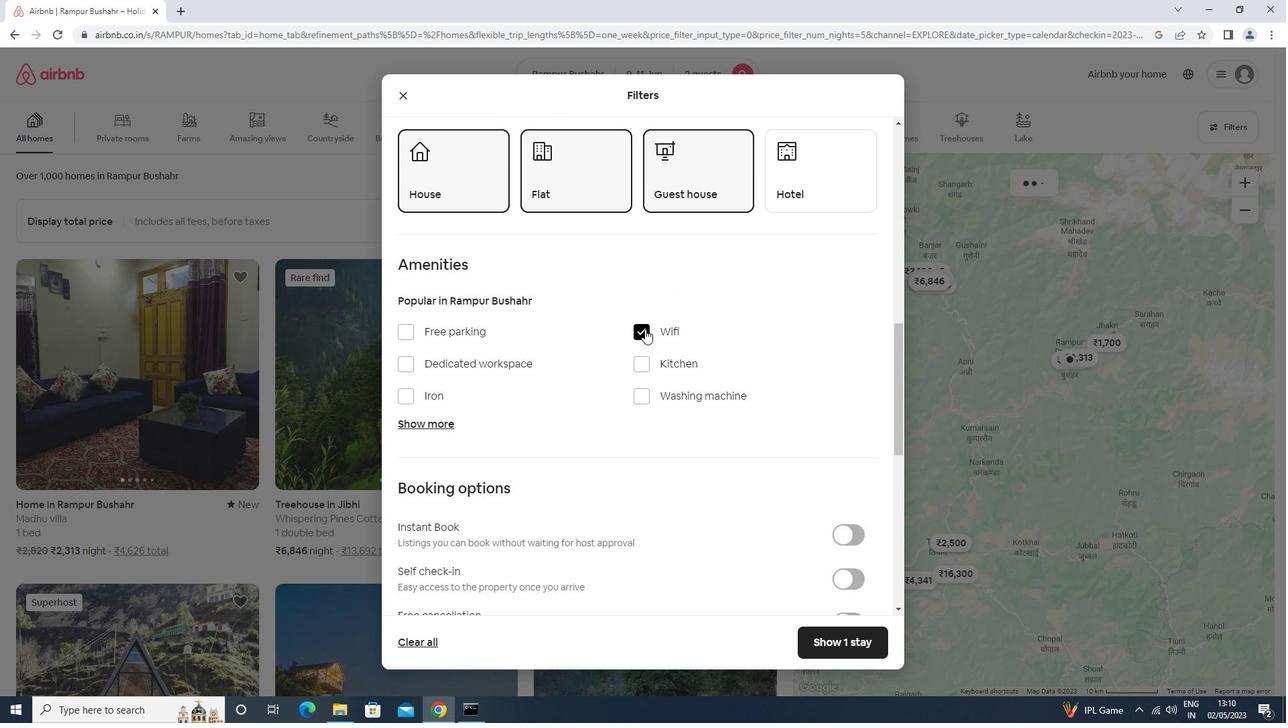 
Action: Mouse scrolled (646, 324) with delta (0, 0)
Screenshot: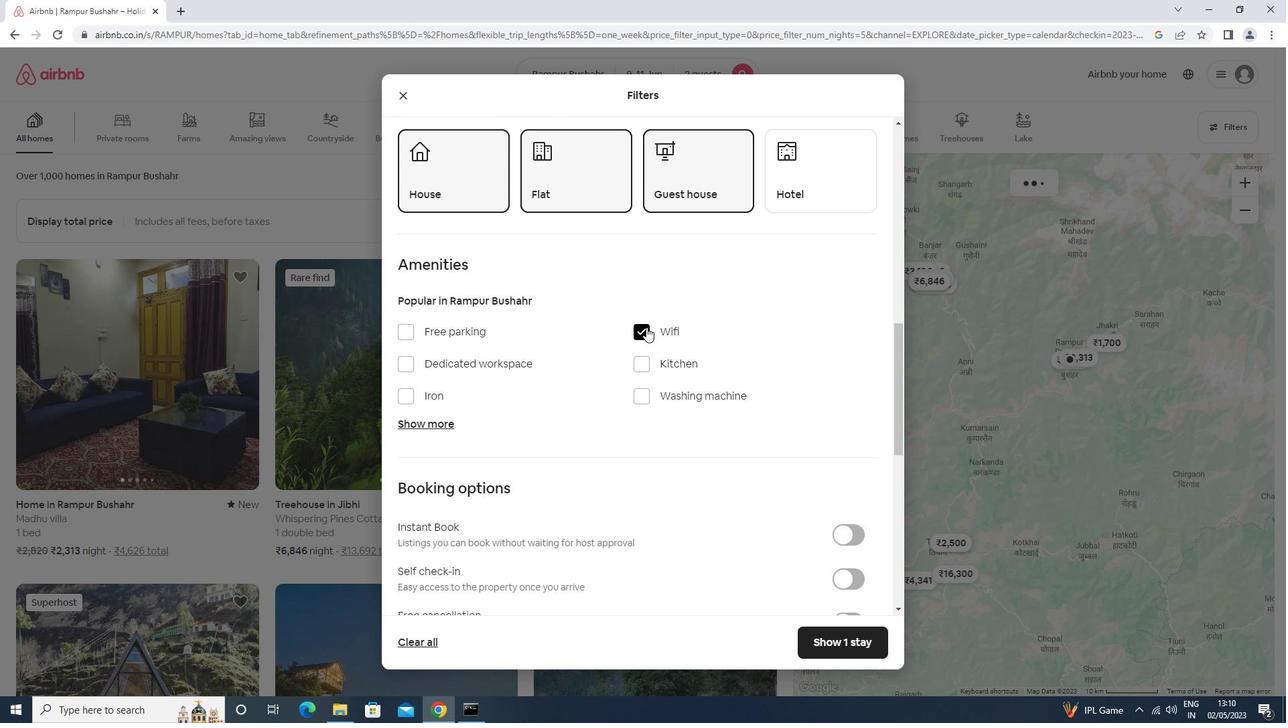 
Action: Mouse scrolled (646, 324) with delta (0, 0)
Screenshot: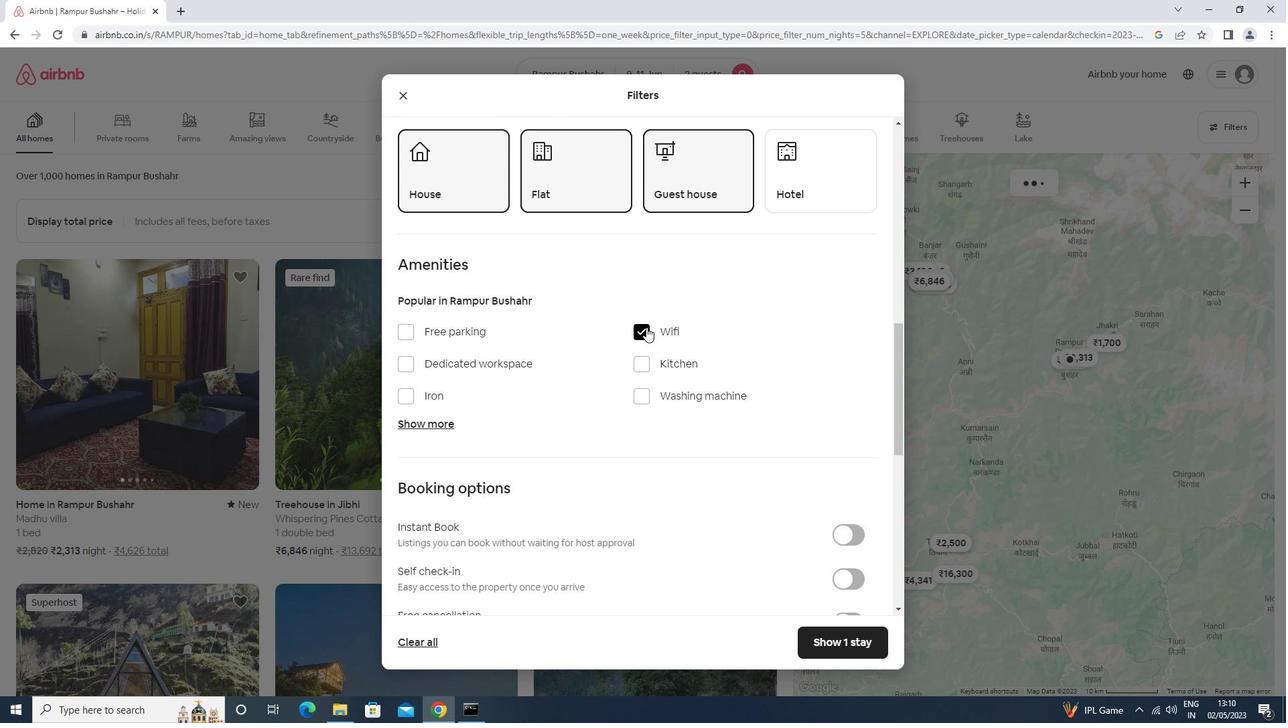 
Action: Mouse moved to (843, 302)
Screenshot: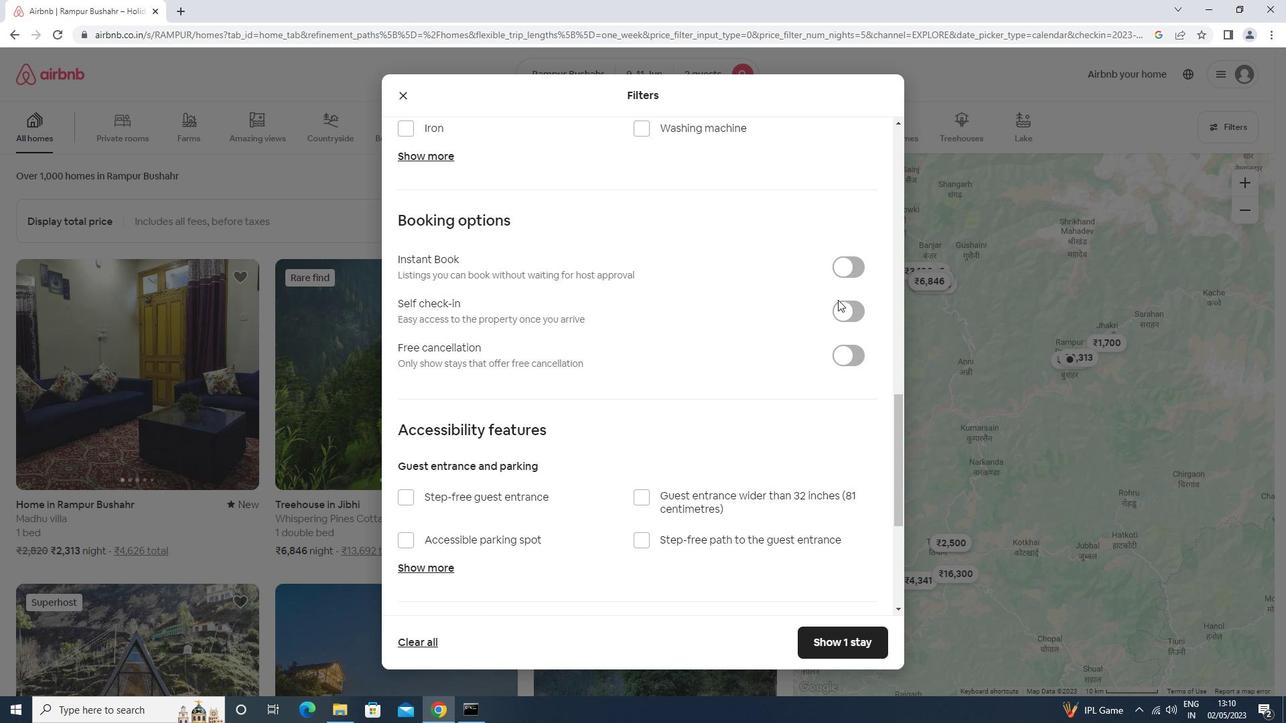 
Action: Mouse pressed left at (843, 302)
Screenshot: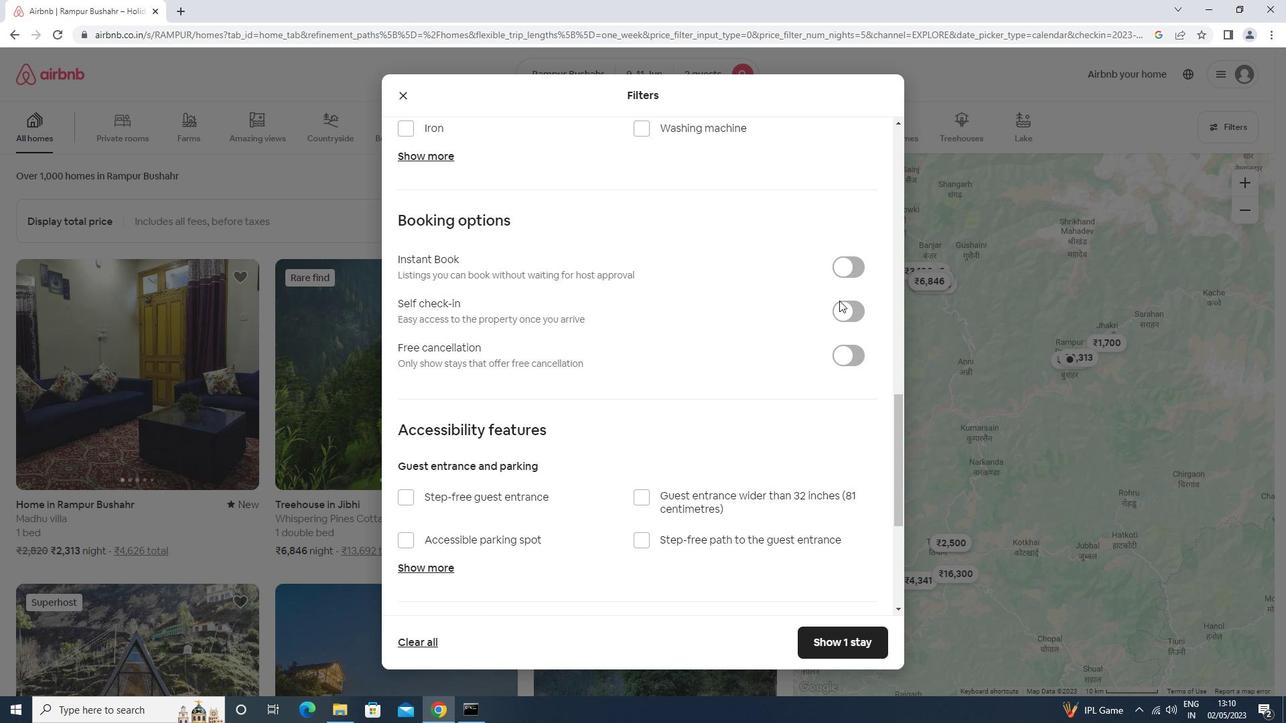 
Action: Mouse moved to (832, 300)
Screenshot: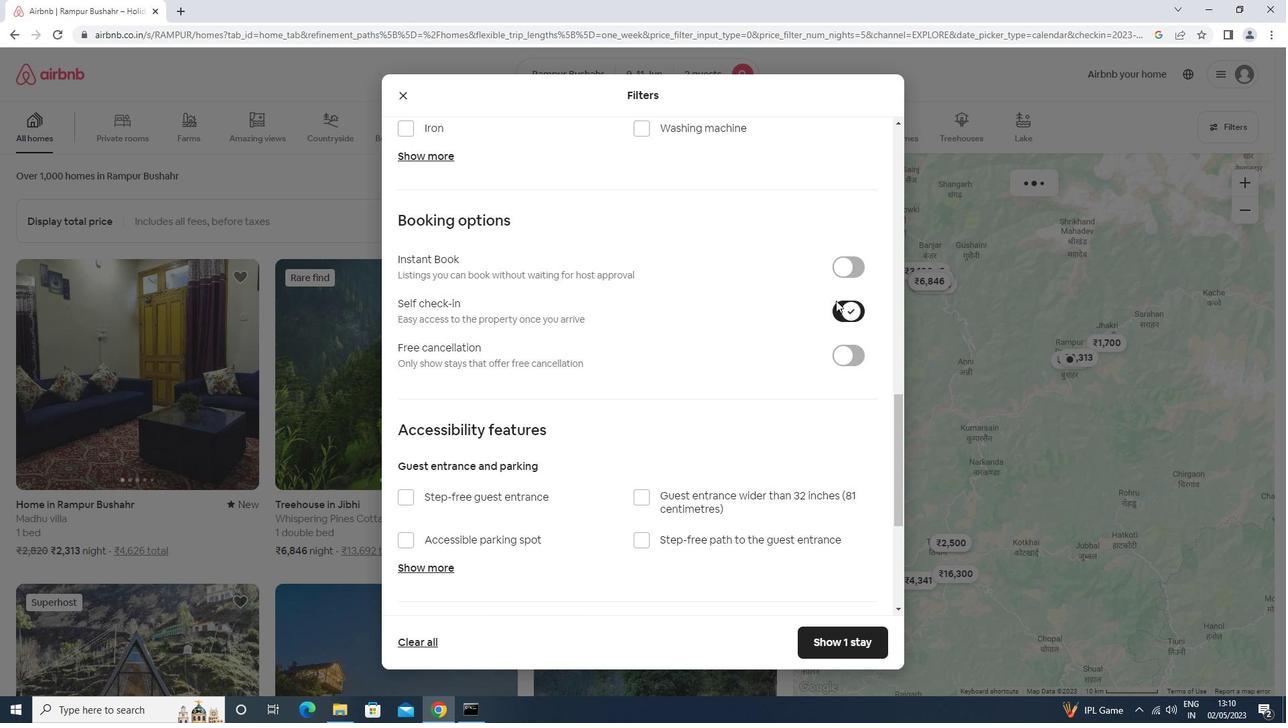 
Action: Mouse scrolled (832, 299) with delta (0, 0)
Screenshot: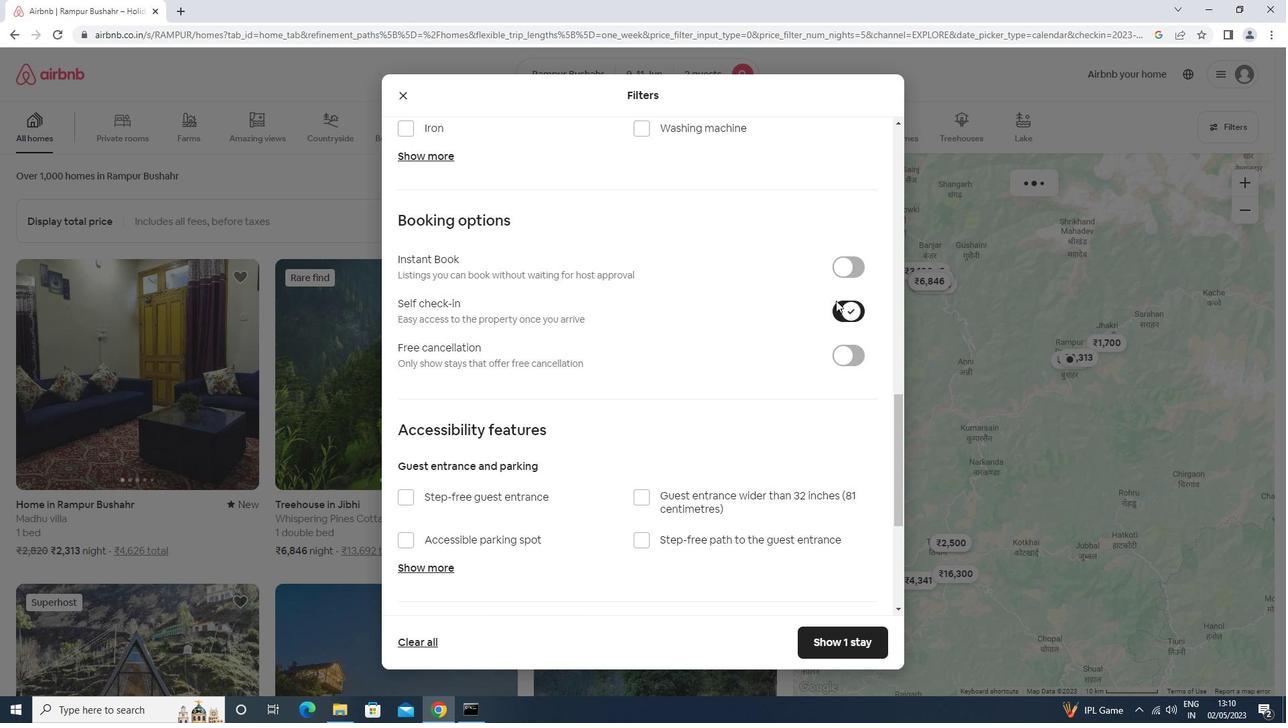 
Action: Mouse moved to (830, 300)
Screenshot: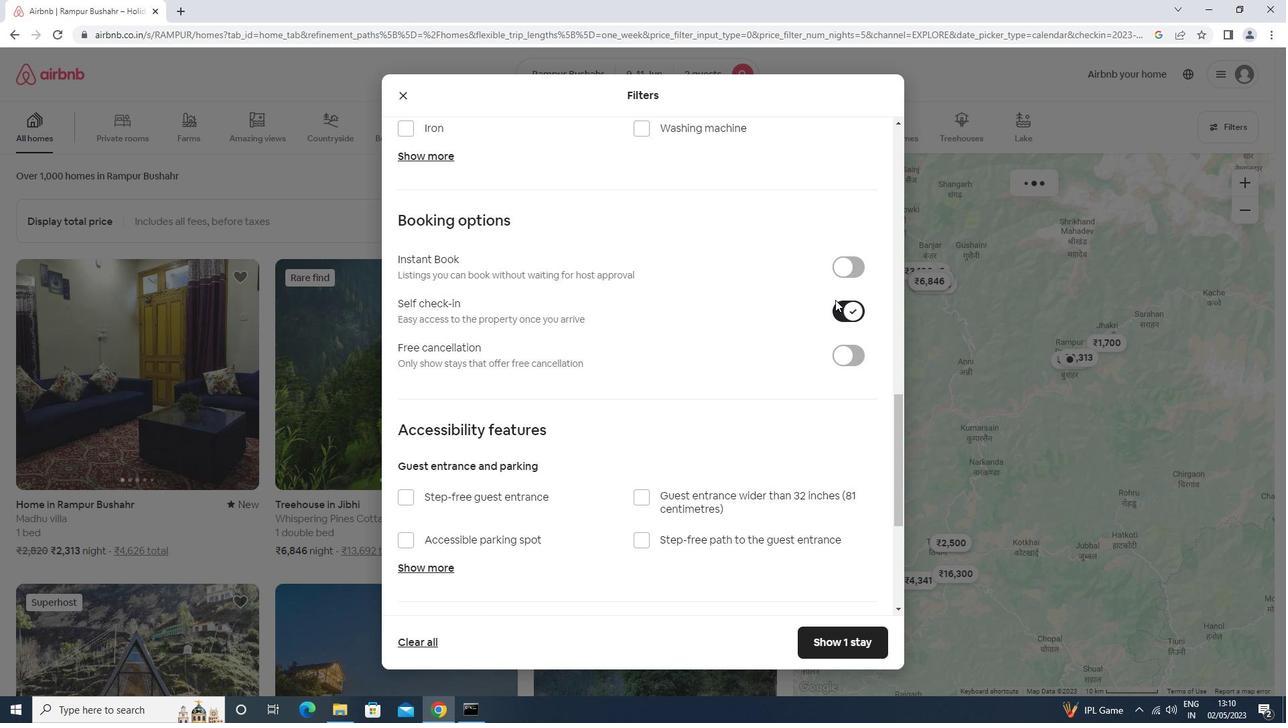 
Action: Mouse scrolled (830, 300) with delta (0, 0)
Screenshot: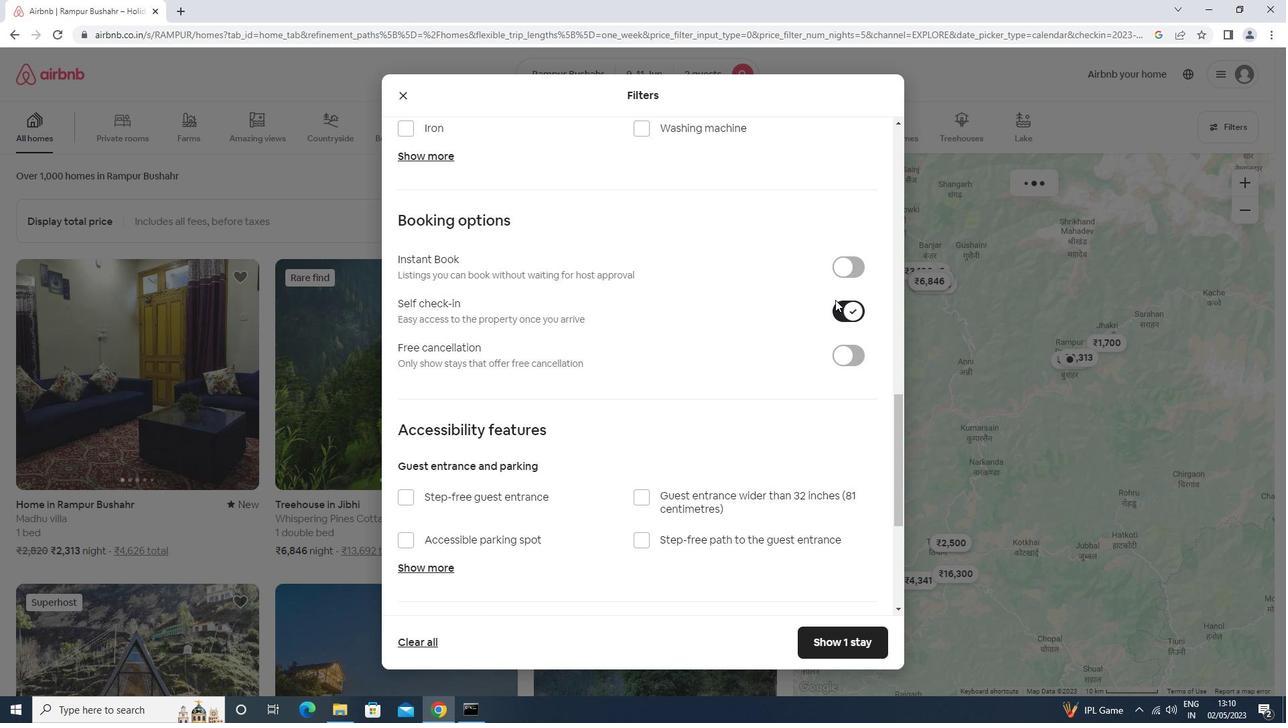 
Action: Mouse moved to (830, 301)
Screenshot: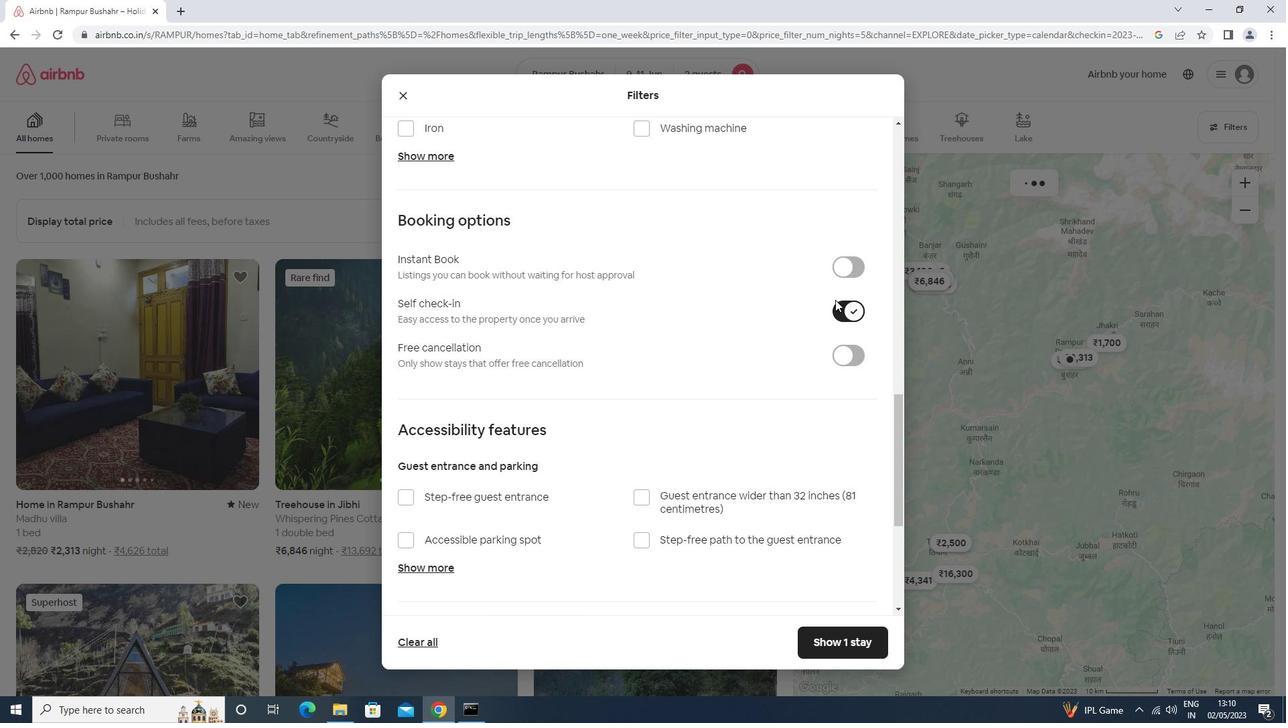 
Action: Mouse scrolled (830, 300) with delta (0, 0)
Screenshot: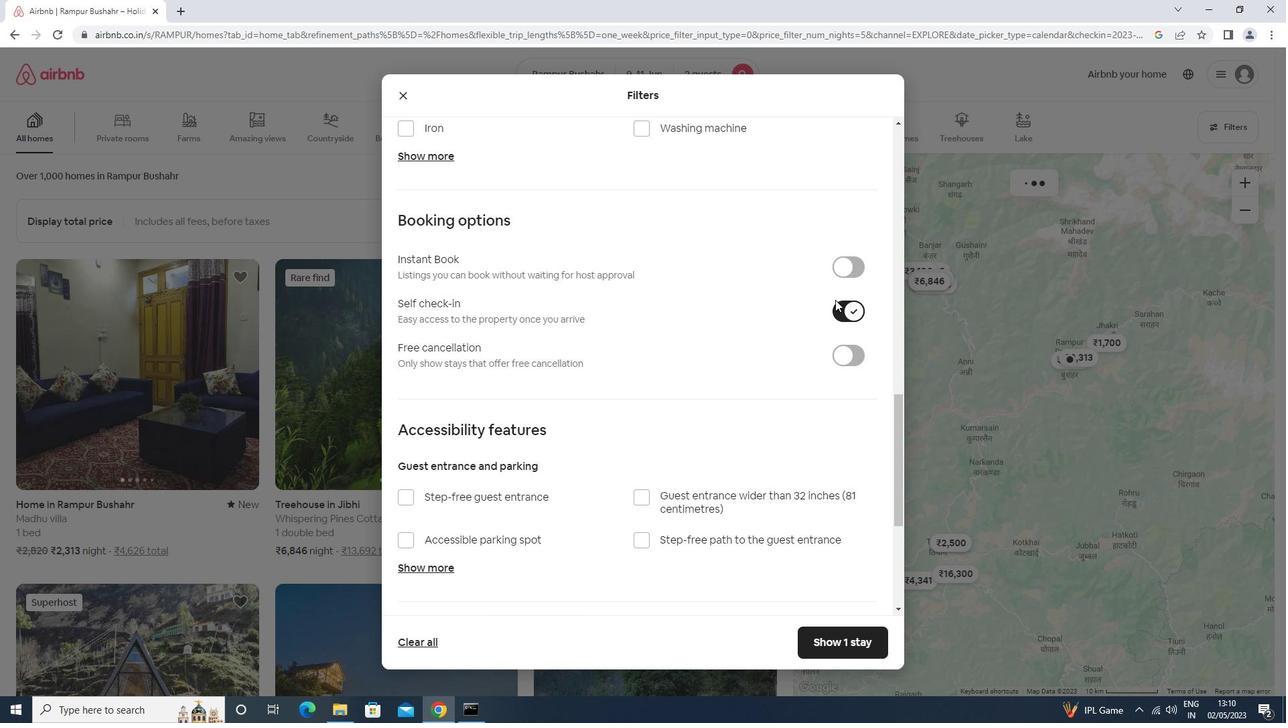 
Action: Mouse moved to (828, 302)
Screenshot: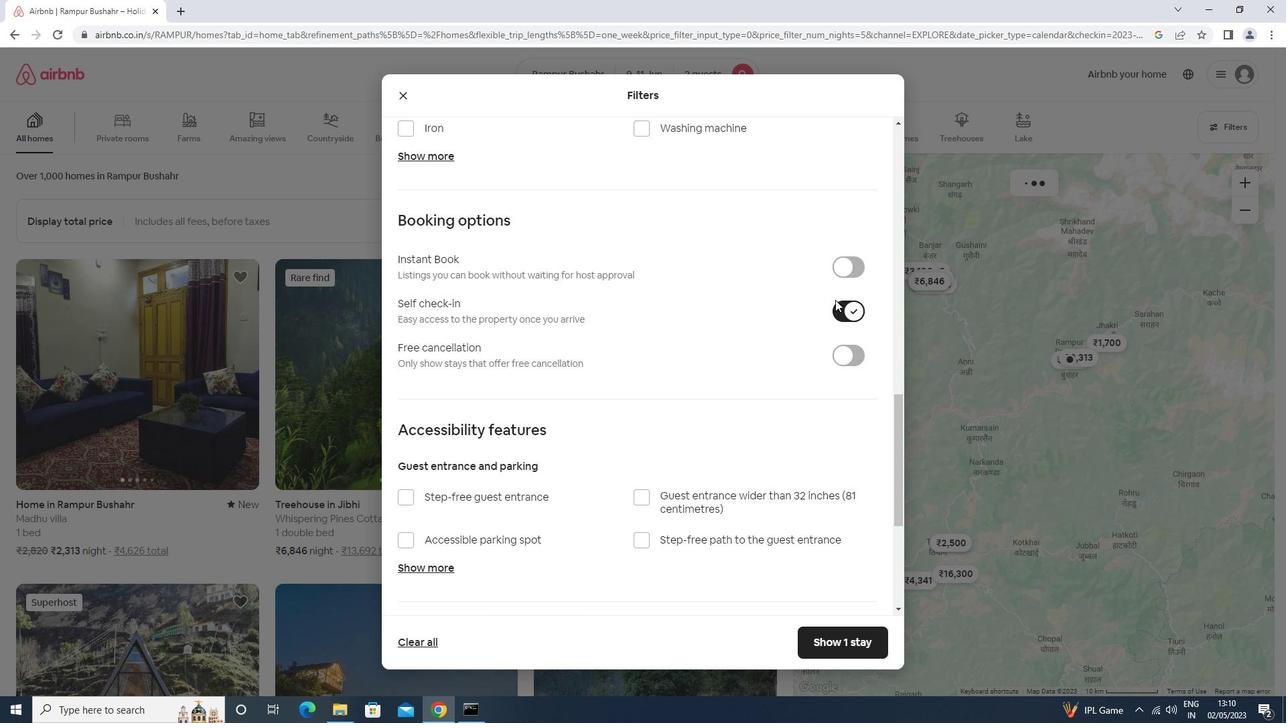 
Action: Mouse scrolled (828, 301) with delta (0, 0)
Screenshot: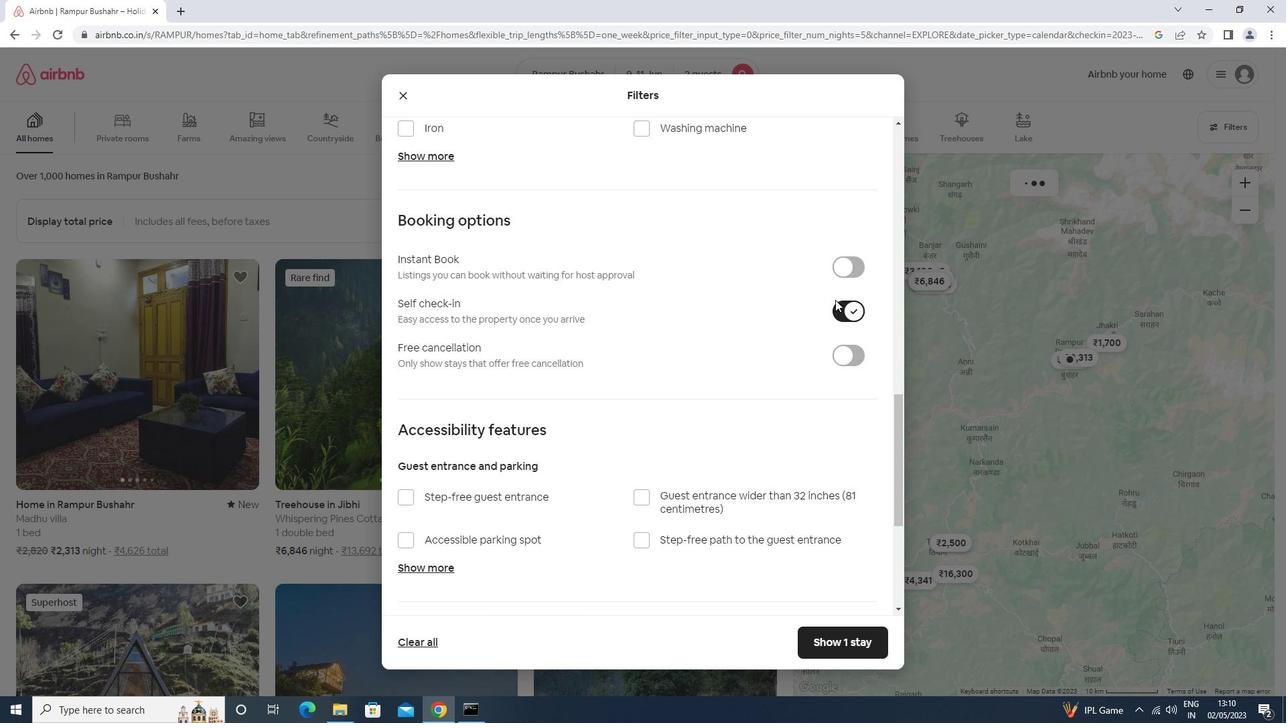 
Action: Mouse moved to (828, 302)
Screenshot: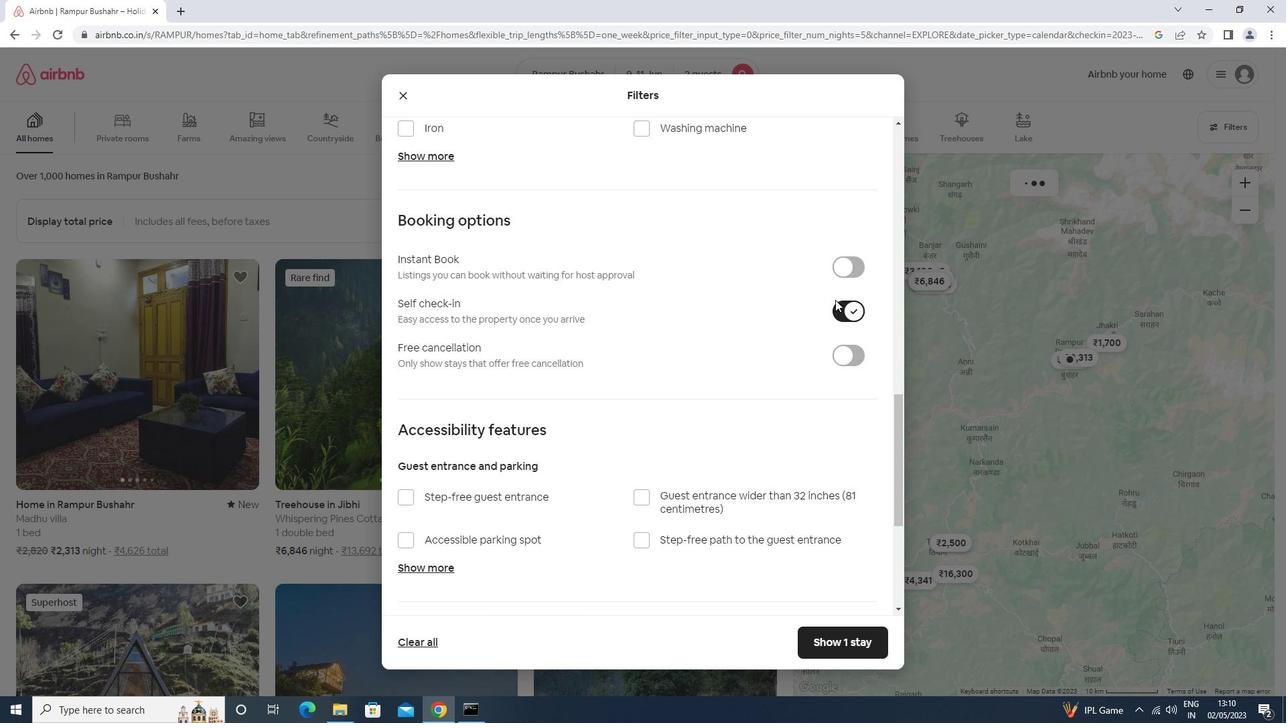 
Action: Mouse scrolled (828, 302) with delta (0, 0)
Screenshot: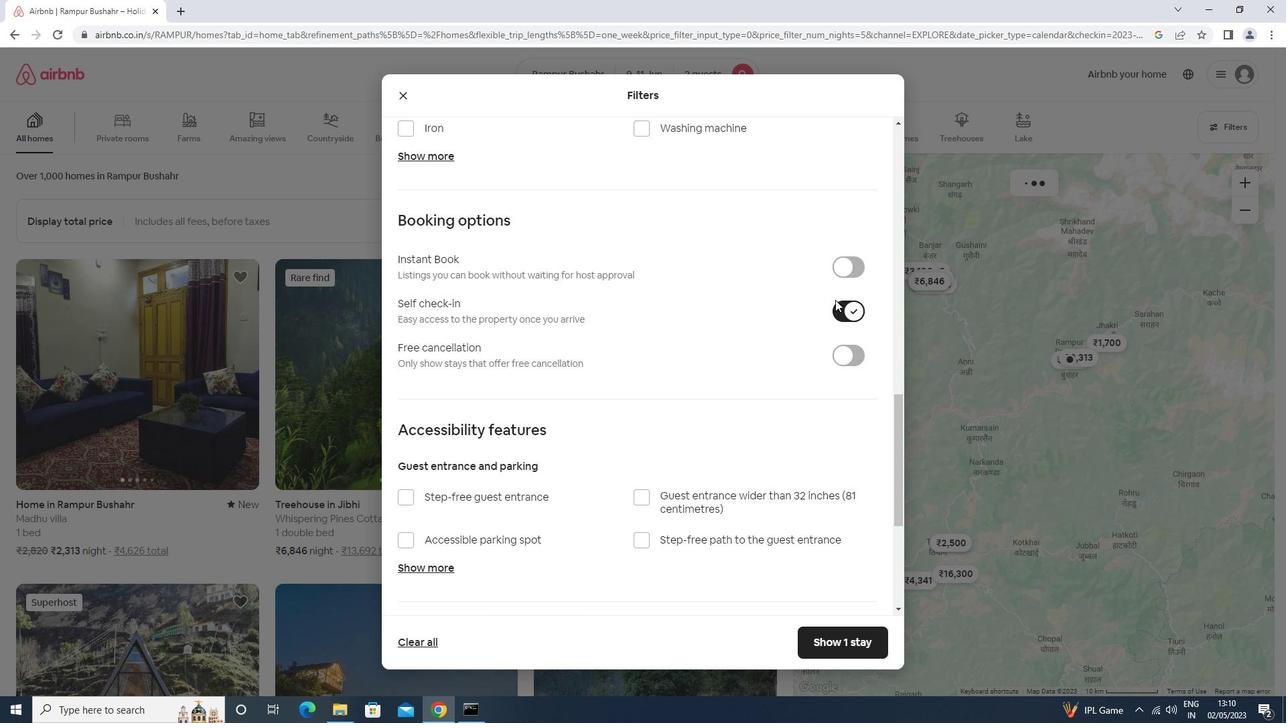 
Action: Mouse moved to (826, 303)
Screenshot: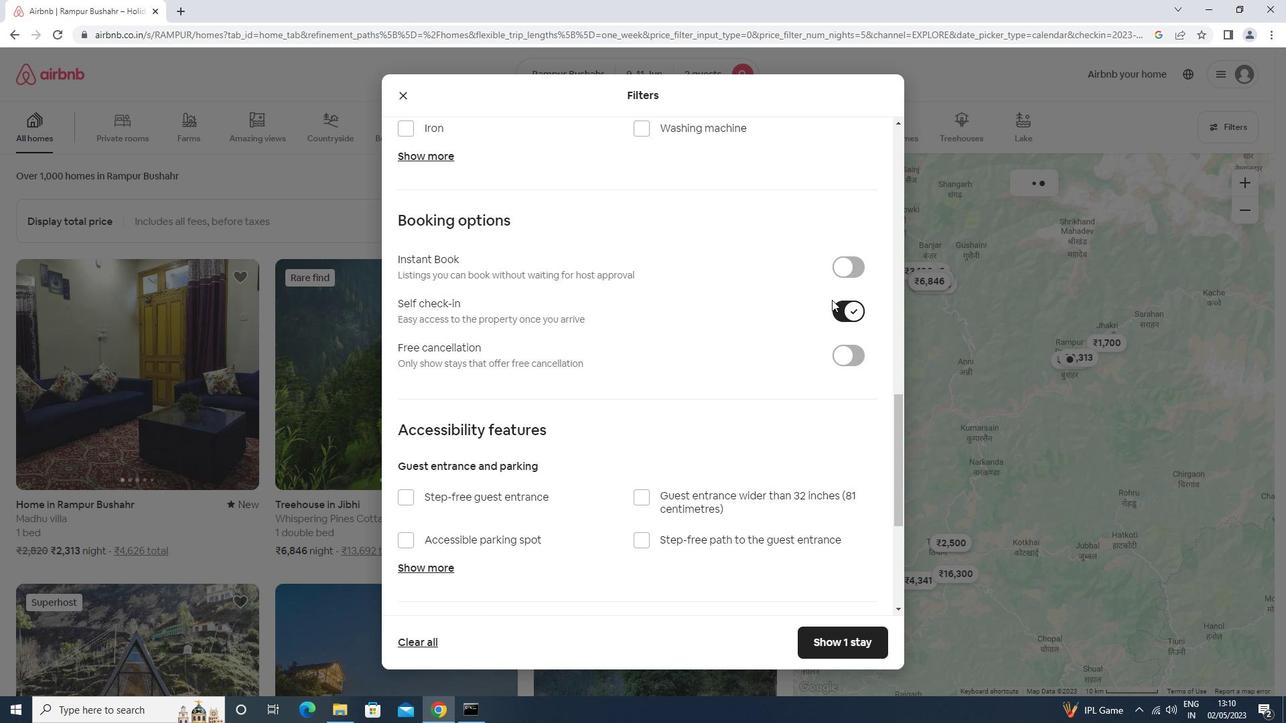 
Action: Mouse scrolled (826, 302) with delta (0, 0)
Screenshot: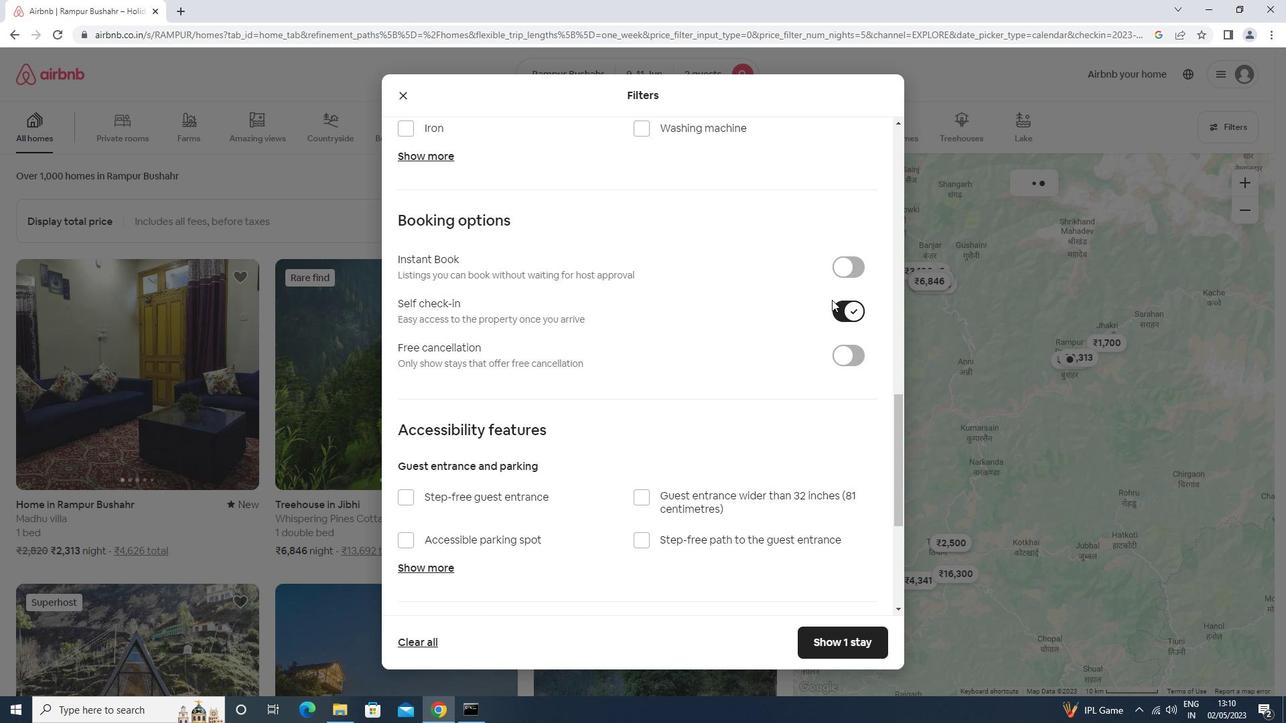 
Action: Mouse moved to (435, 518)
Screenshot: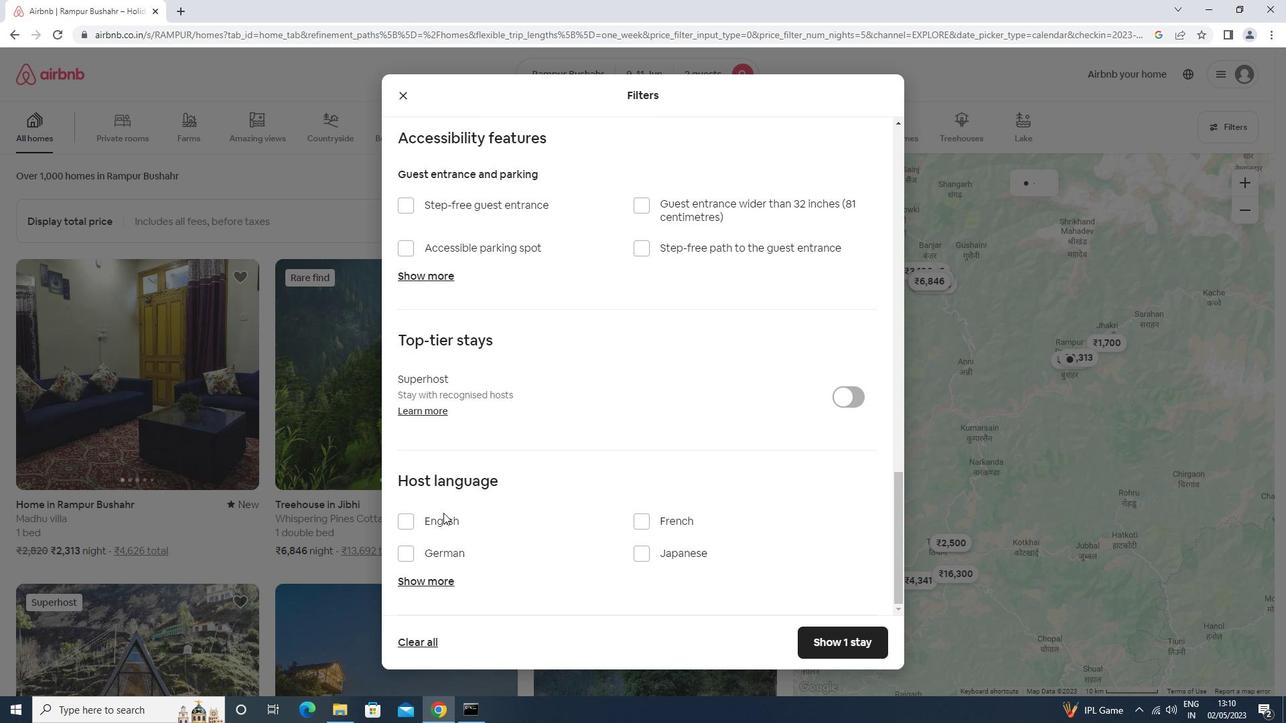 
Action: Mouse pressed left at (435, 518)
Screenshot: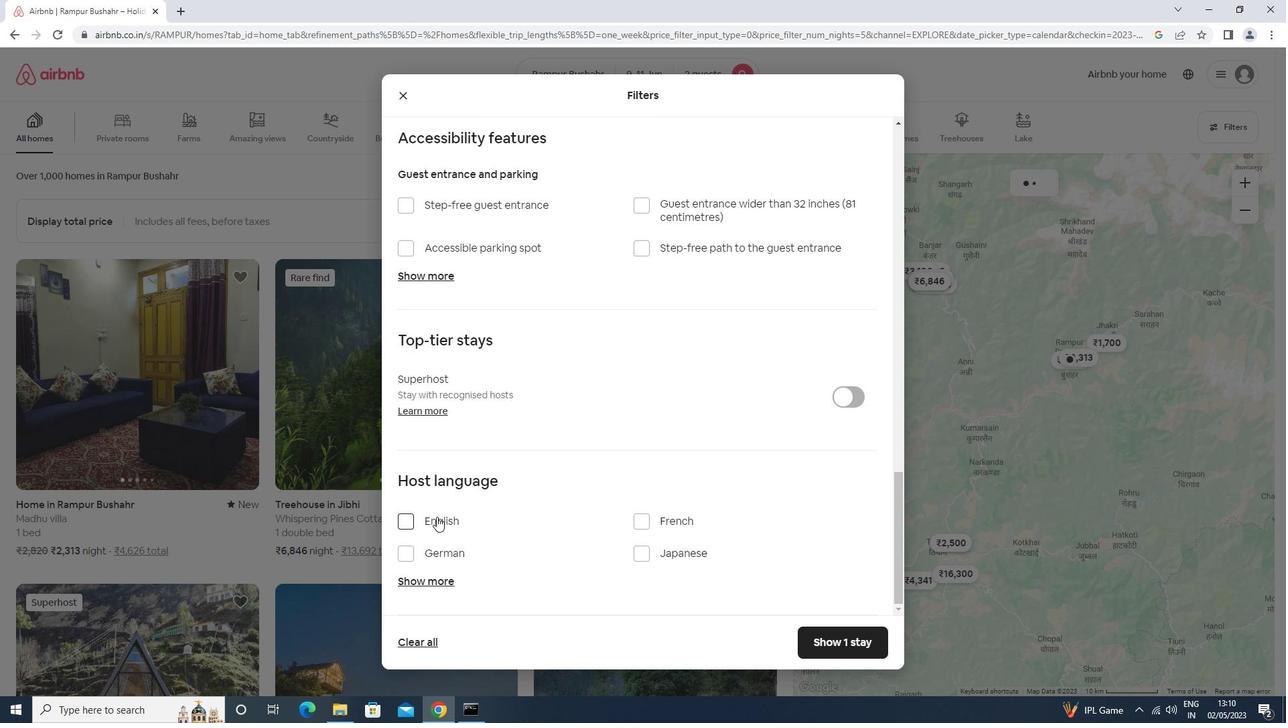 
Action: Mouse moved to (804, 636)
Screenshot: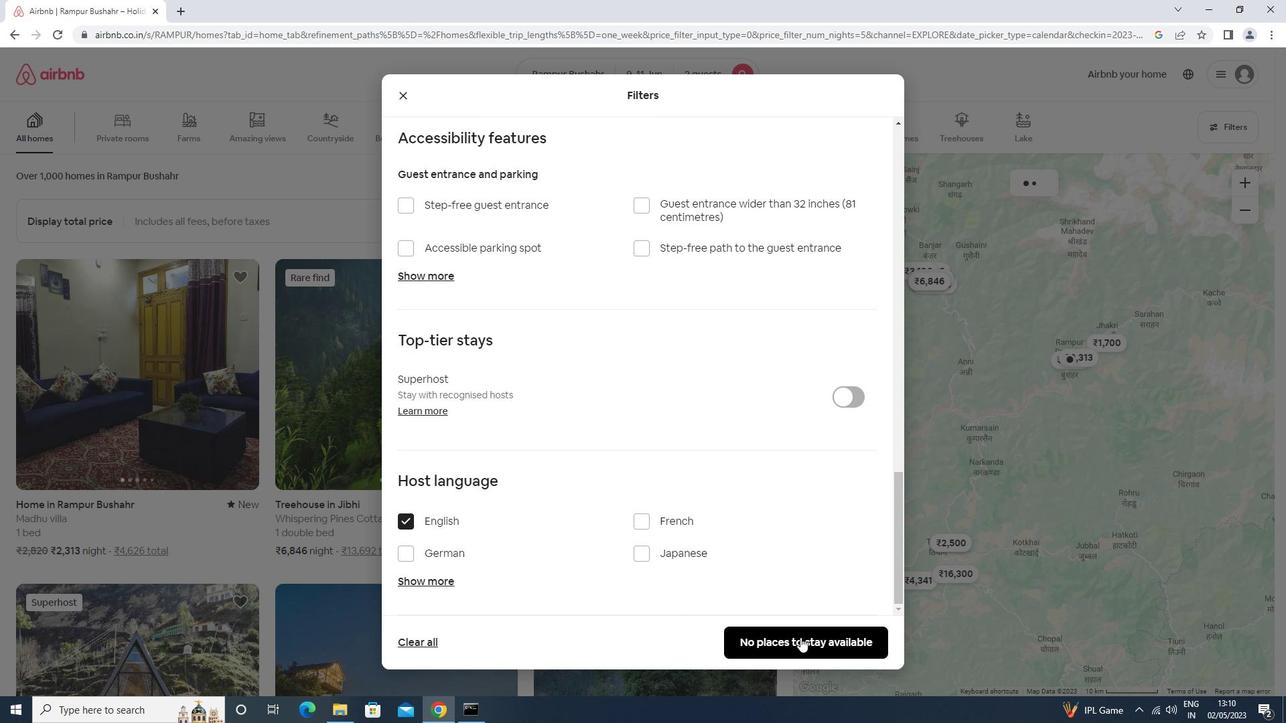 
Action: Mouse pressed left at (804, 636)
Screenshot: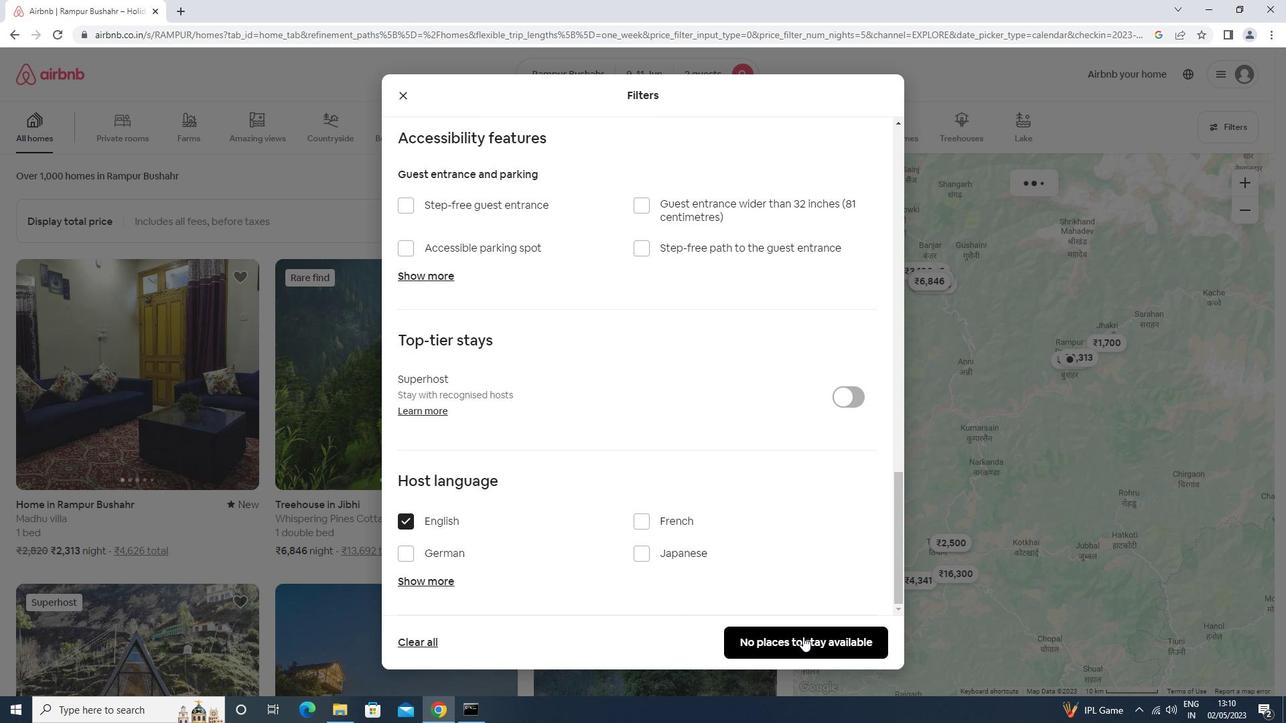 
